 Task: Find connections with filter location Clichy with filter topic #aiwith filter profile language Potuguese with filter current company The Muthoot Group with filter school SKIT Jaipur with filter industry Leather Product Manufacturing with filter service category Home Networking with filter keywords title School Counselor
Action: Mouse moved to (661, 76)
Screenshot: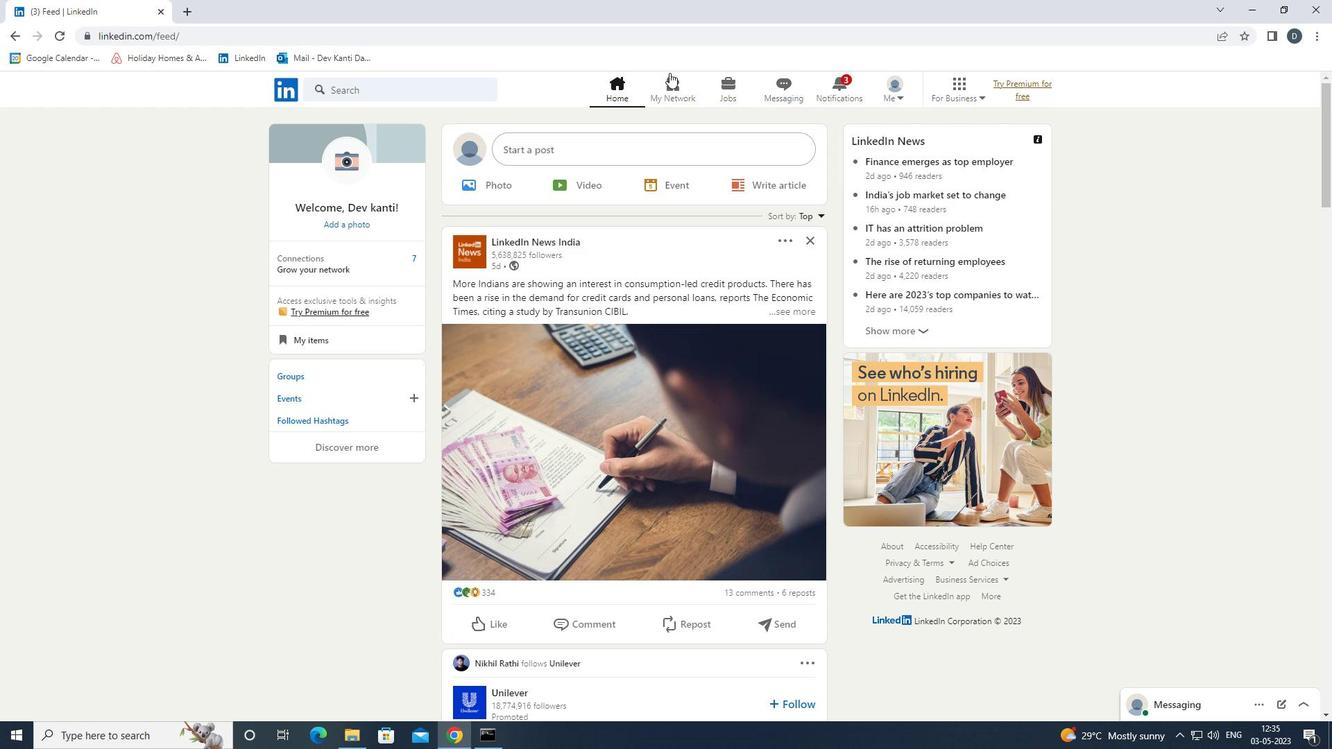 
Action: Mouse pressed left at (661, 76)
Screenshot: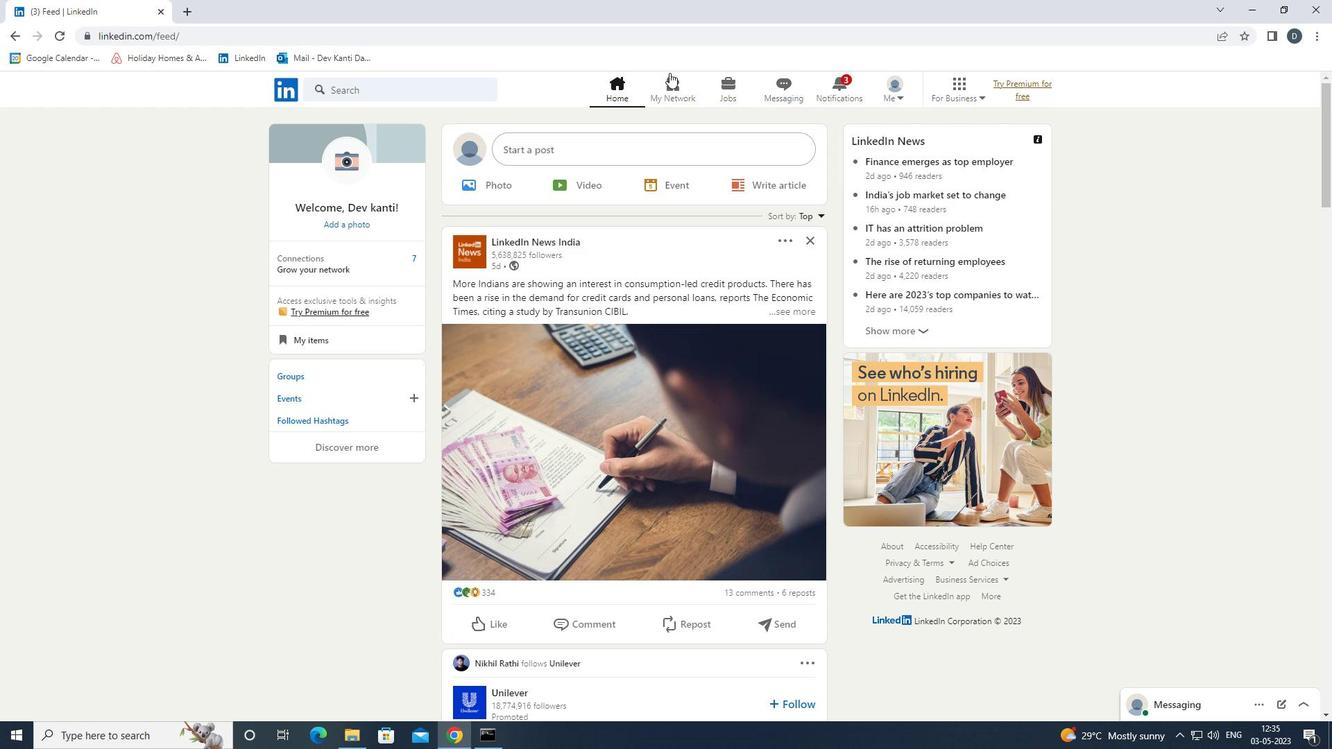 
Action: Mouse moved to (464, 163)
Screenshot: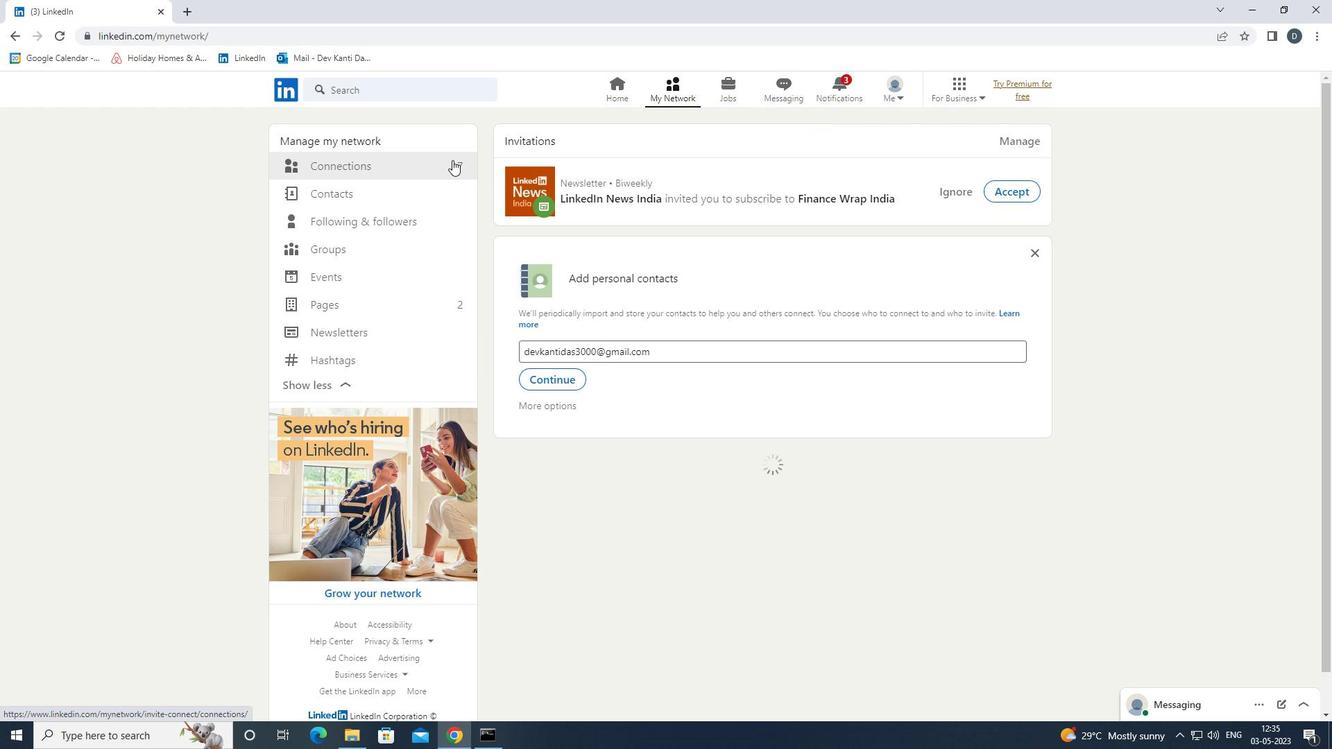 
Action: Mouse pressed left at (464, 163)
Screenshot: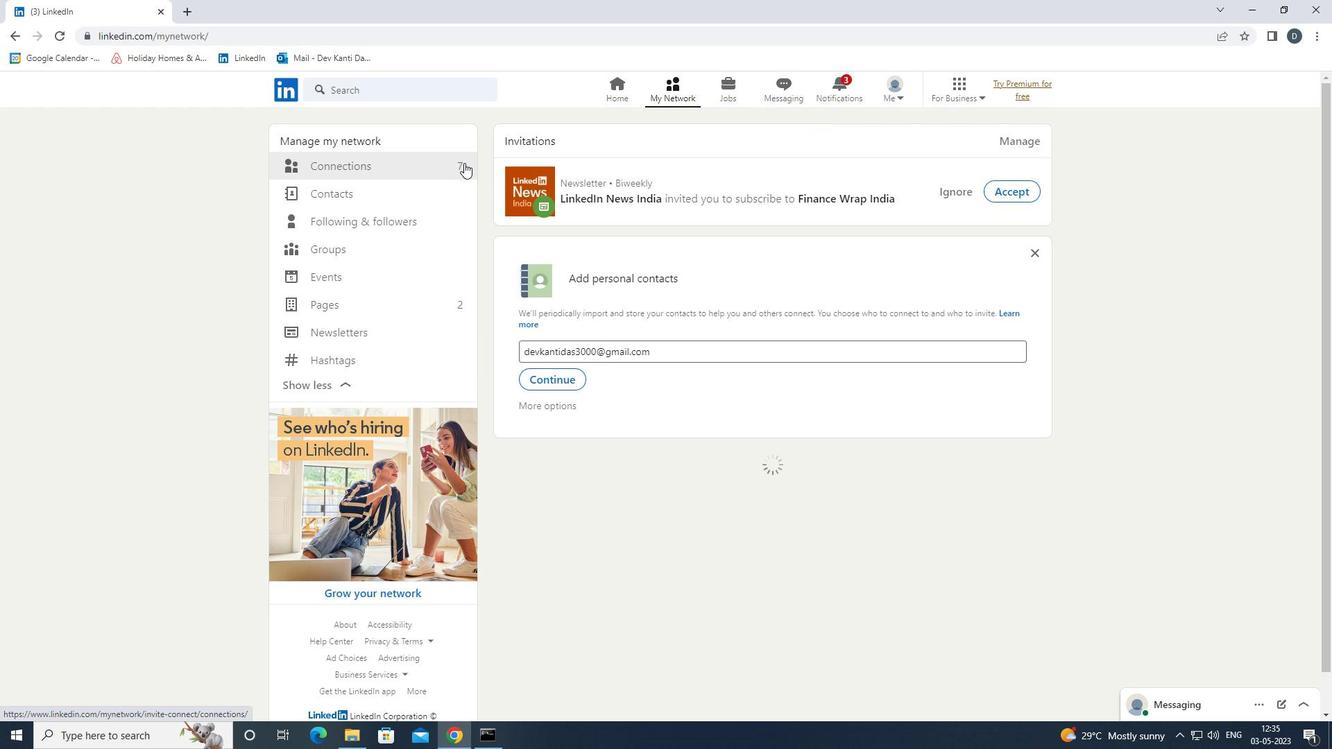 
Action: Mouse moved to (460, 165)
Screenshot: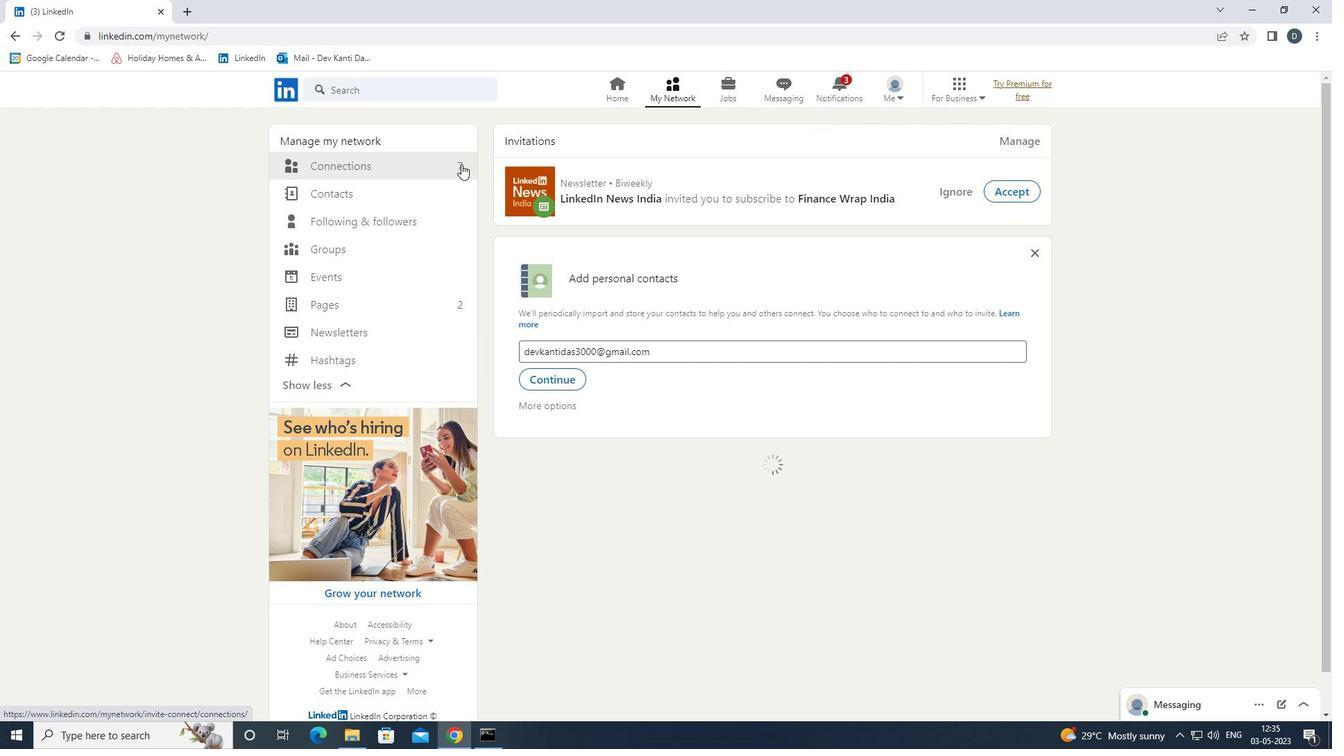 
Action: Mouse pressed left at (460, 165)
Screenshot: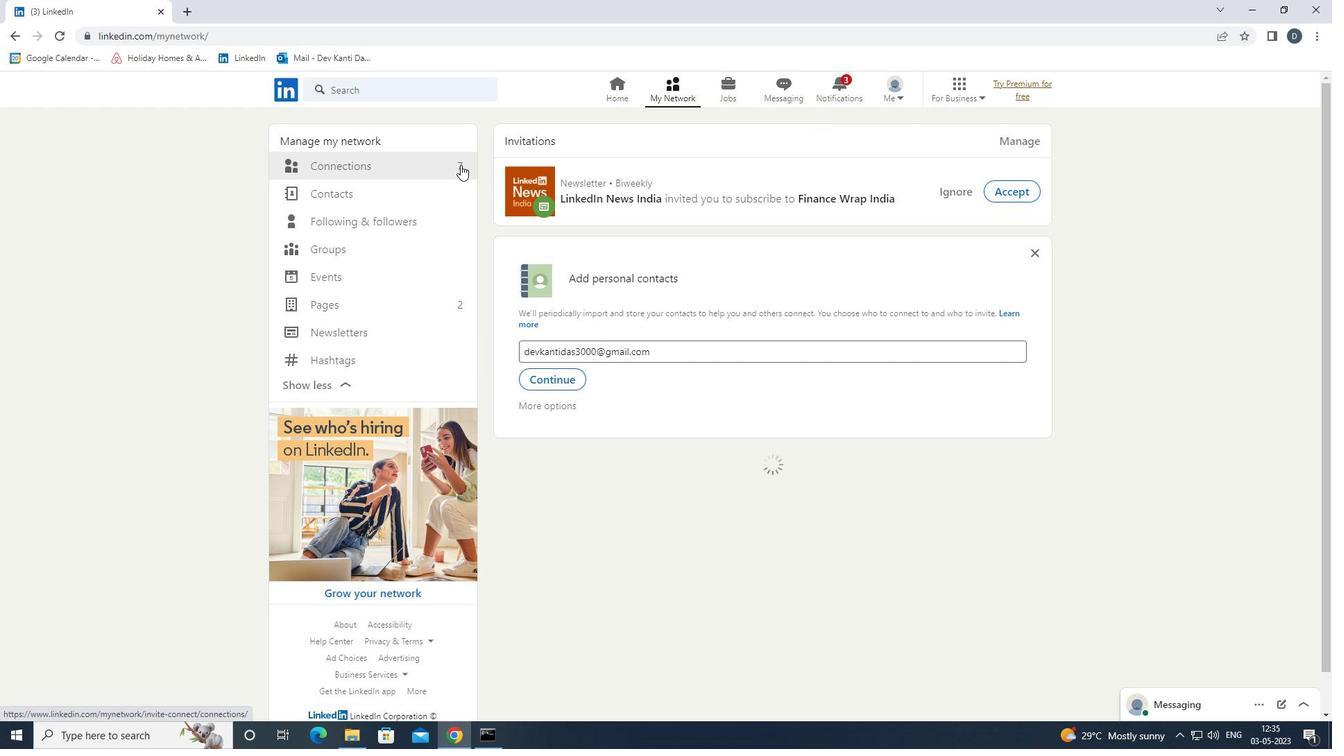 
Action: Mouse moved to (772, 165)
Screenshot: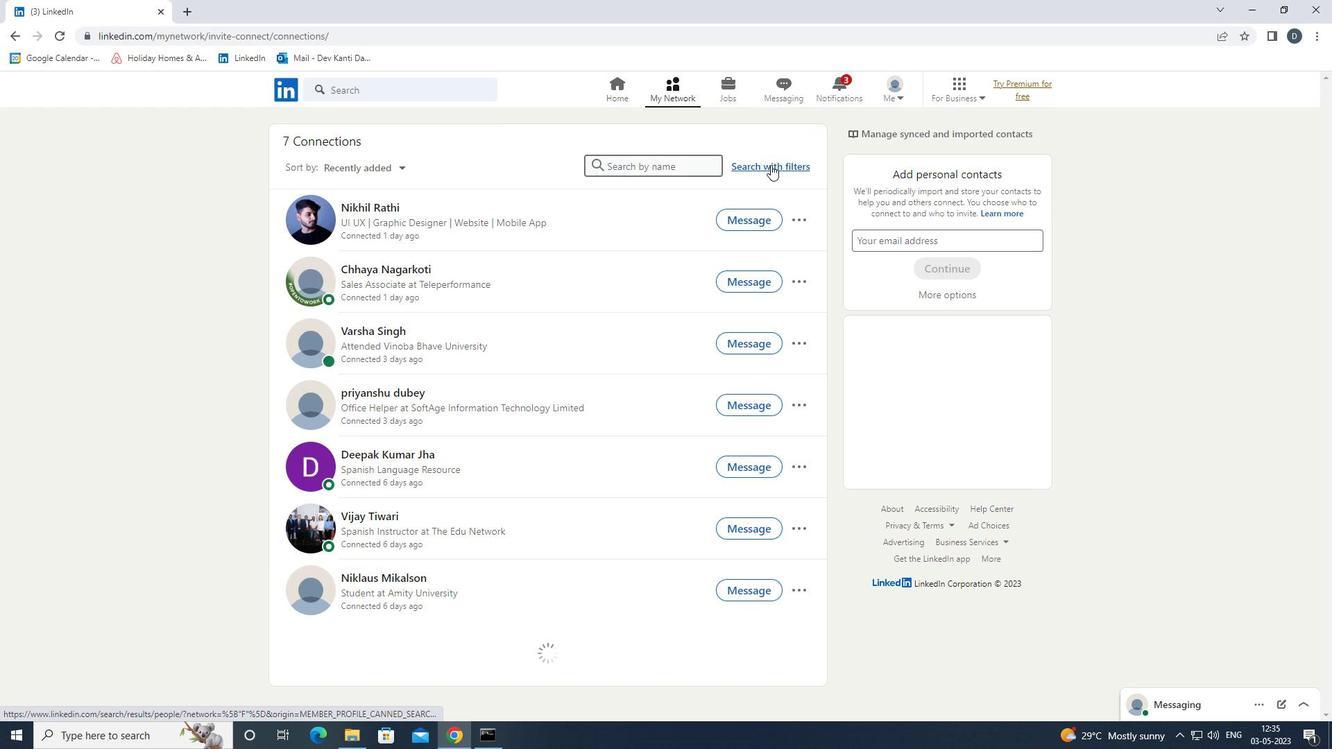 
Action: Mouse pressed left at (772, 165)
Screenshot: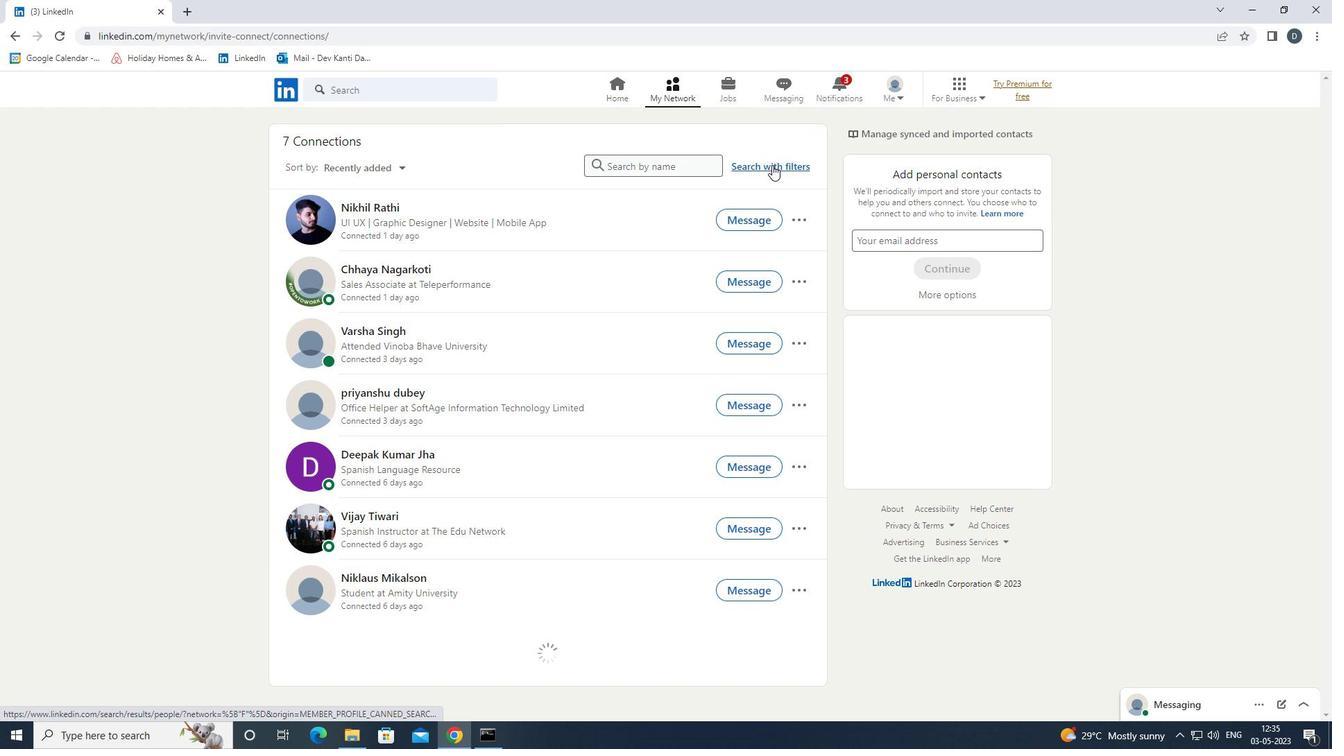 
Action: Mouse moved to (703, 135)
Screenshot: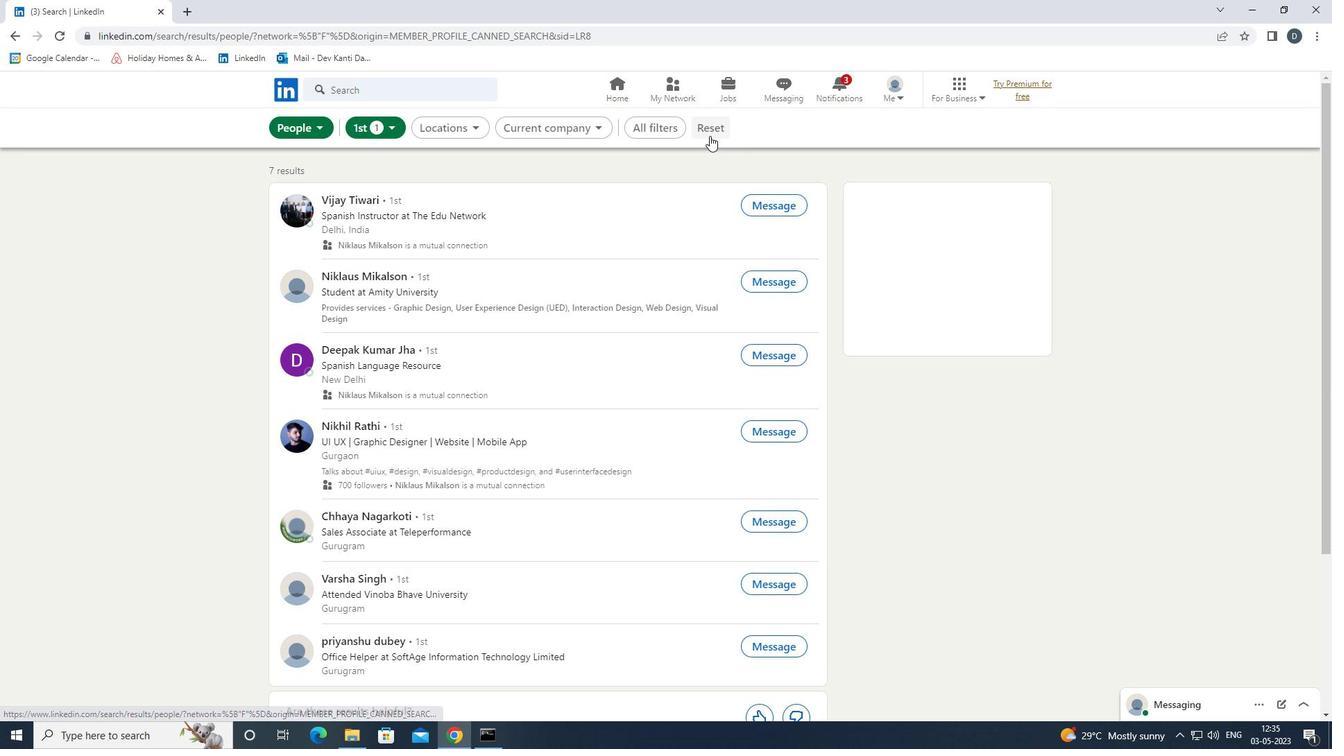
Action: Mouse pressed left at (703, 135)
Screenshot: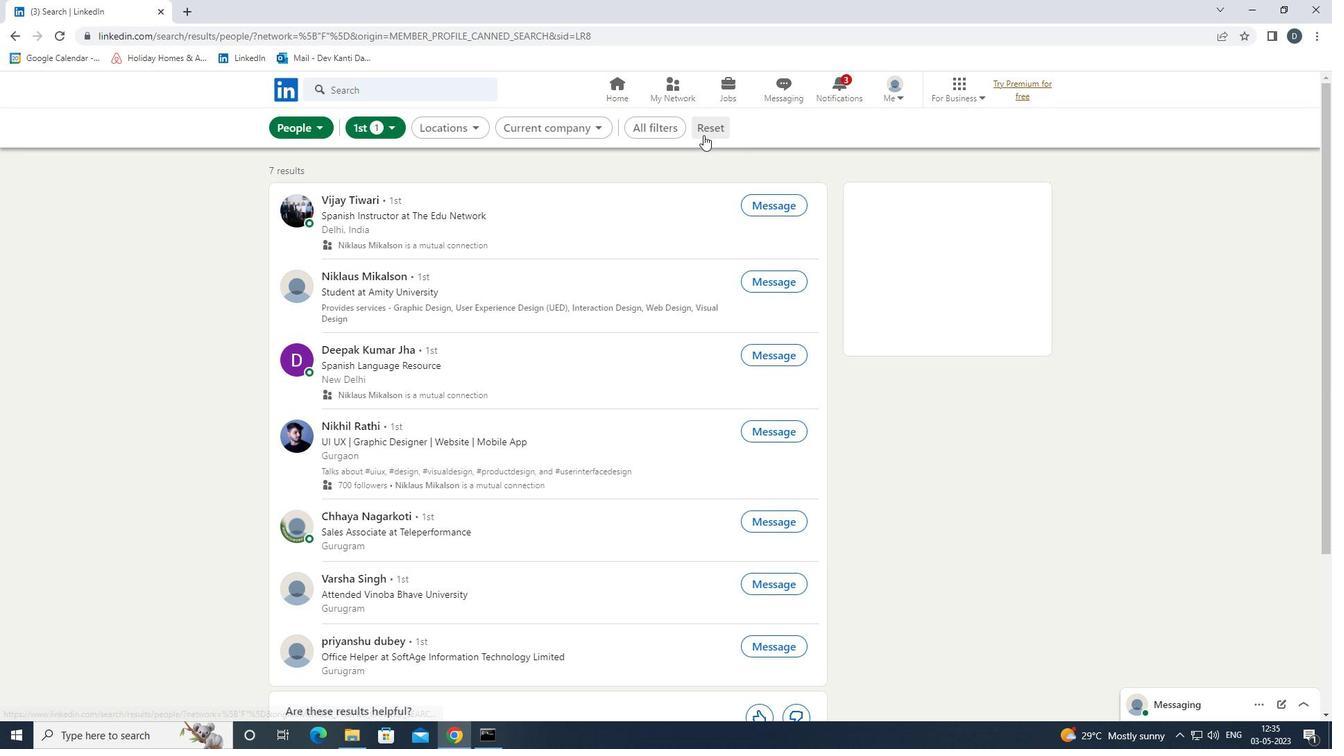 
Action: Mouse moved to (684, 131)
Screenshot: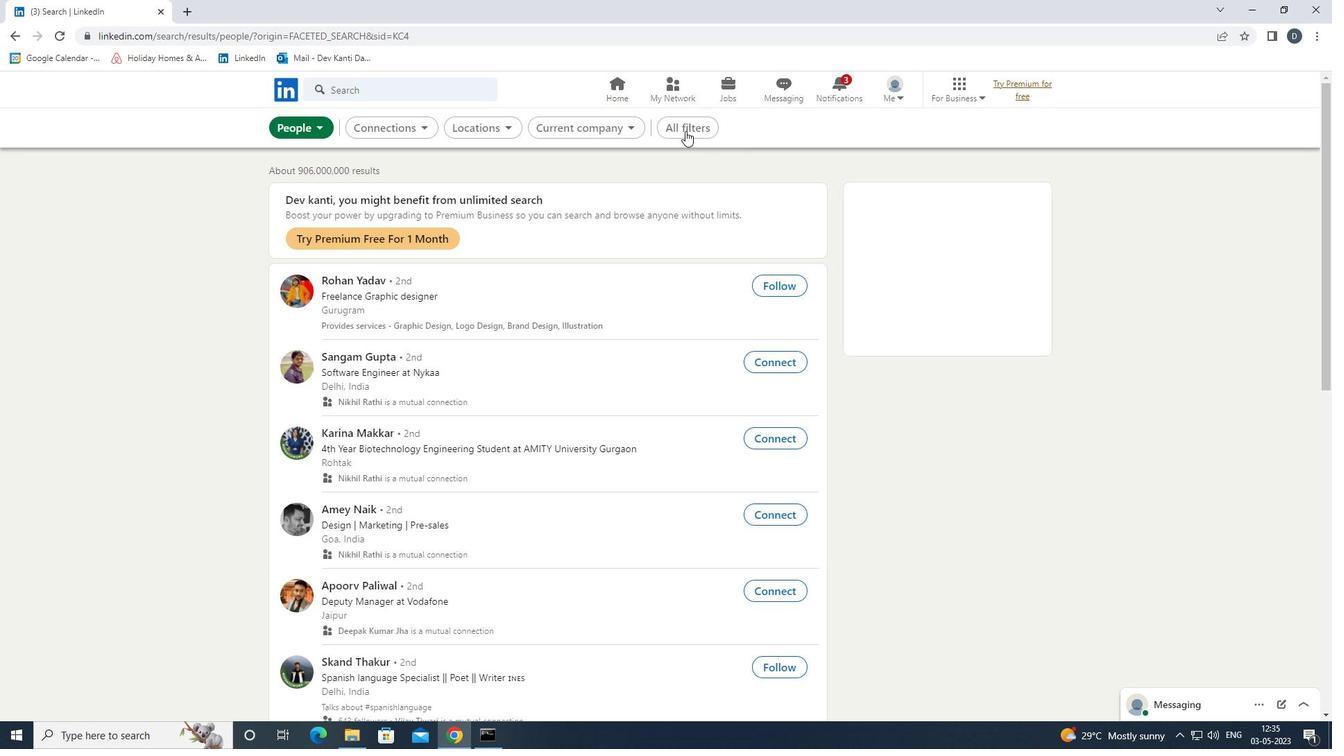 
Action: Mouse pressed left at (684, 131)
Screenshot: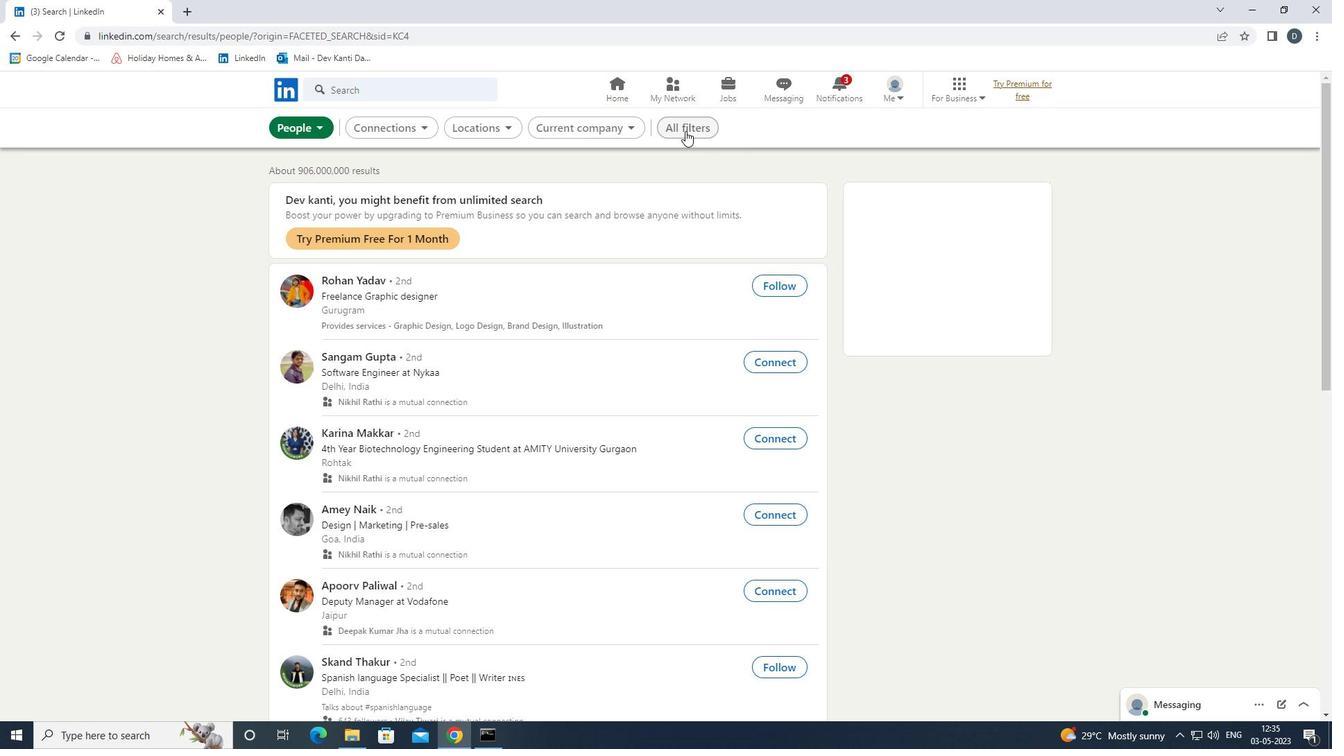 
Action: Mouse moved to (1005, 312)
Screenshot: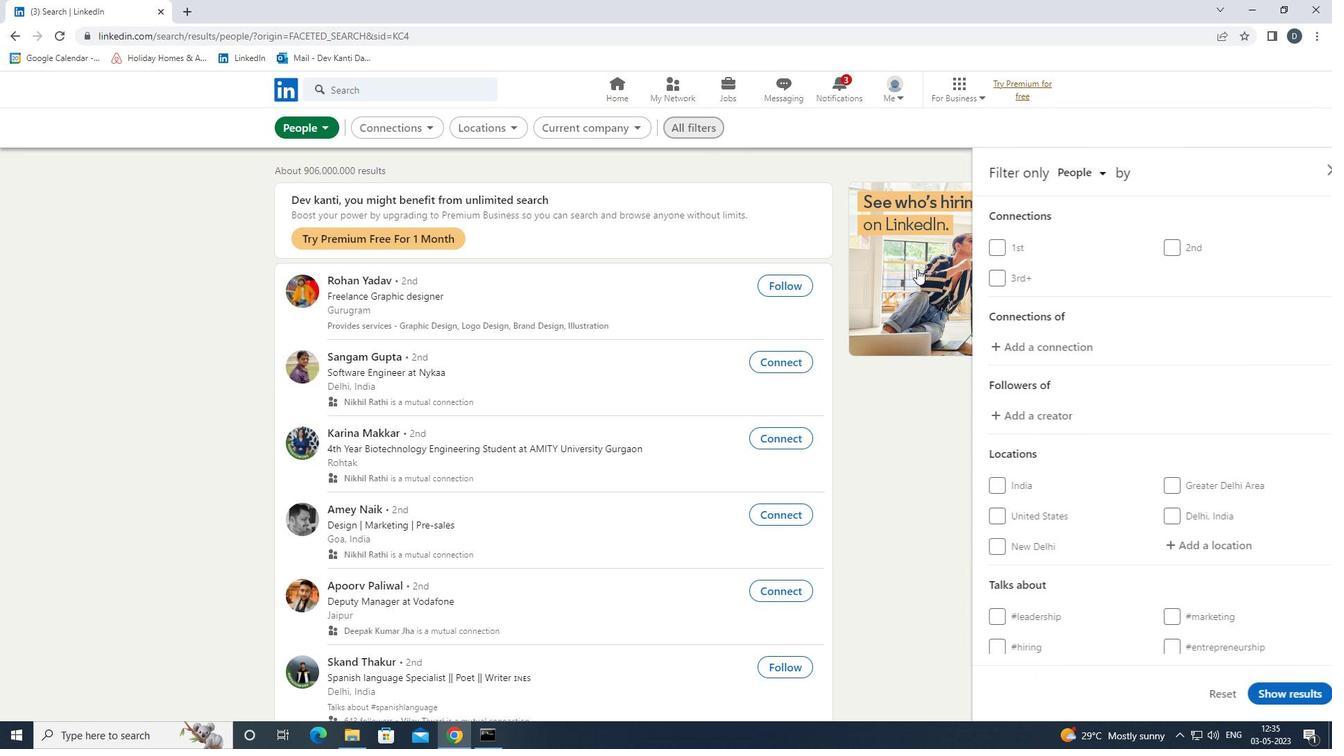 
Action: Mouse scrolled (1005, 311) with delta (0, 0)
Screenshot: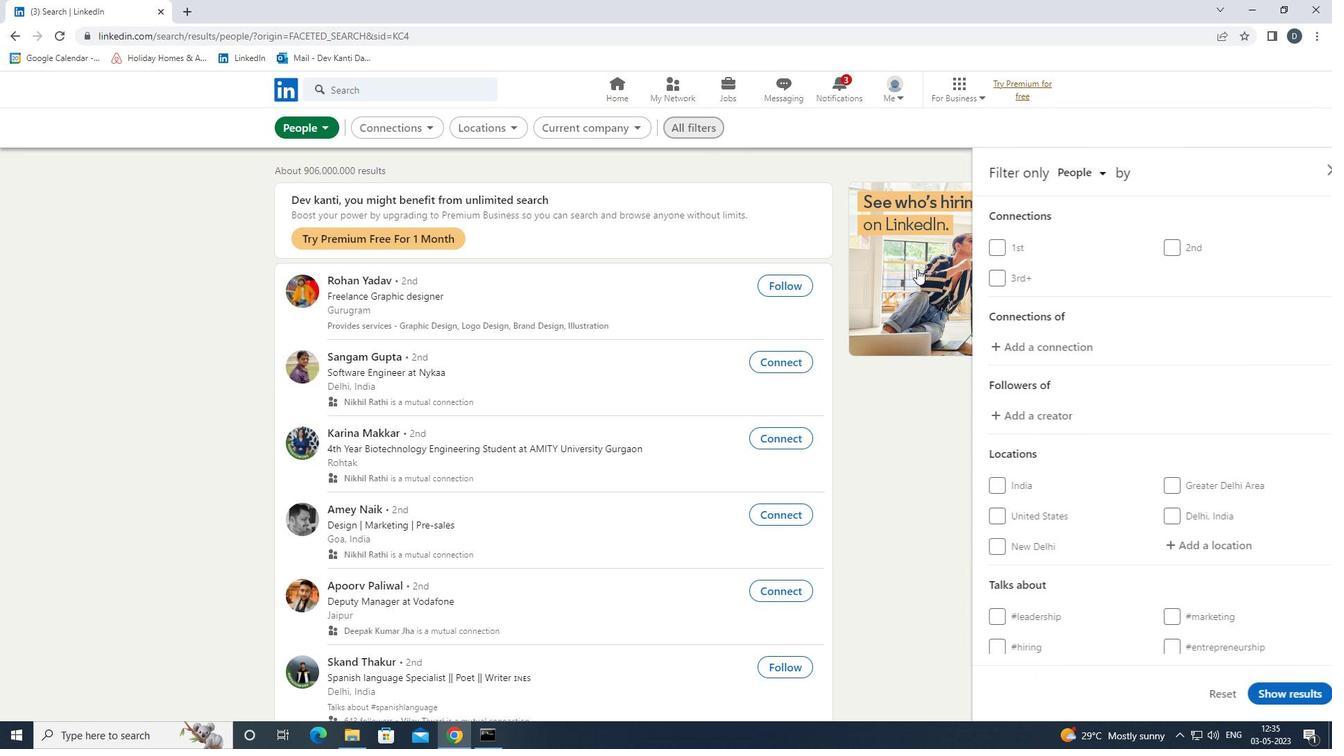 
Action: Mouse moved to (1006, 312)
Screenshot: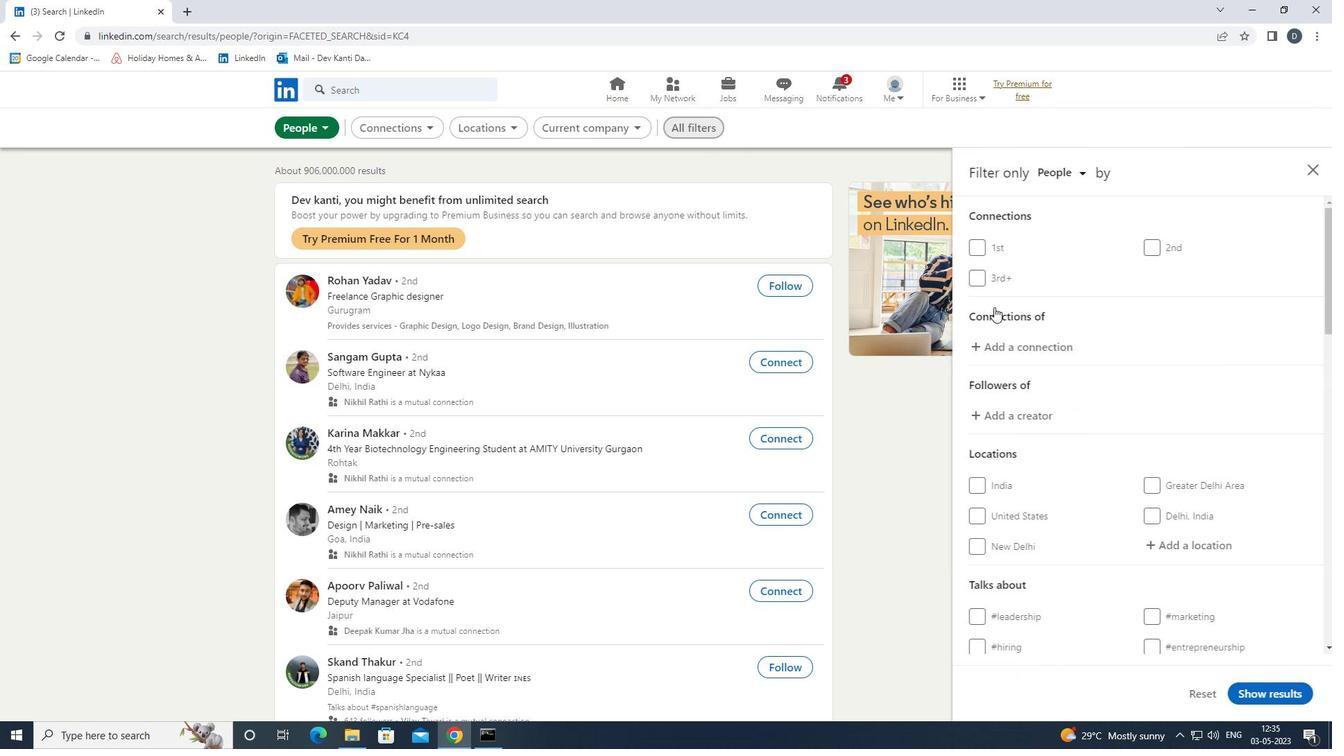 
Action: Mouse scrolled (1006, 311) with delta (0, 0)
Screenshot: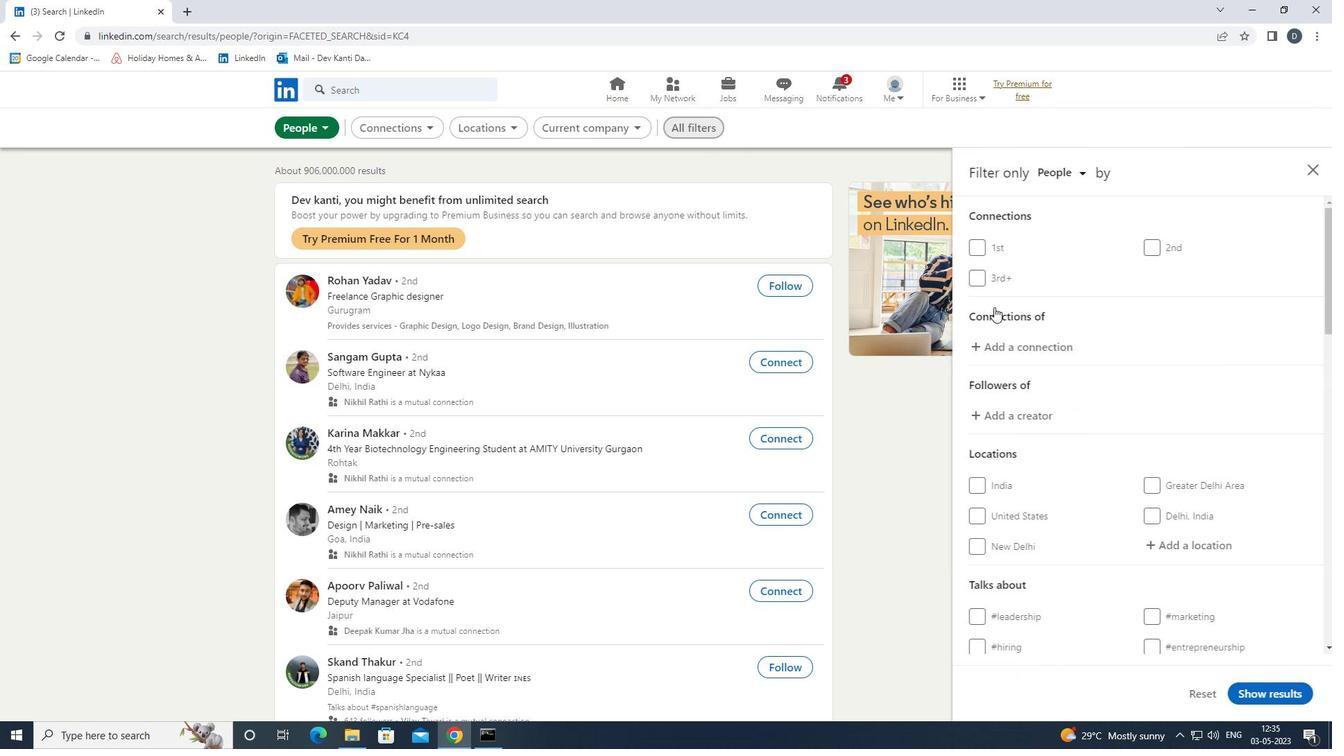 
Action: Mouse moved to (1169, 399)
Screenshot: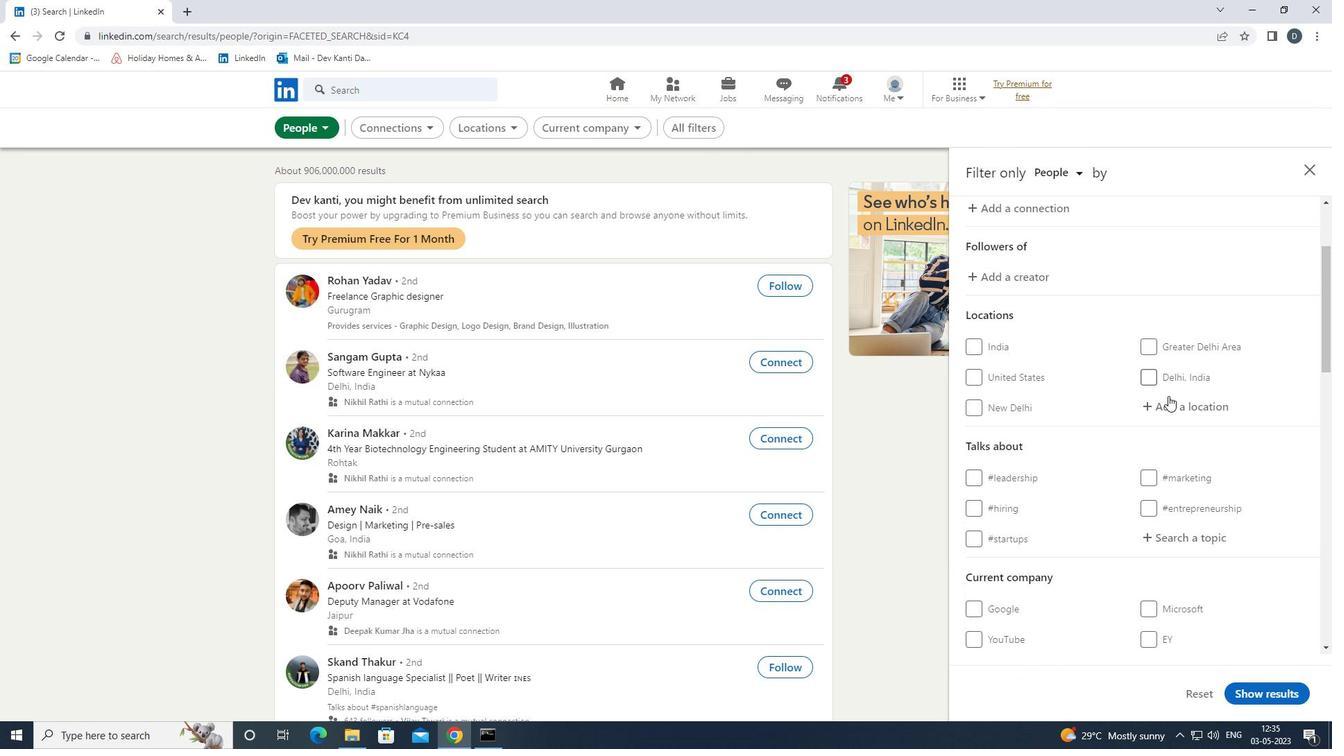 
Action: Mouse pressed left at (1169, 399)
Screenshot: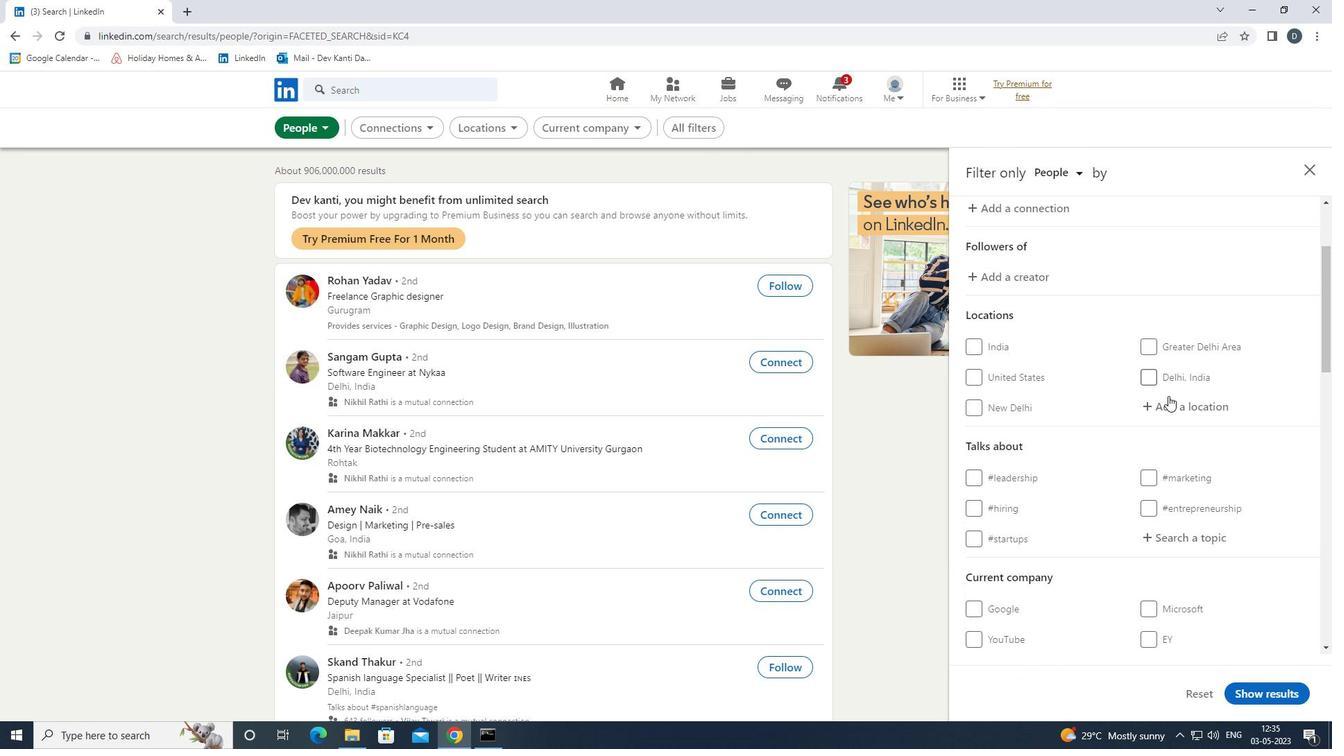 
Action: Mouse moved to (1168, 405)
Screenshot: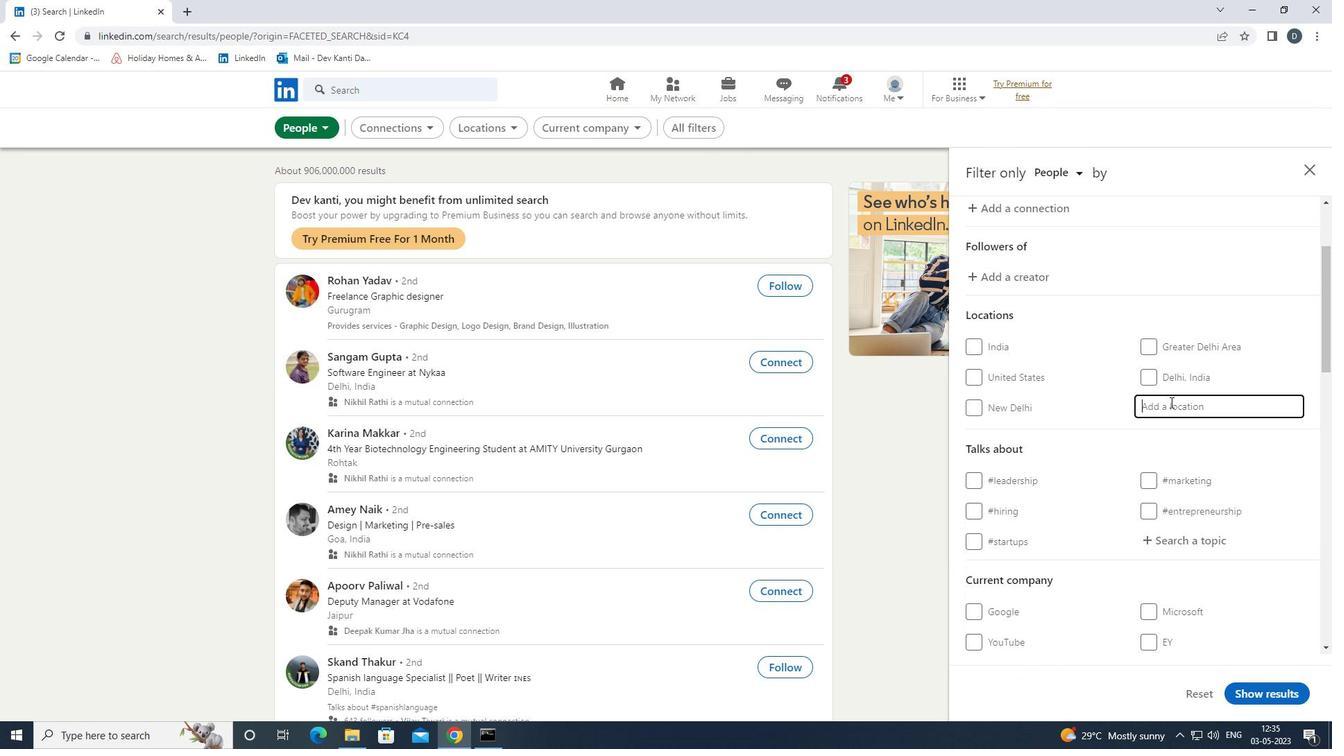 
Action: Key pressed <Key.shift>CLICHY<Key.down><Key.enter>
Screenshot: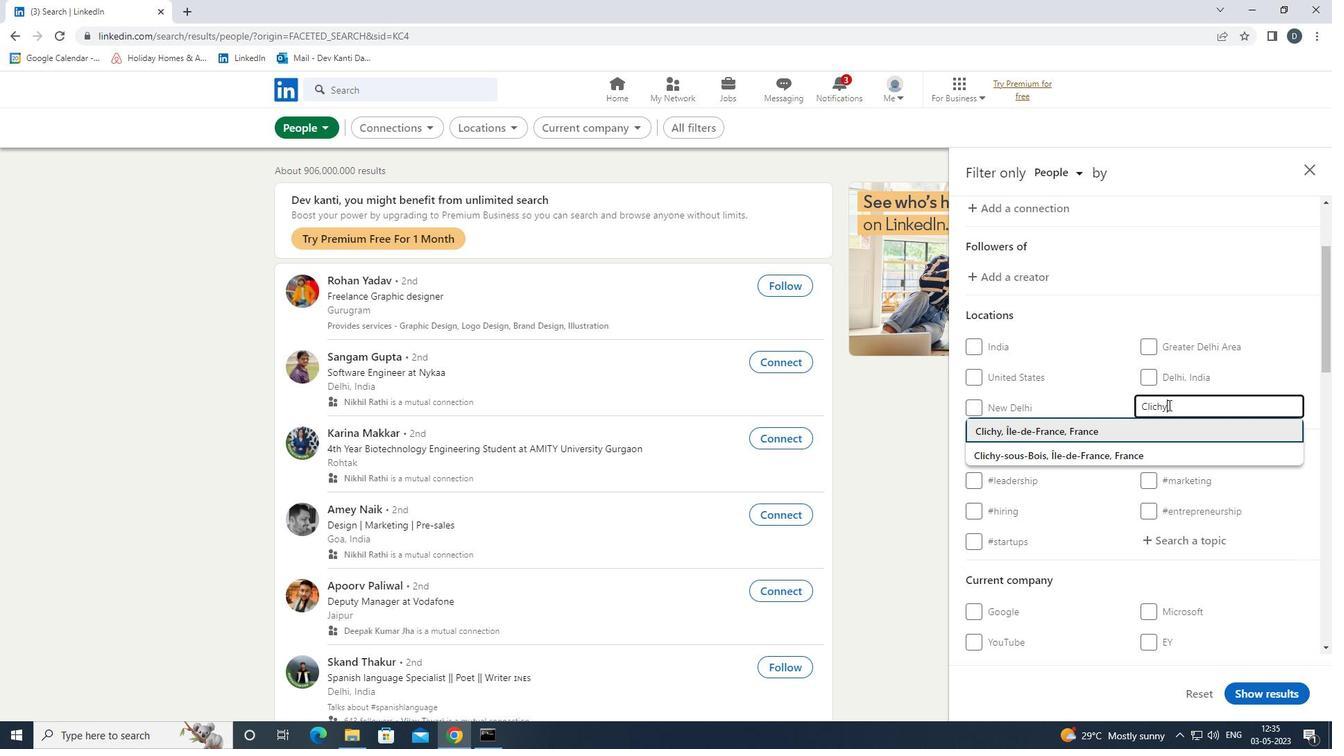 
Action: Mouse moved to (1119, 380)
Screenshot: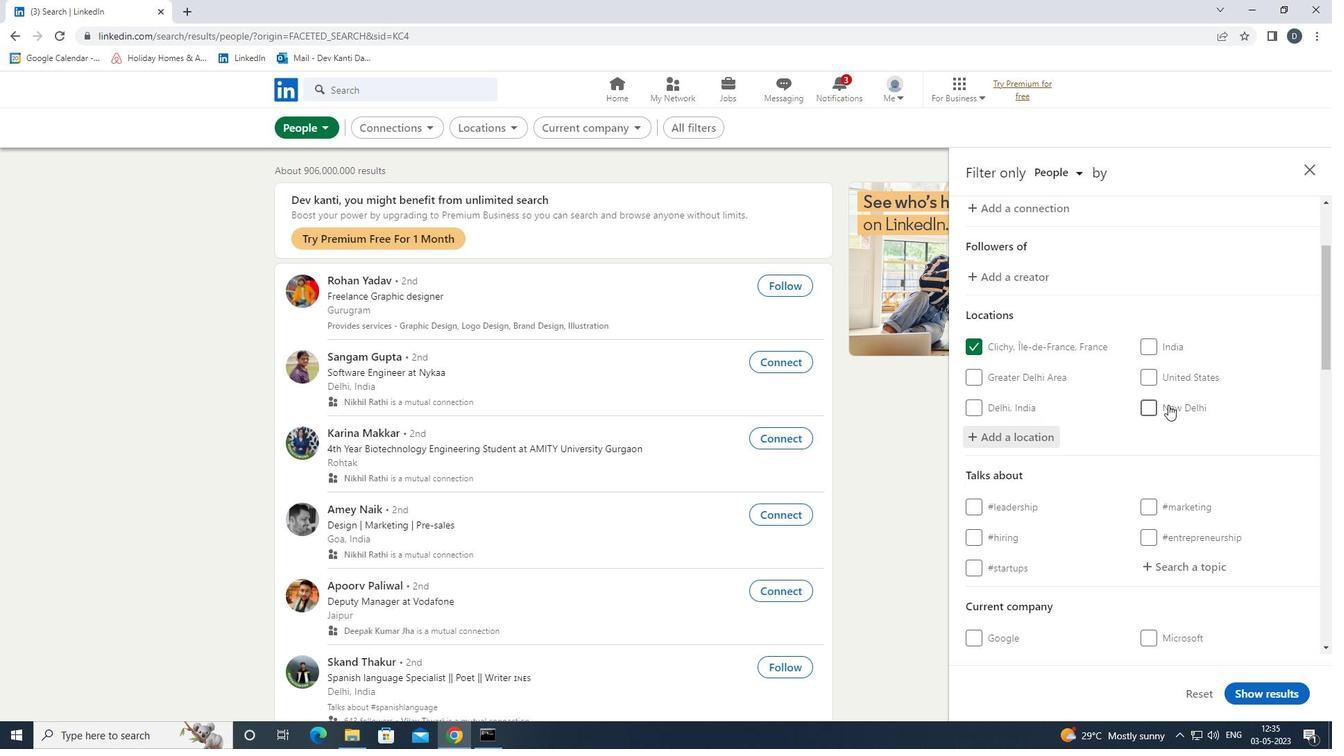 
Action: Mouse scrolled (1119, 380) with delta (0, 0)
Screenshot: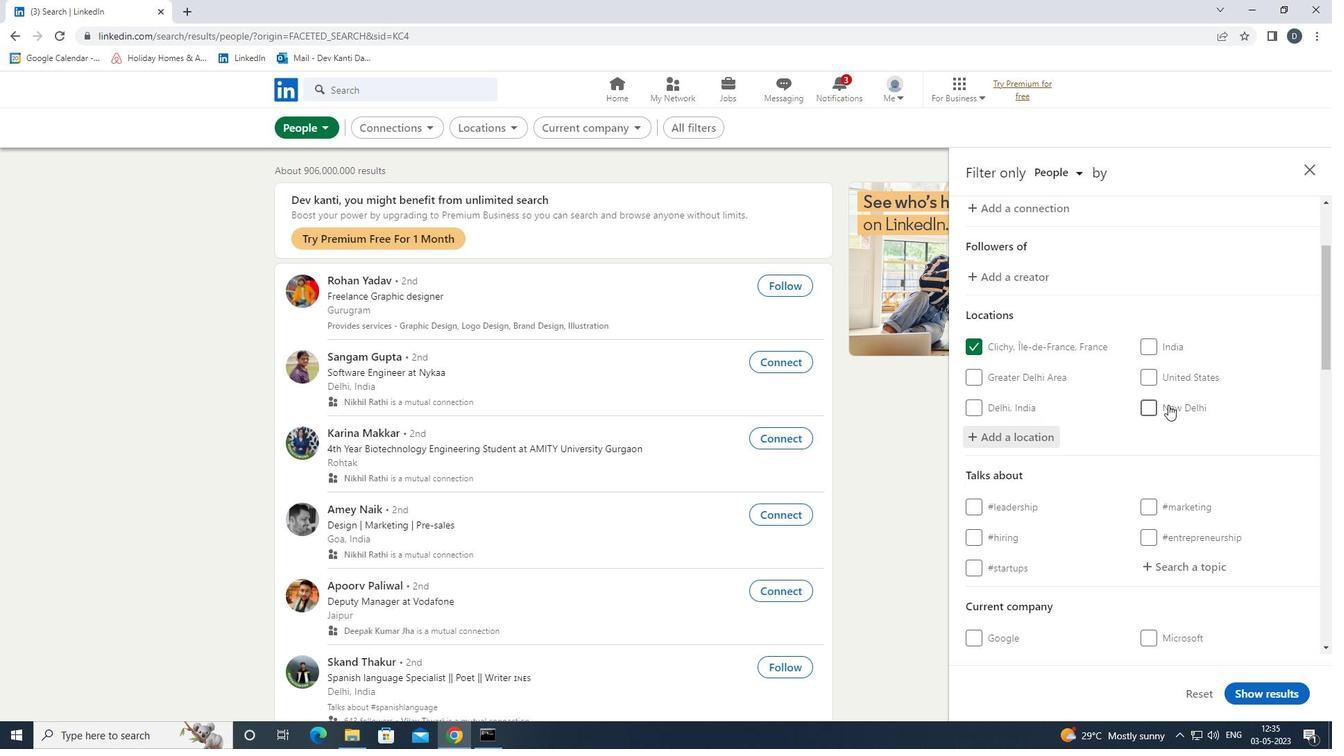 
Action: Mouse moved to (1121, 388)
Screenshot: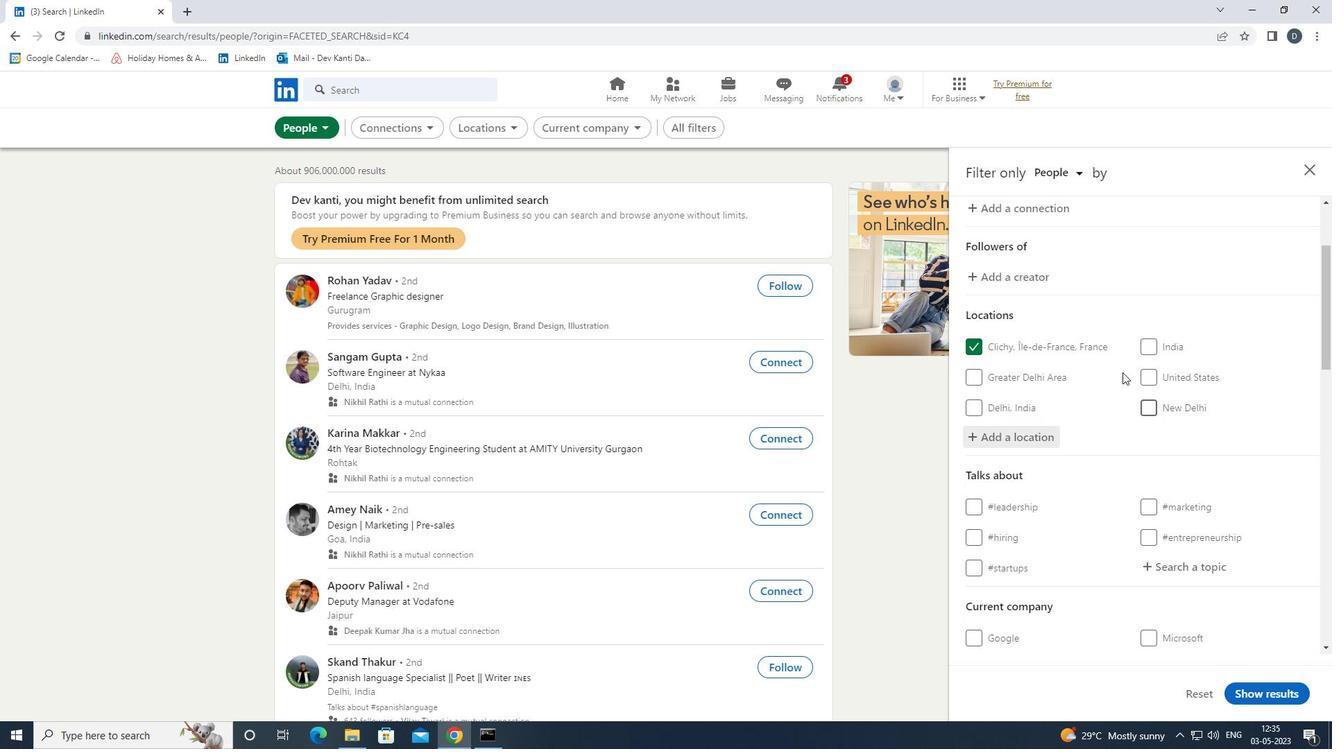 
Action: Mouse scrolled (1121, 387) with delta (0, 0)
Screenshot: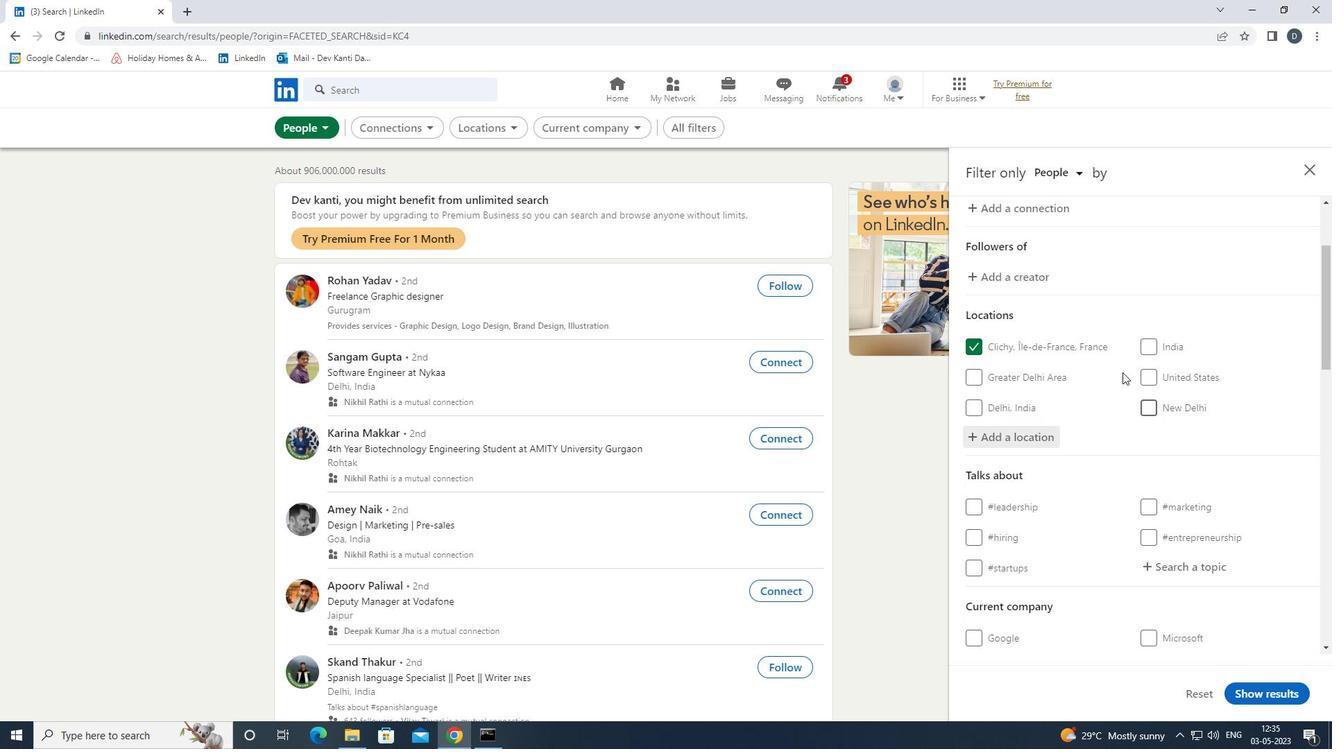 
Action: Mouse moved to (1188, 425)
Screenshot: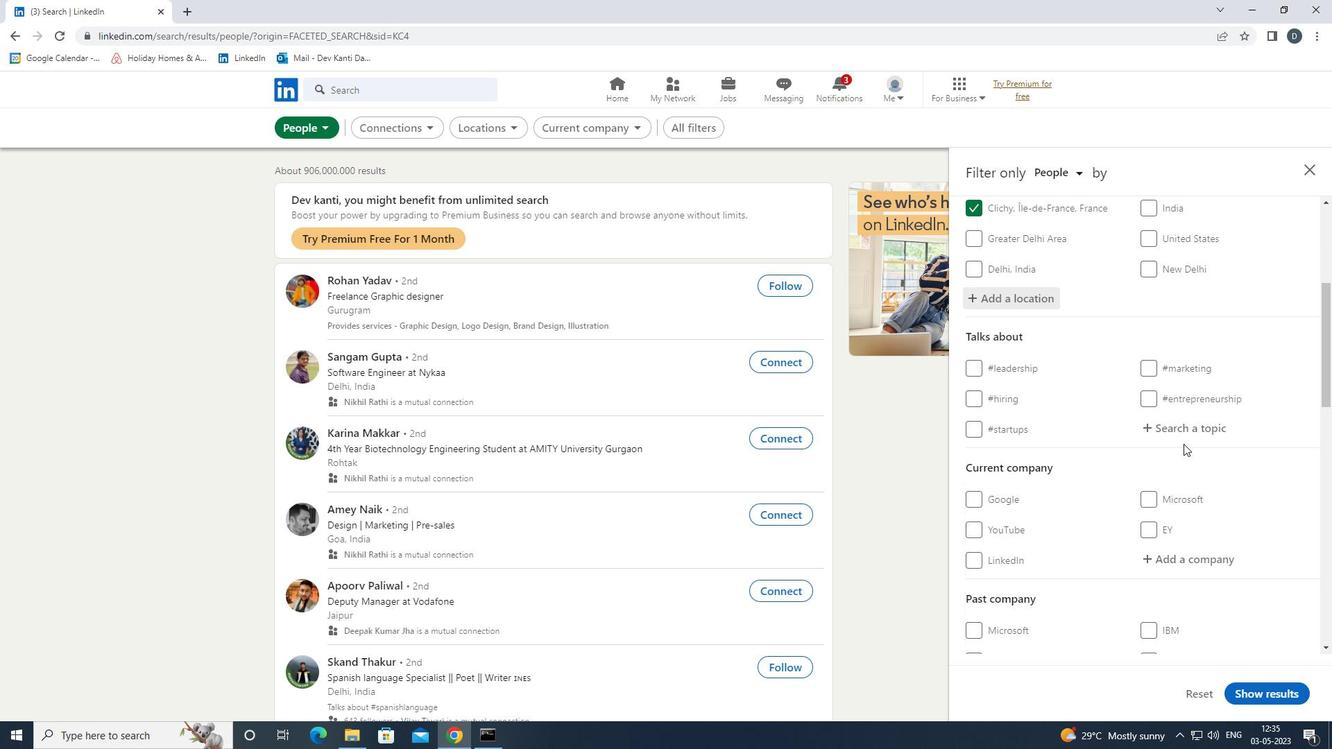 
Action: Mouse pressed left at (1188, 425)
Screenshot: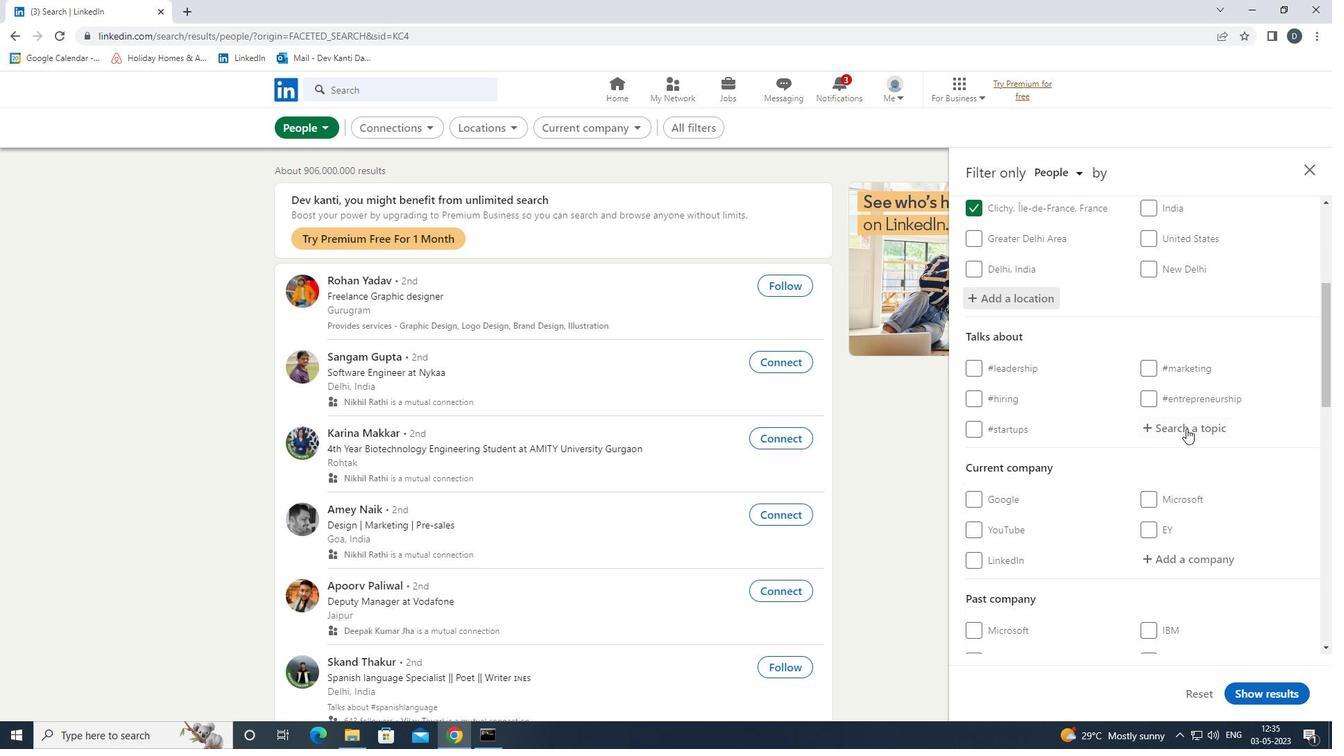
Action: Key pressed AI<Key.down><Key.enter>
Screenshot: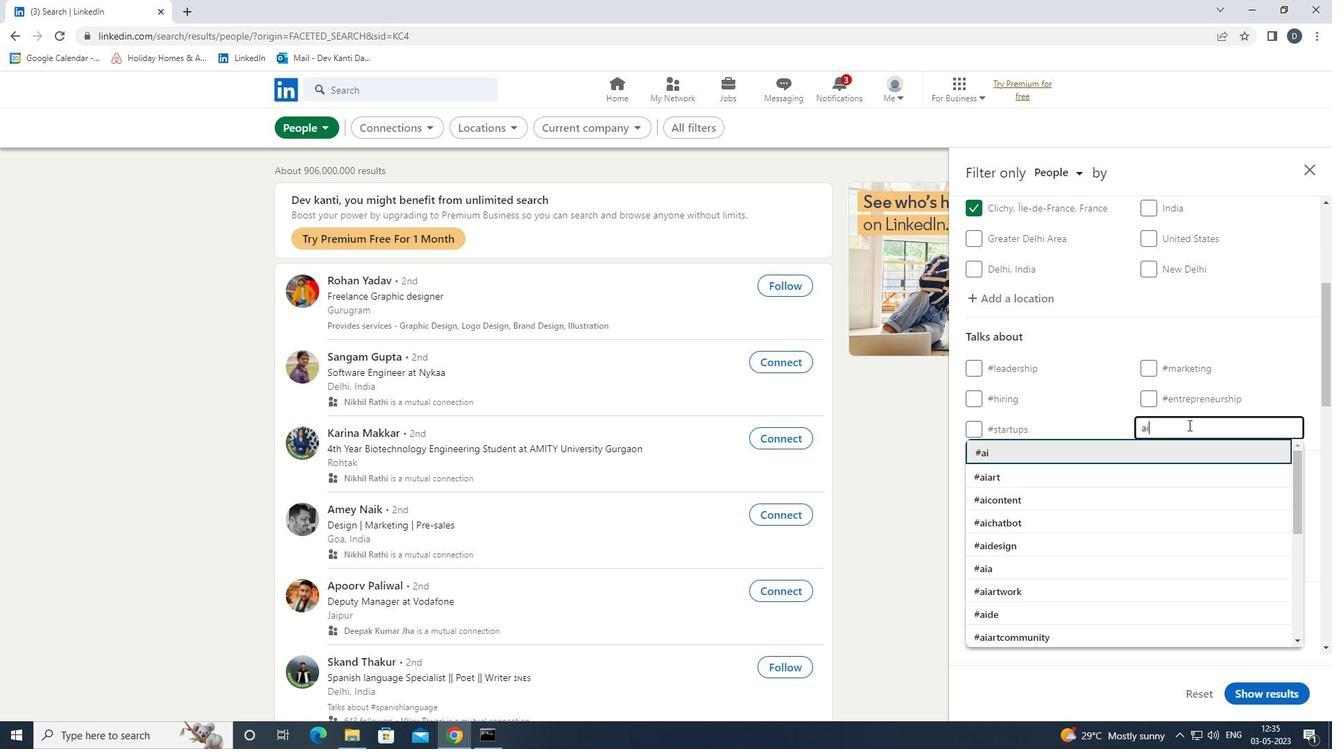 
Action: Mouse moved to (1188, 424)
Screenshot: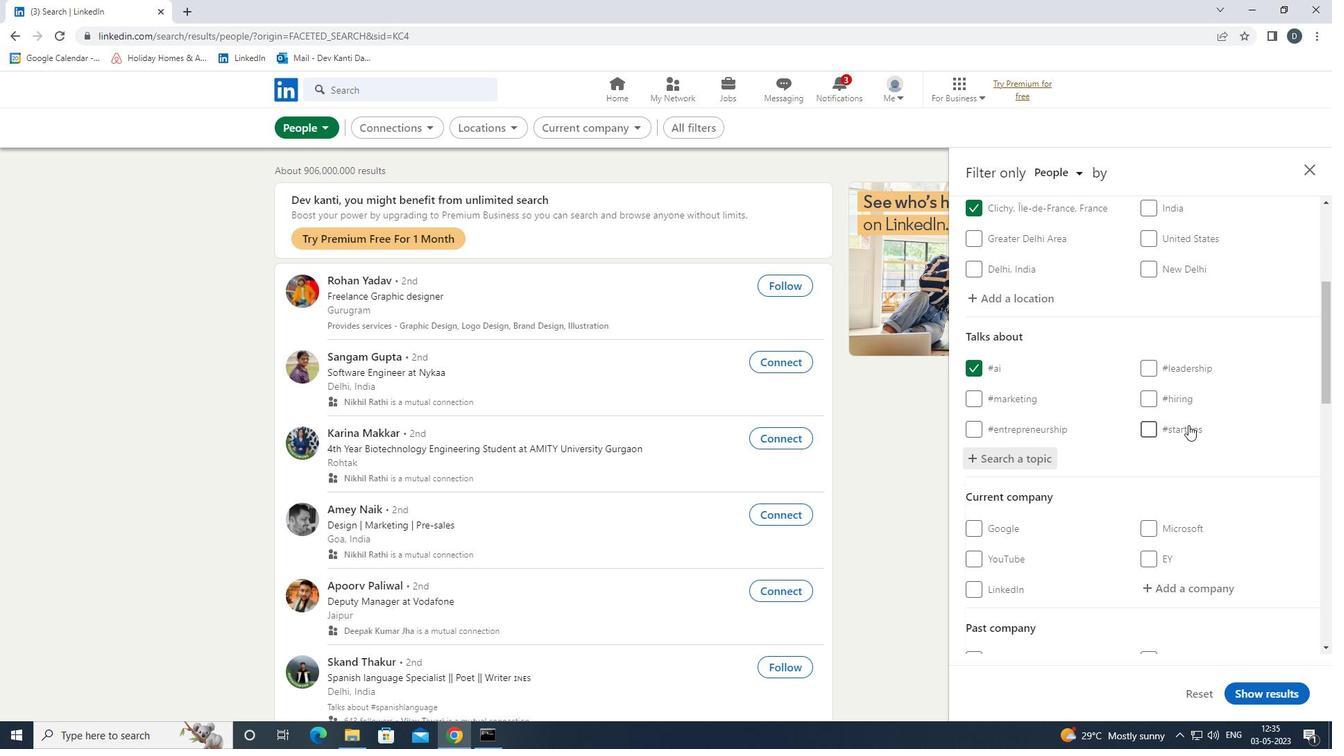 
Action: Mouse scrolled (1188, 423) with delta (0, 0)
Screenshot: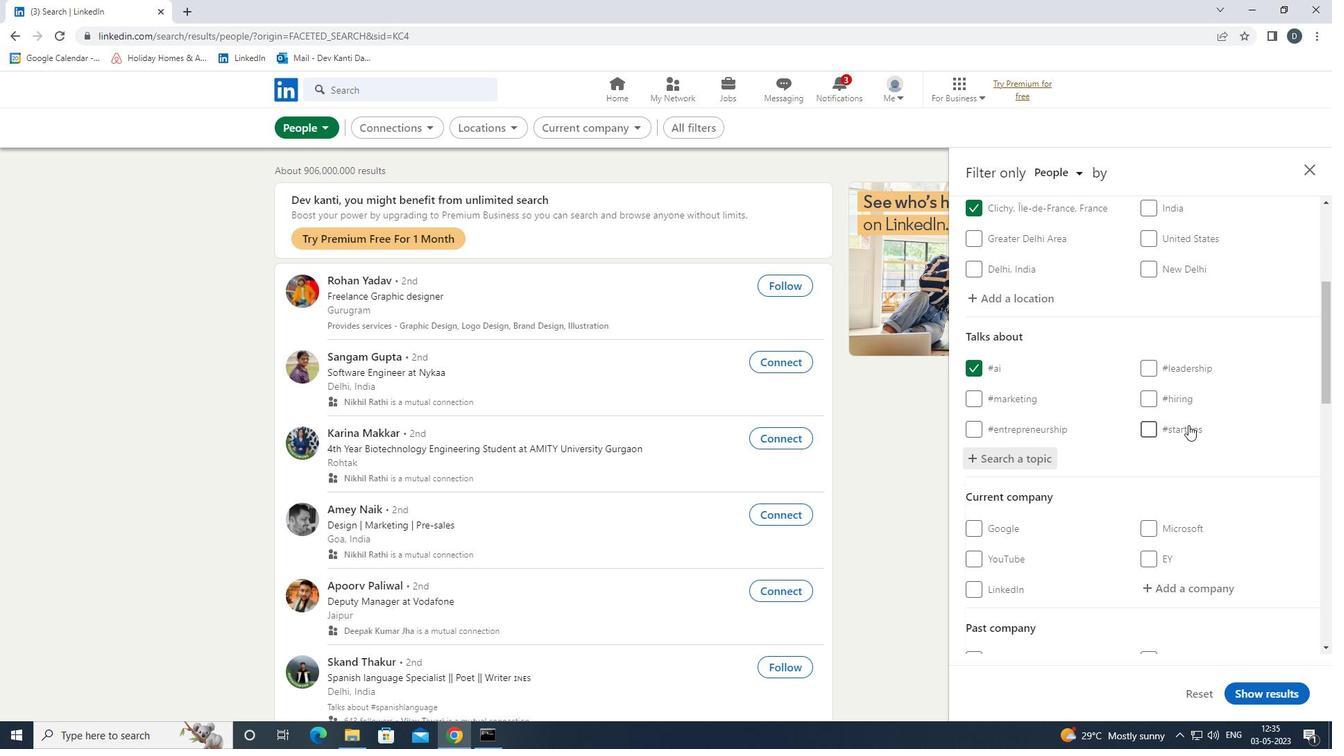 
Action: Mouse moved to (1188, 429)
Screenshot: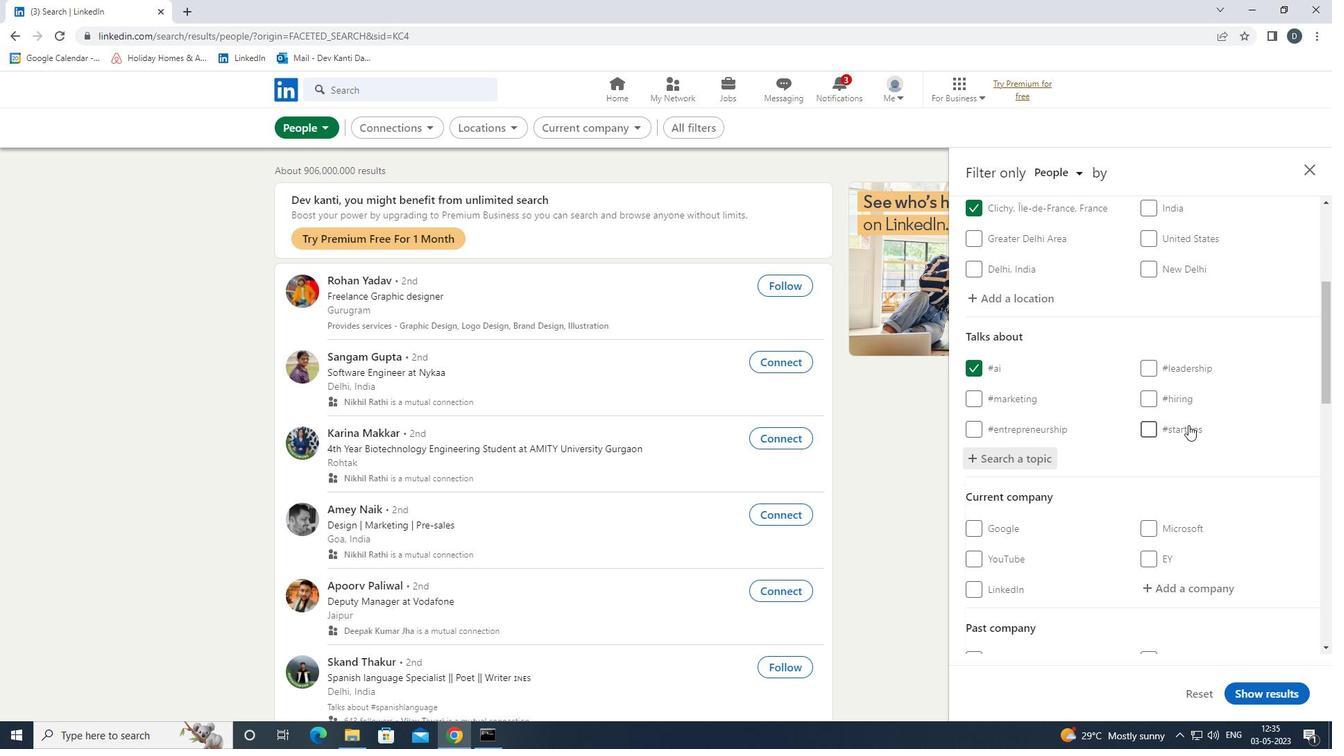 
Action: Mouse scrolled (1188, 428) with delta (0, 0)
Screenshot: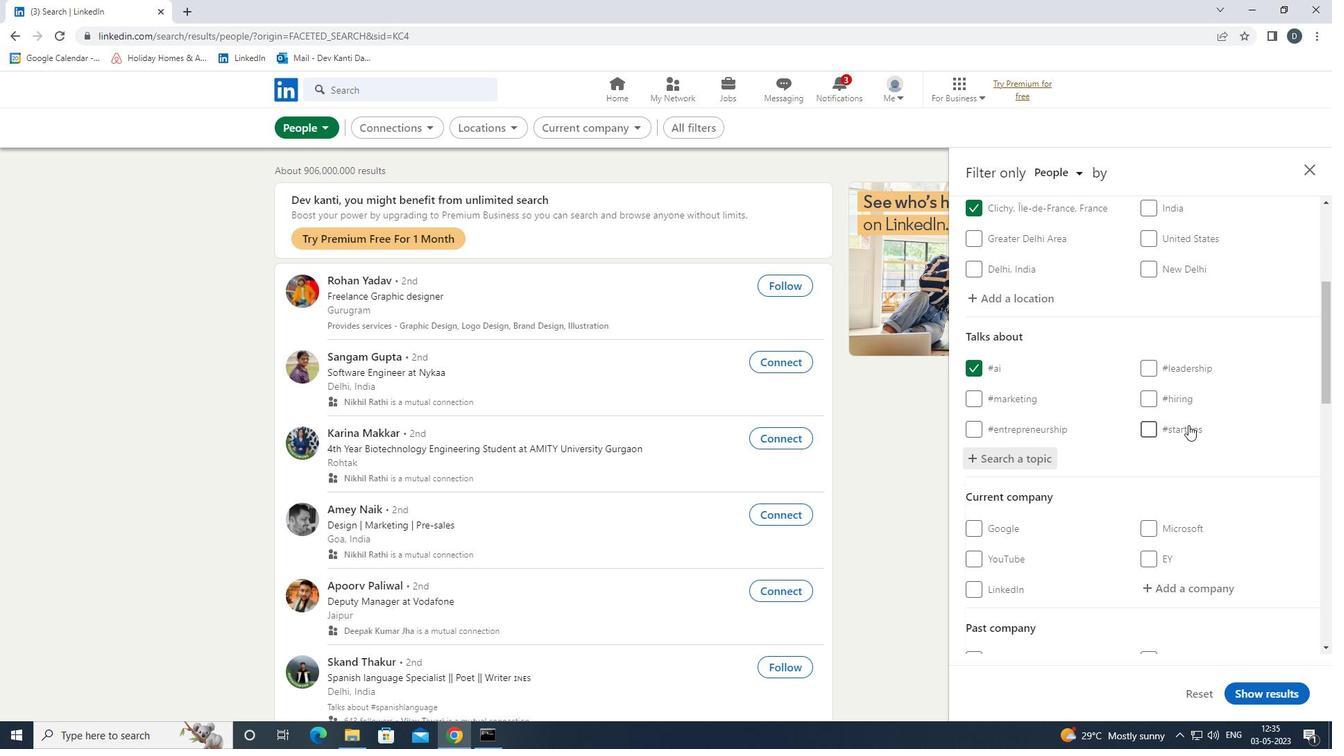 
Action: Mouse moved to (1188, 435)
Screenshot: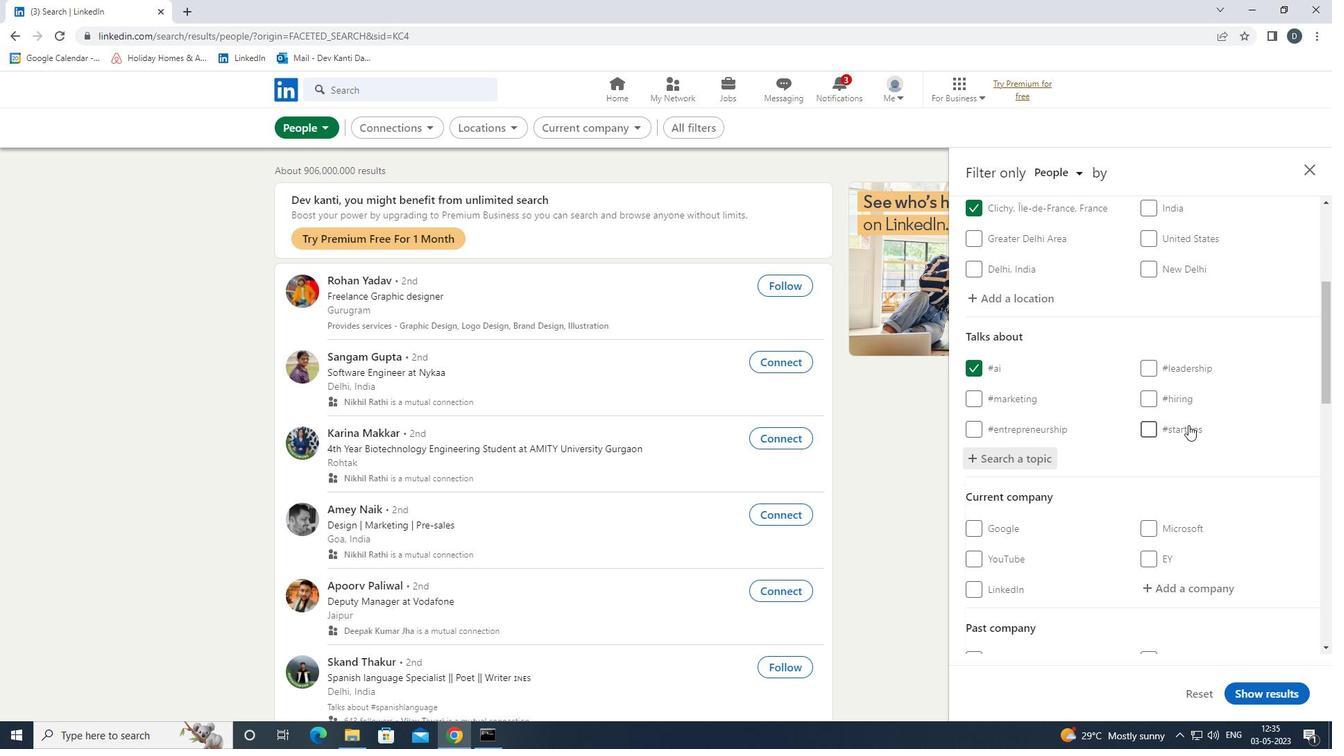 
Action: Mouse scrolled (1188, 434) with delta (0, 0)
Screenshot: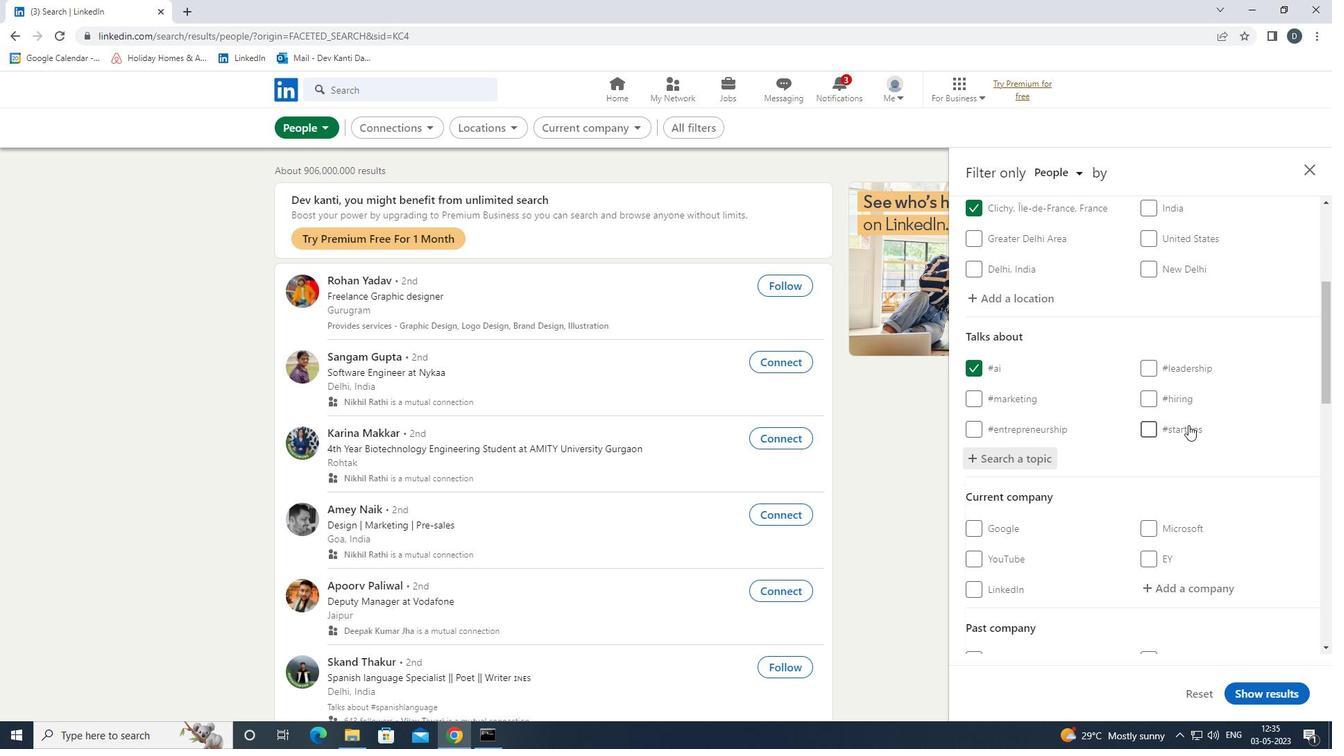 
Action: Mouse scrolled (1188, 434) with delta (0, 0)
Screenshot: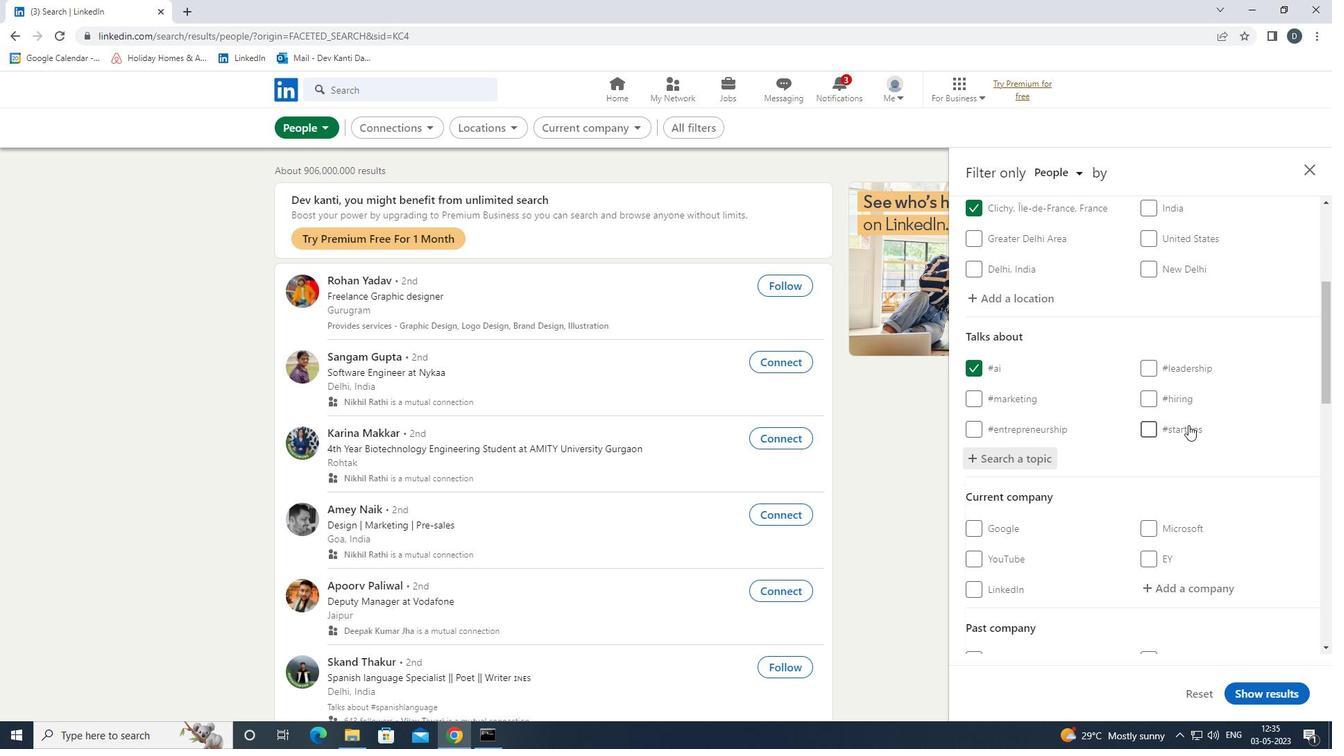 
Action: Mouse scrolled (1188, 434) with delta (0, 0)
Screenshot: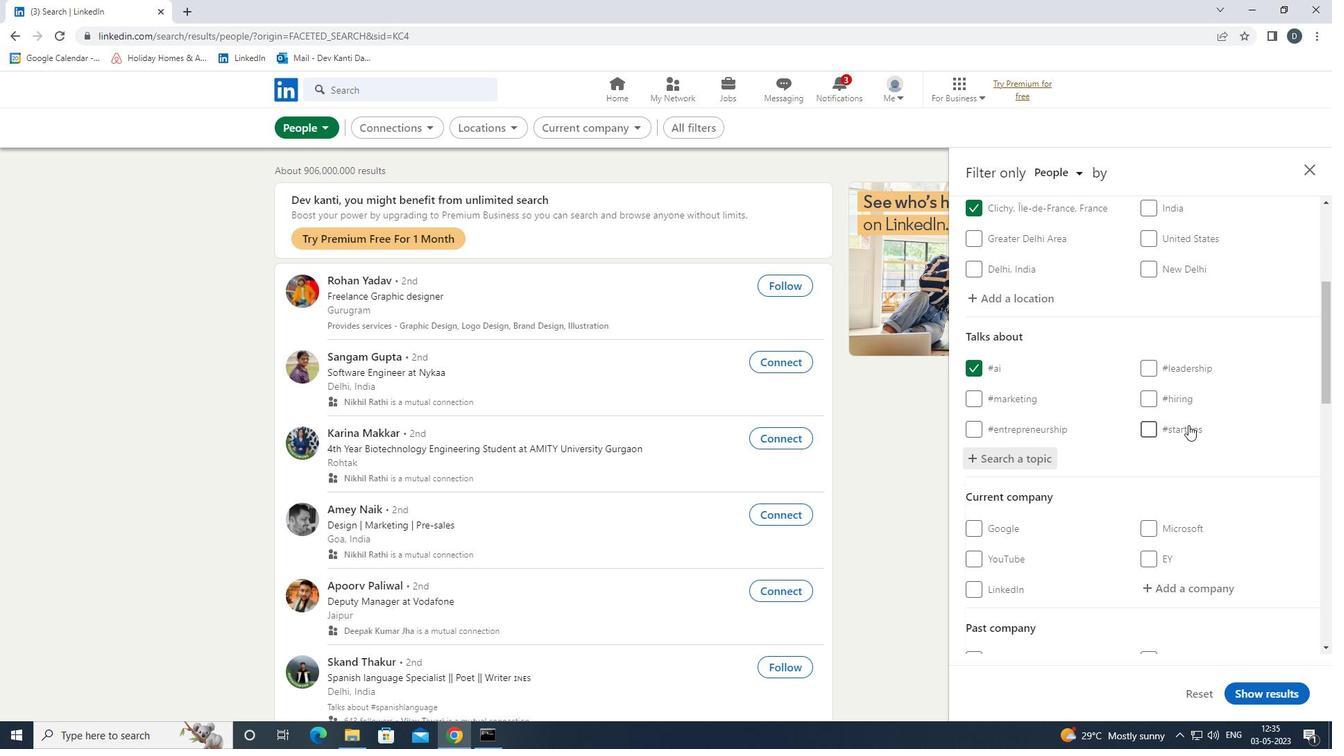
Action: Mouse scrolled (1188, 434) with delta (0, 0)
Screenshot: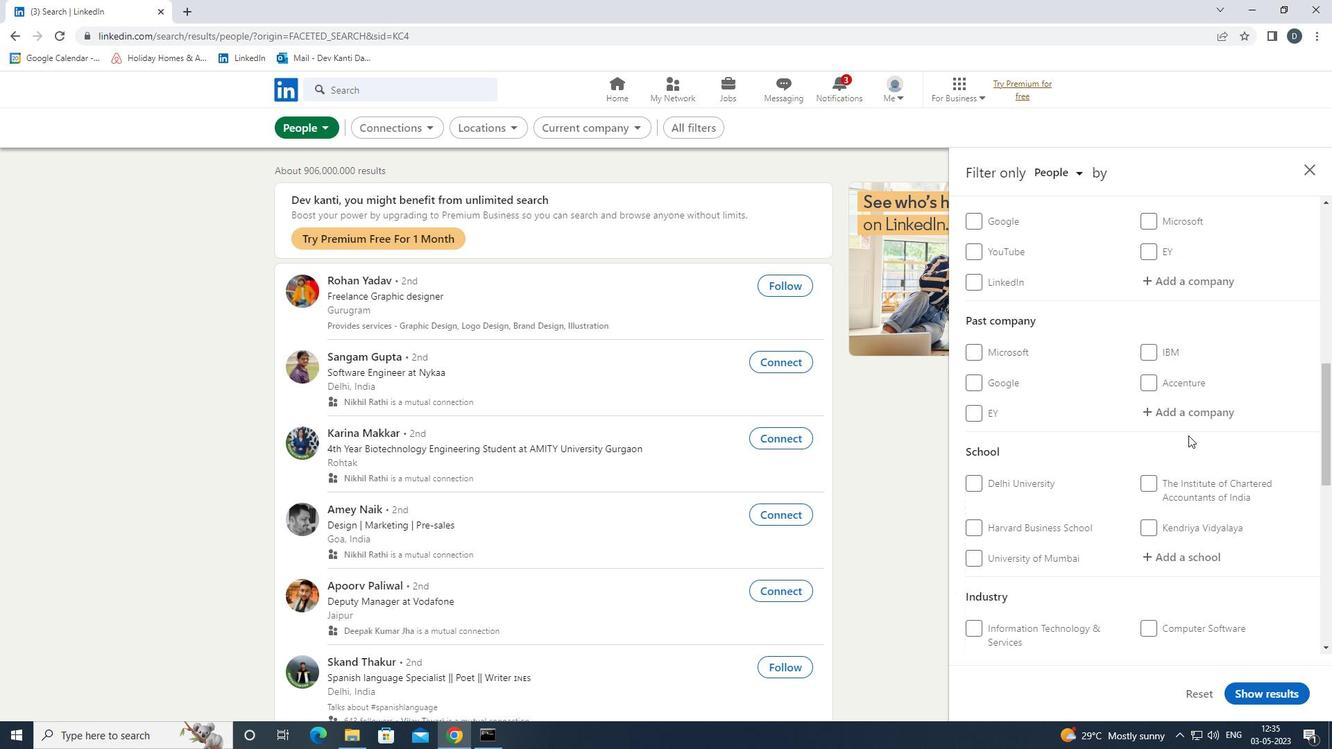 
Action: Mouse scrolled (1188, 434) with delta (0, 0)
Screenshot: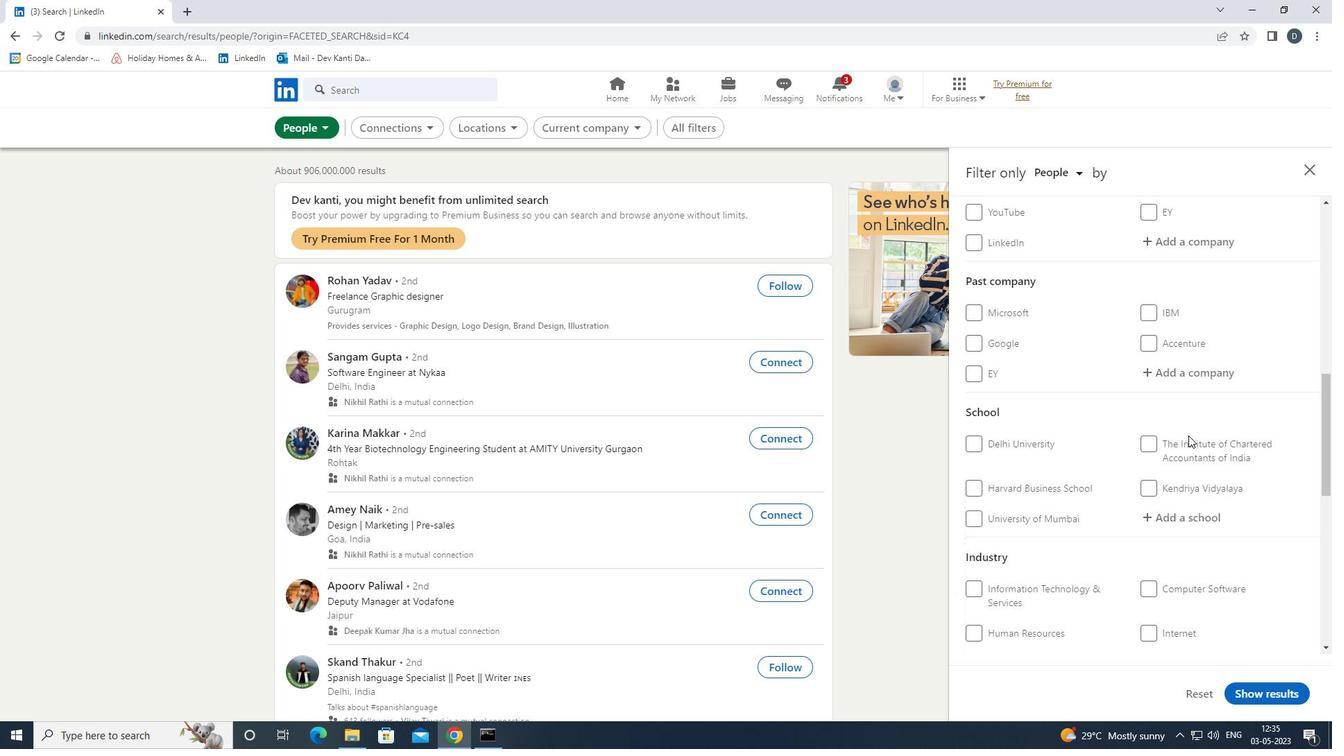 
Action: Mouse scrolled (1188, 434) with delta (0, 0)
Screenshot: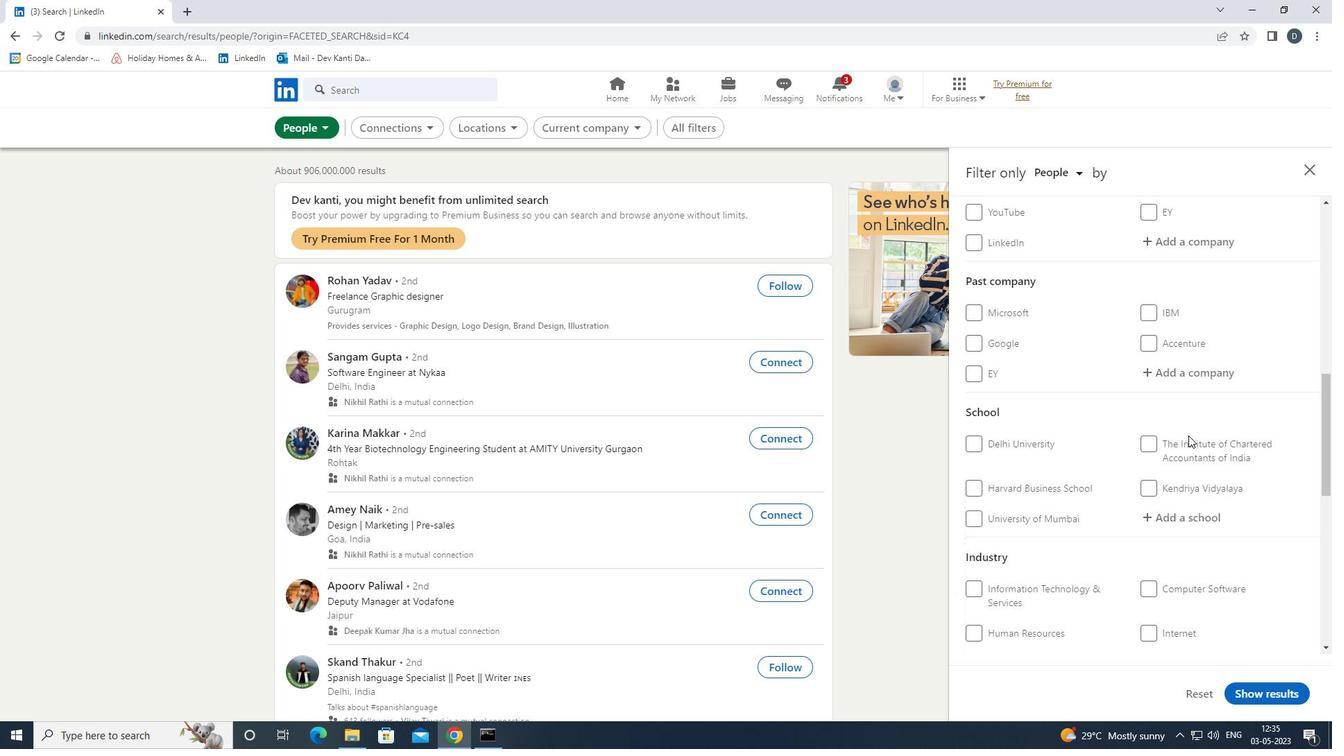 
Action: Mouse moved to (1170, 555)
Screenshot: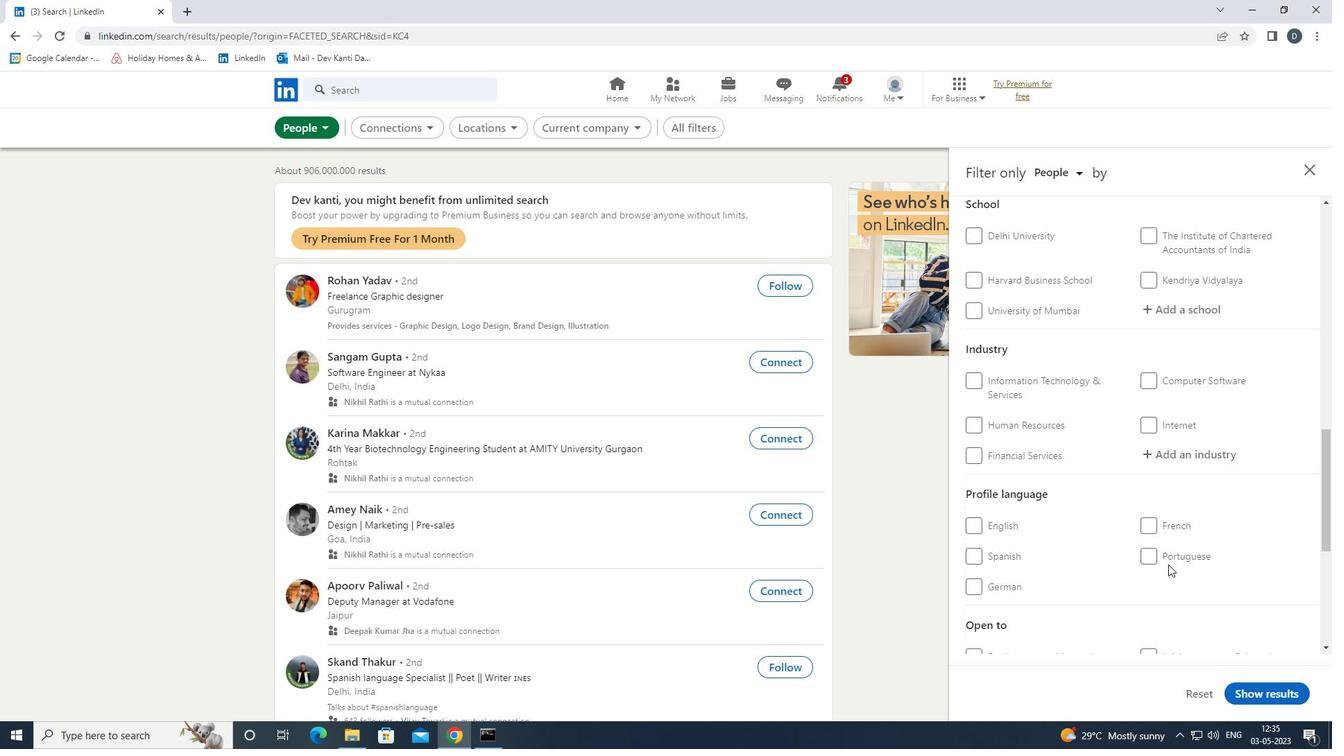 
Action: Mouse pressed left at (1170, 555)
Screenshot: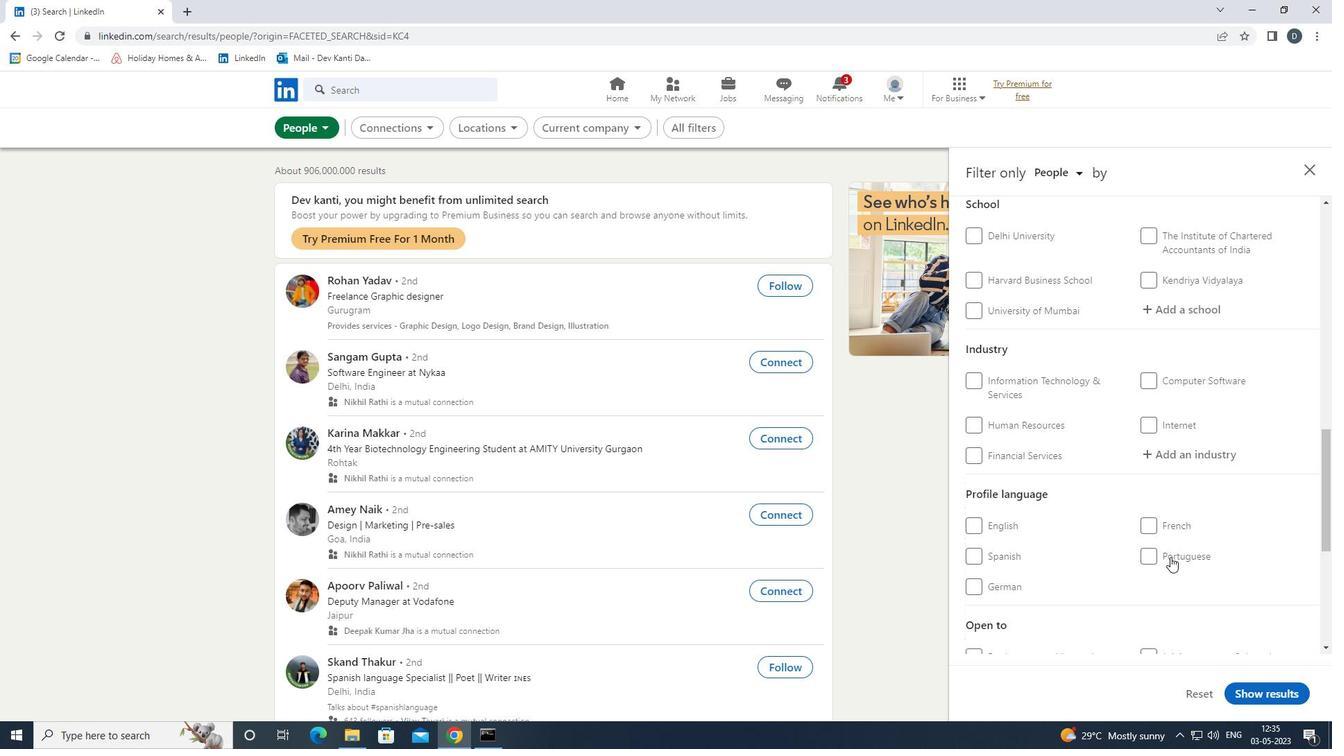 
Action: Mouse scrolled (1170, 555) with delta (0, 0)
Screenshot: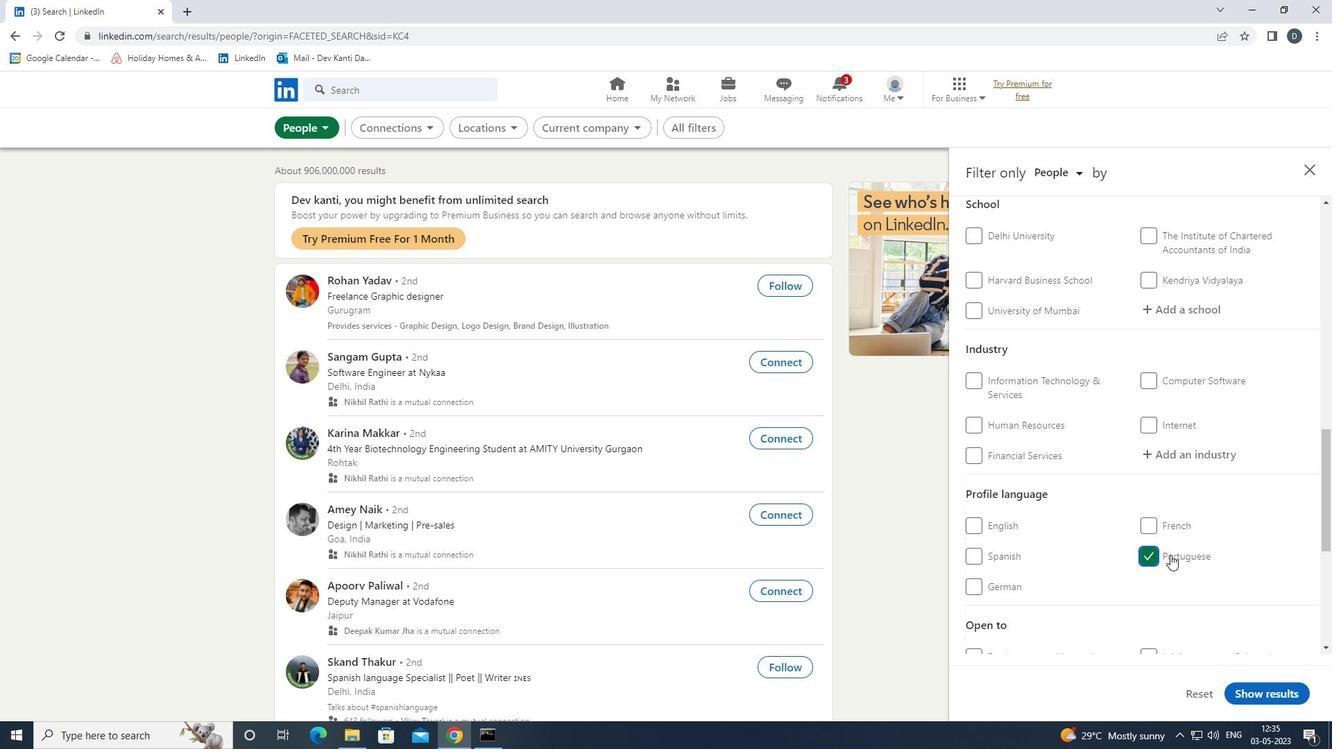 
Action: Mouse scrolled (1170, 555) with delta (0, 0)
Screenshot: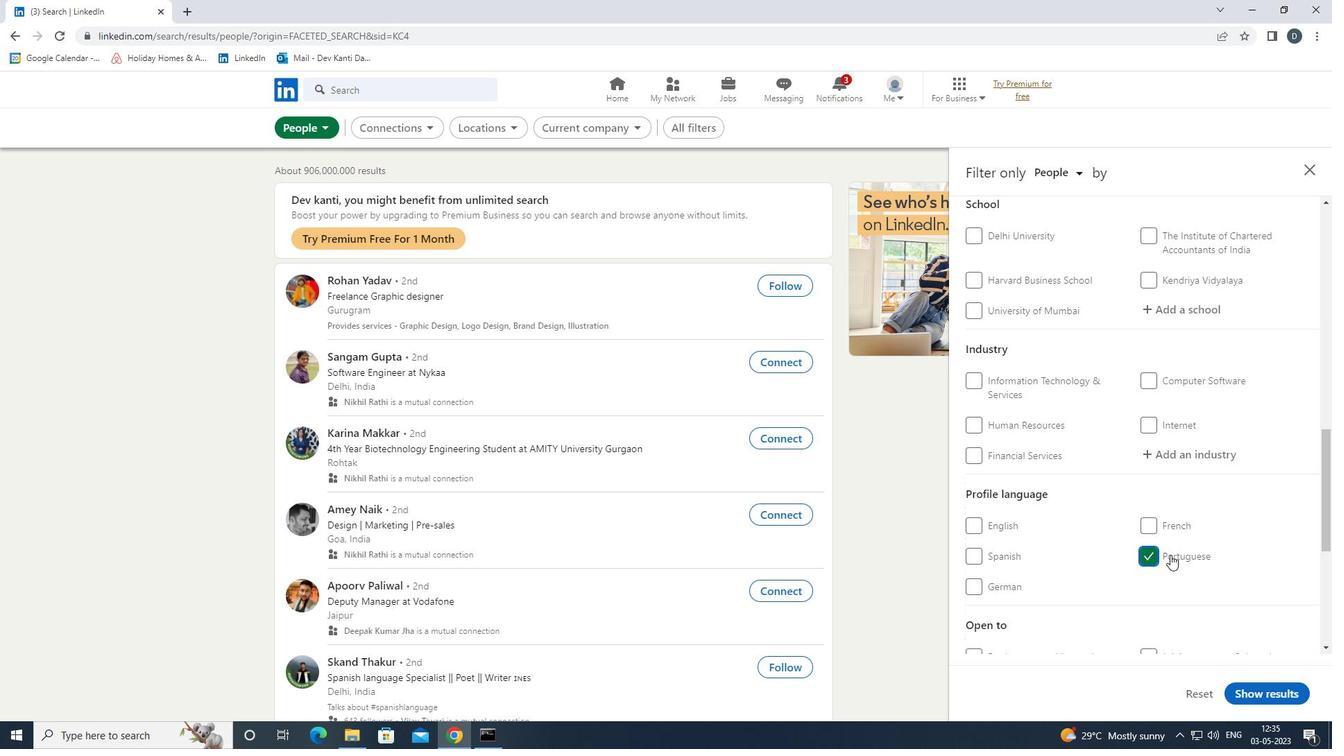 
Action: Mouse scrolled (1170, 555) with delta (0, 0)
Screenshot: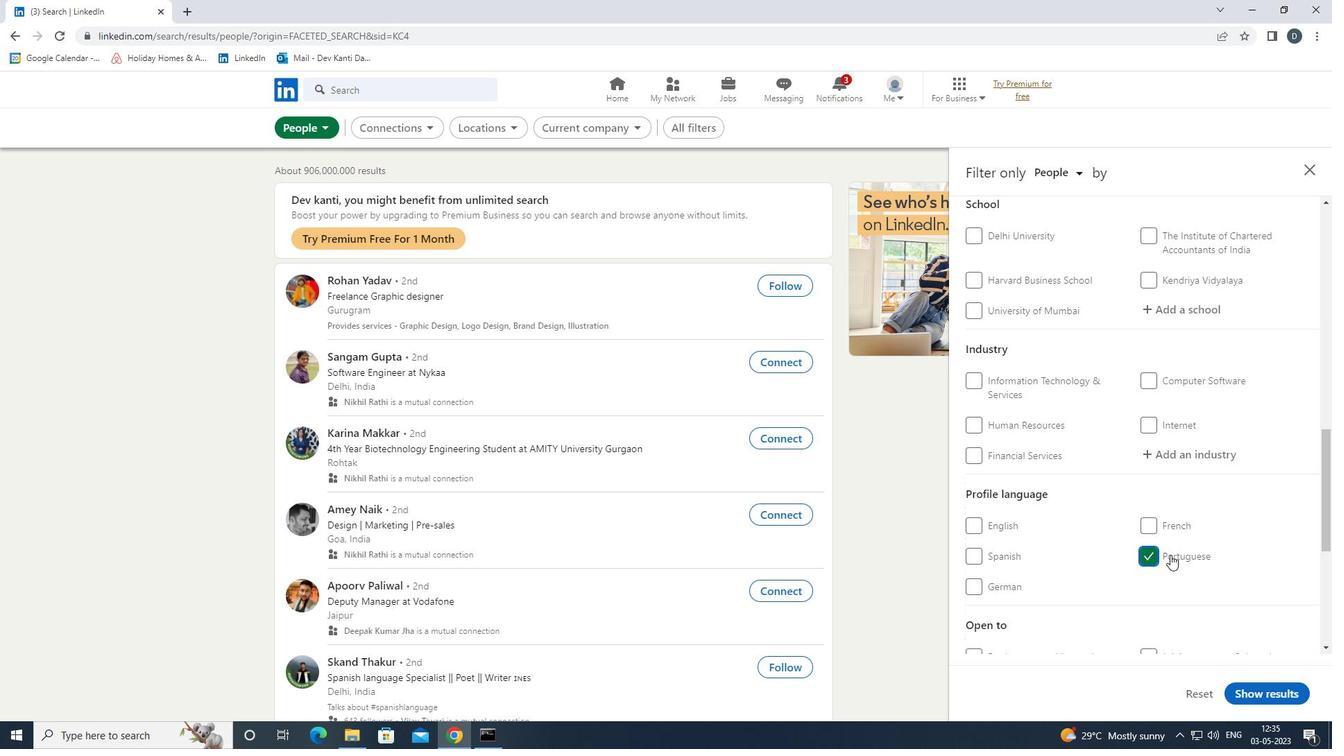 
Action: Mouse scrolled (1170, 555) with delta (0, 0)
Screenshot: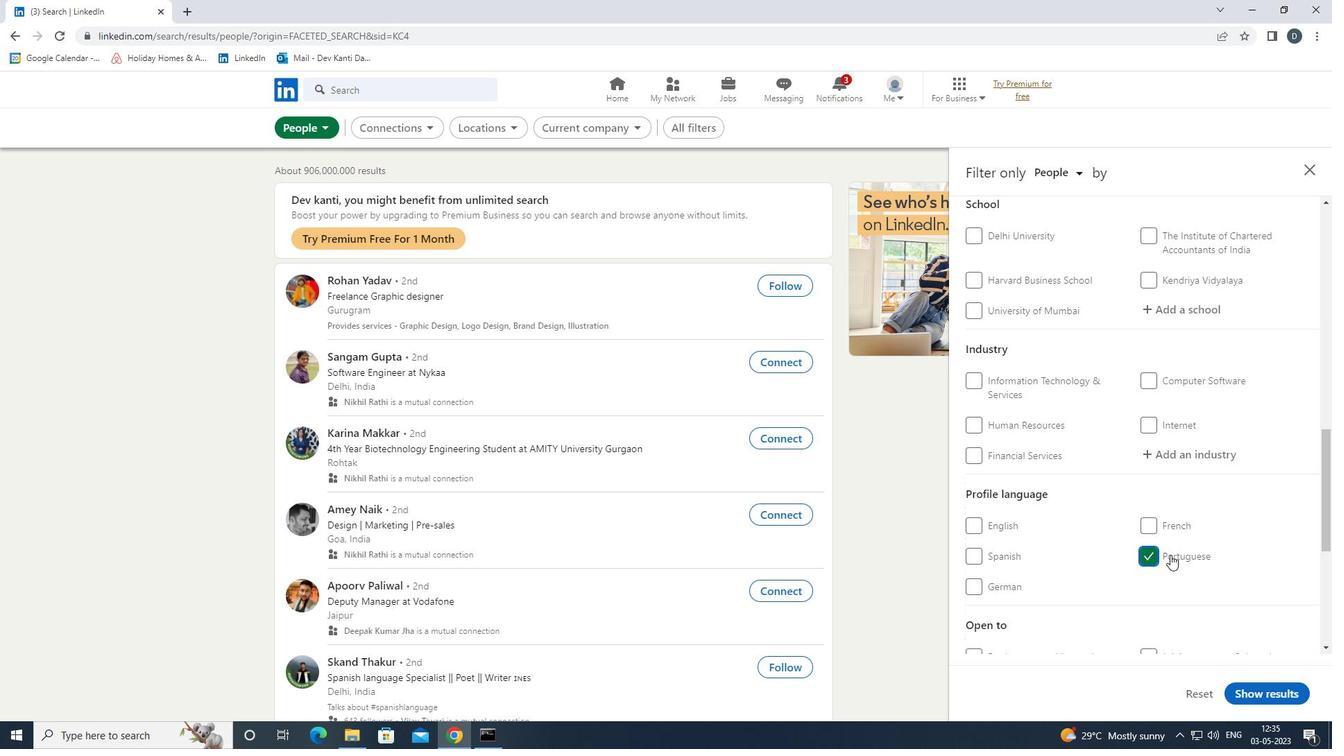 
Action: Mouse scrolled (1170, 555) with delta (0, 0)
Screenshot: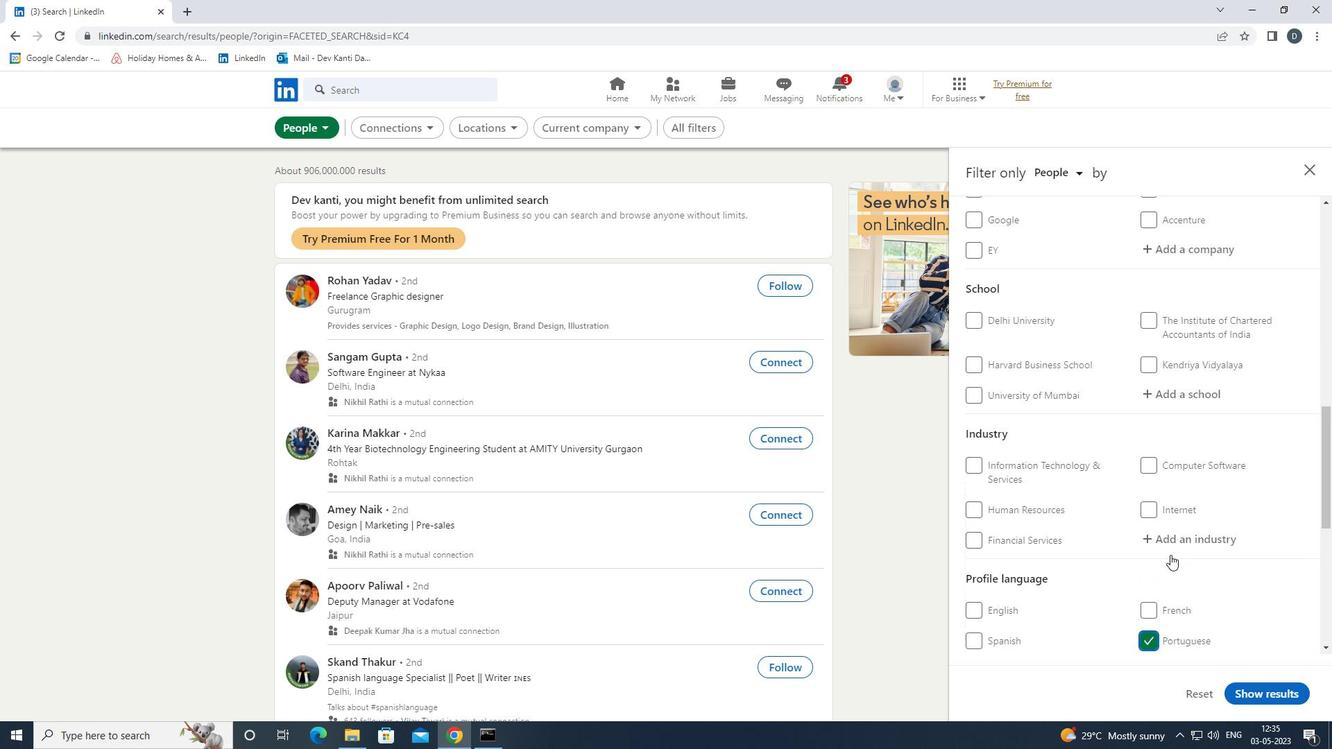 
Action: Mouse scrolled (1170, 555) with delta (0, 0)
Screenshot: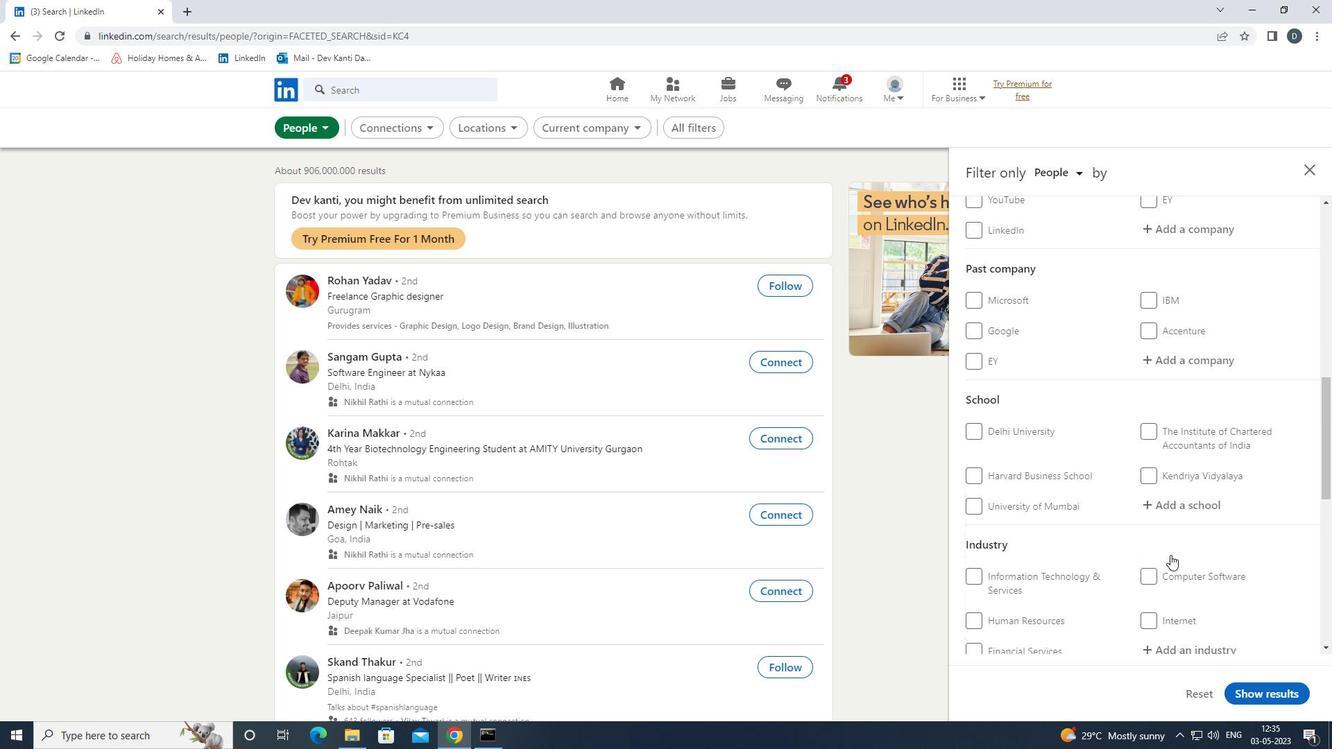 
Action: Mouse moved to (1185, 447)
Screenshot: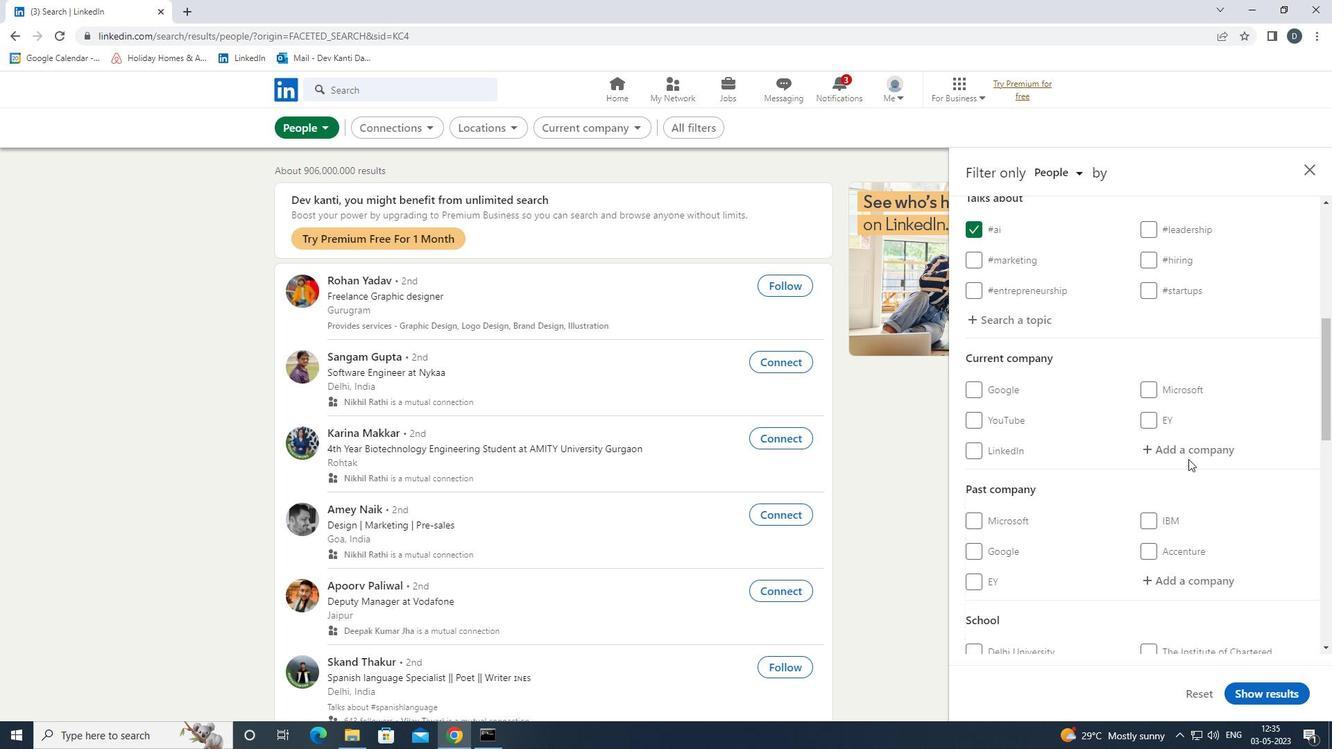 
Action: Mouse pressed left at (1185, 447)
Screenshot: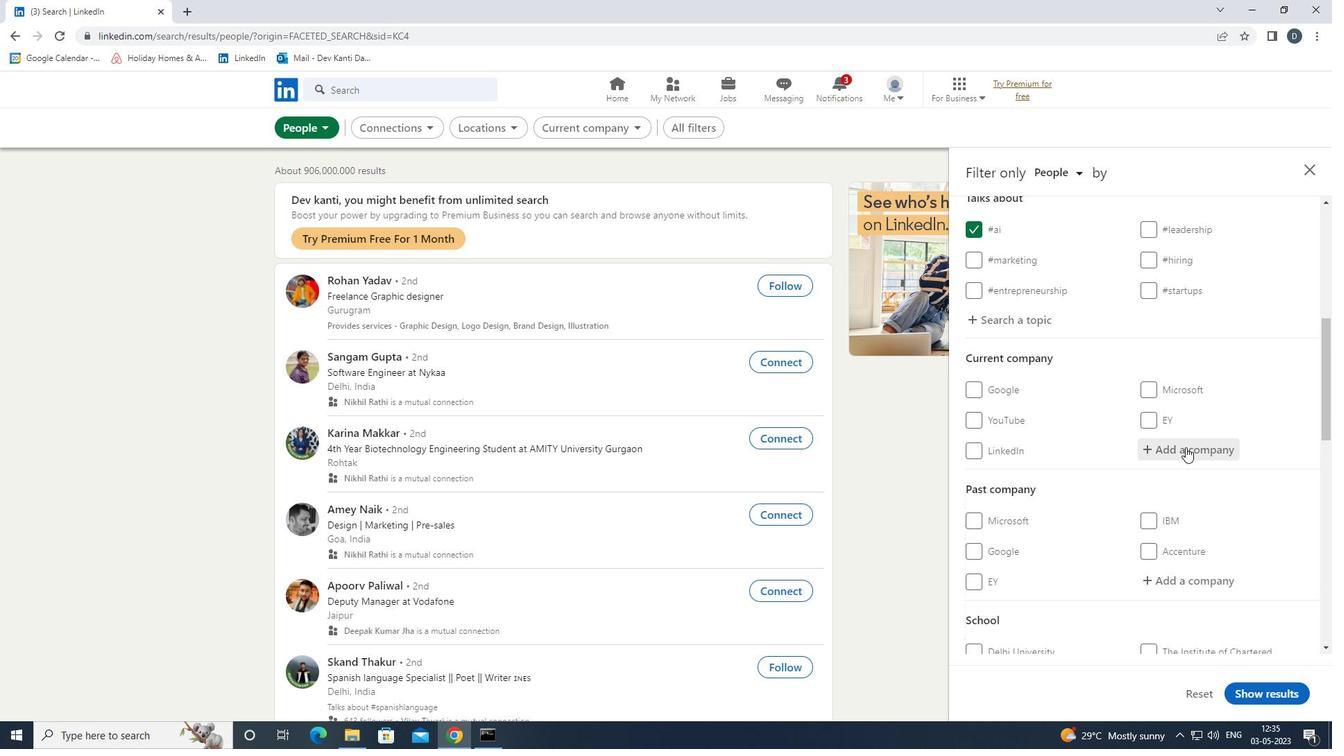 
Action: Key pressed <Key.shift>THE<Key.space><Key.shift>MUTHOOT<Key.down><Key.enter>
Screenshot: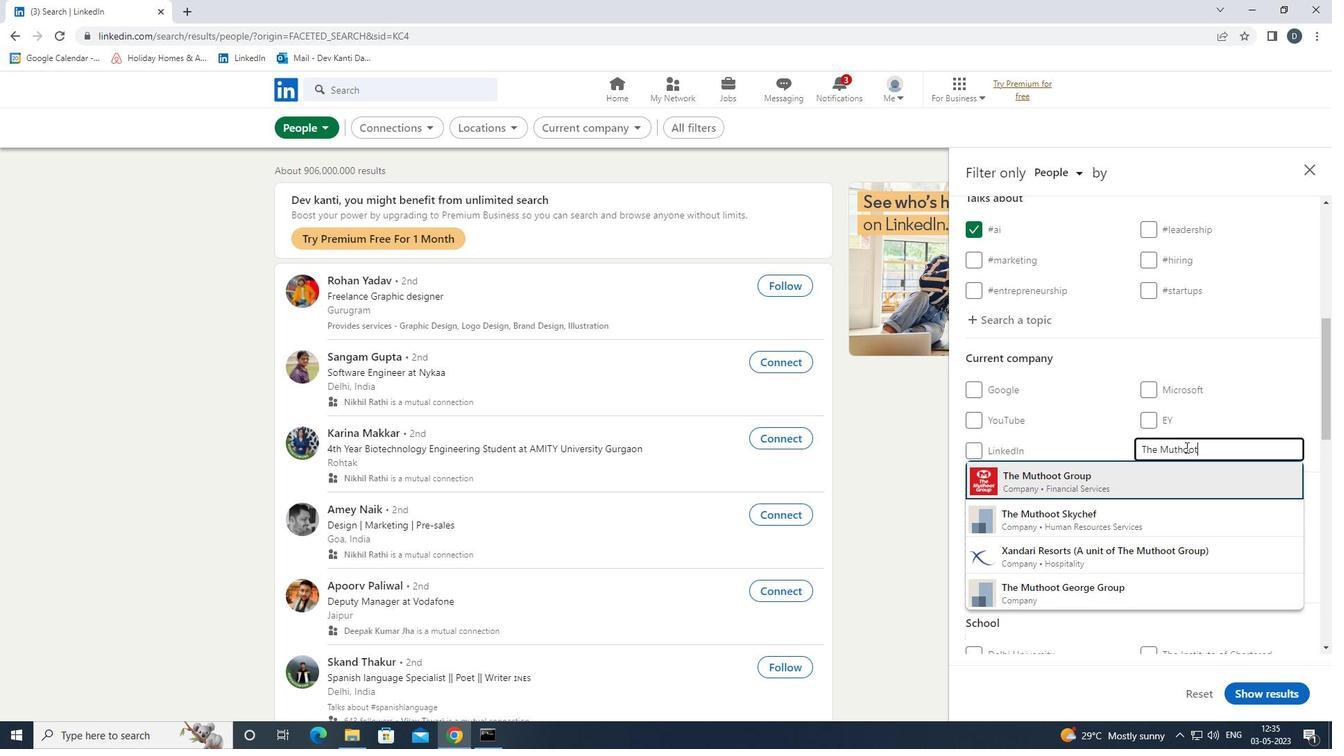 
Action: Mouse moved to (1190, 447)
Screenshot: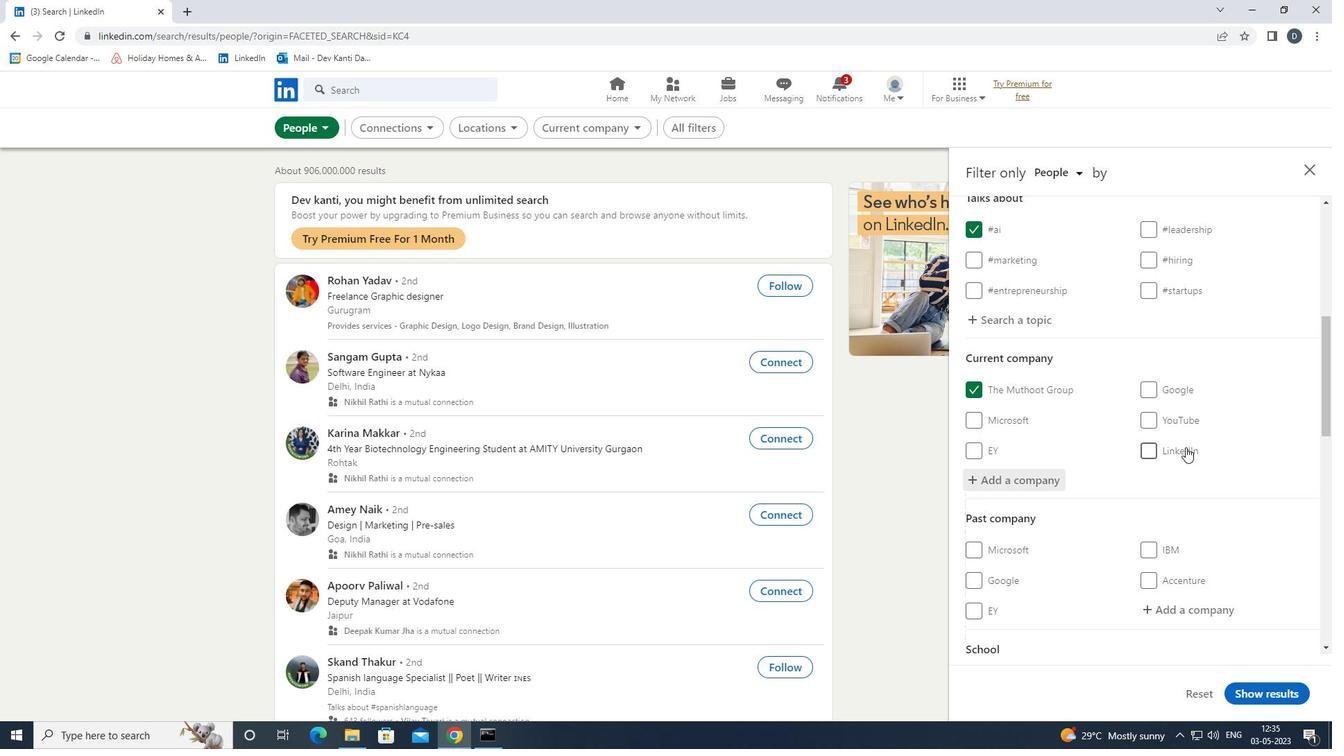 
Action: Mouse scrolled (1190, 446) with delta (0, 0)
Screenshot: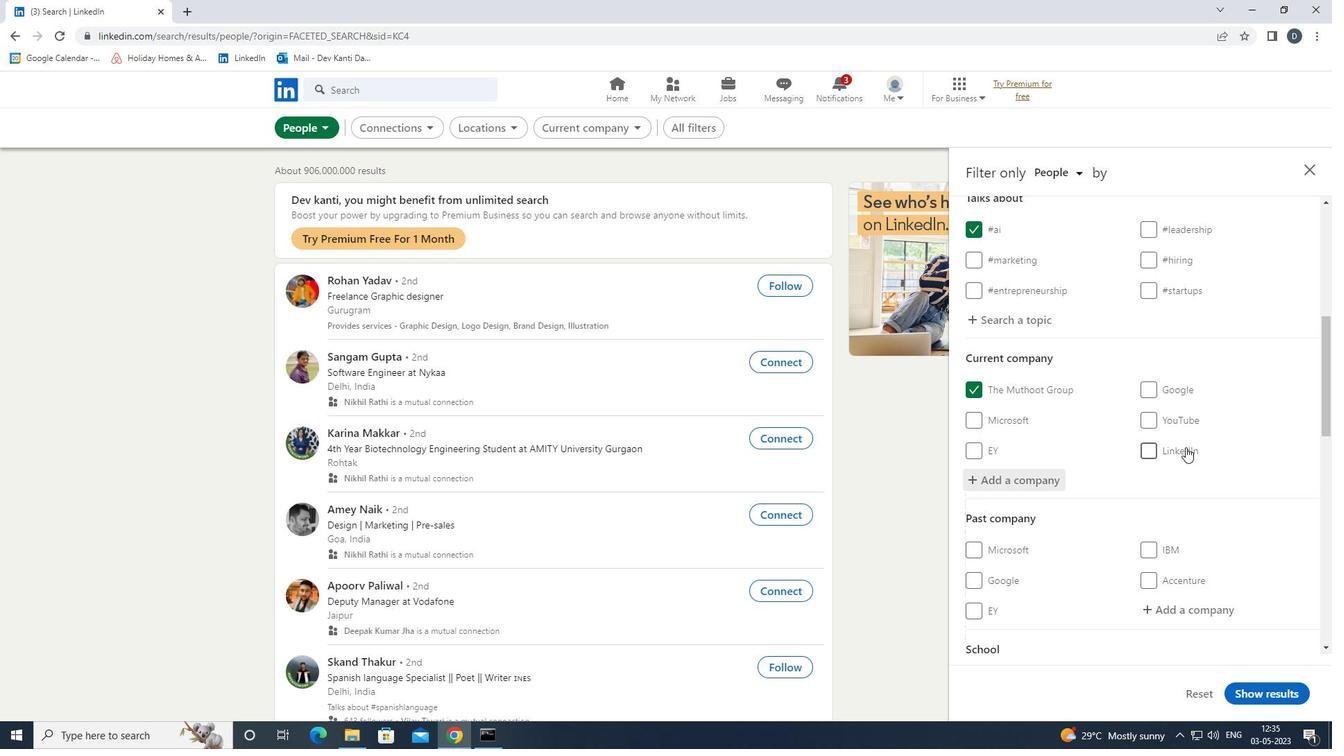 
Action: Mouse moved to (1190, 449)
Screenshot: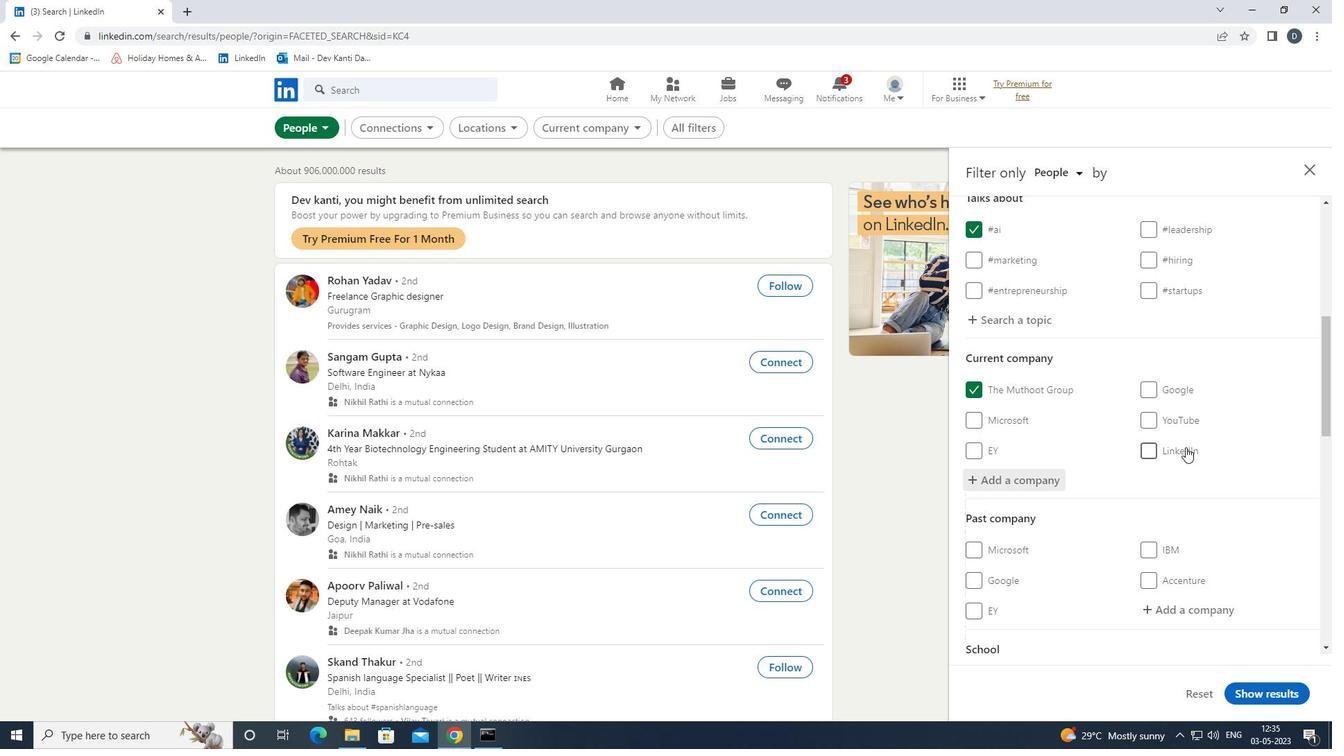 
Action: Mouse scrolled (1190, 448) with delta (0, 0)
Screenshot: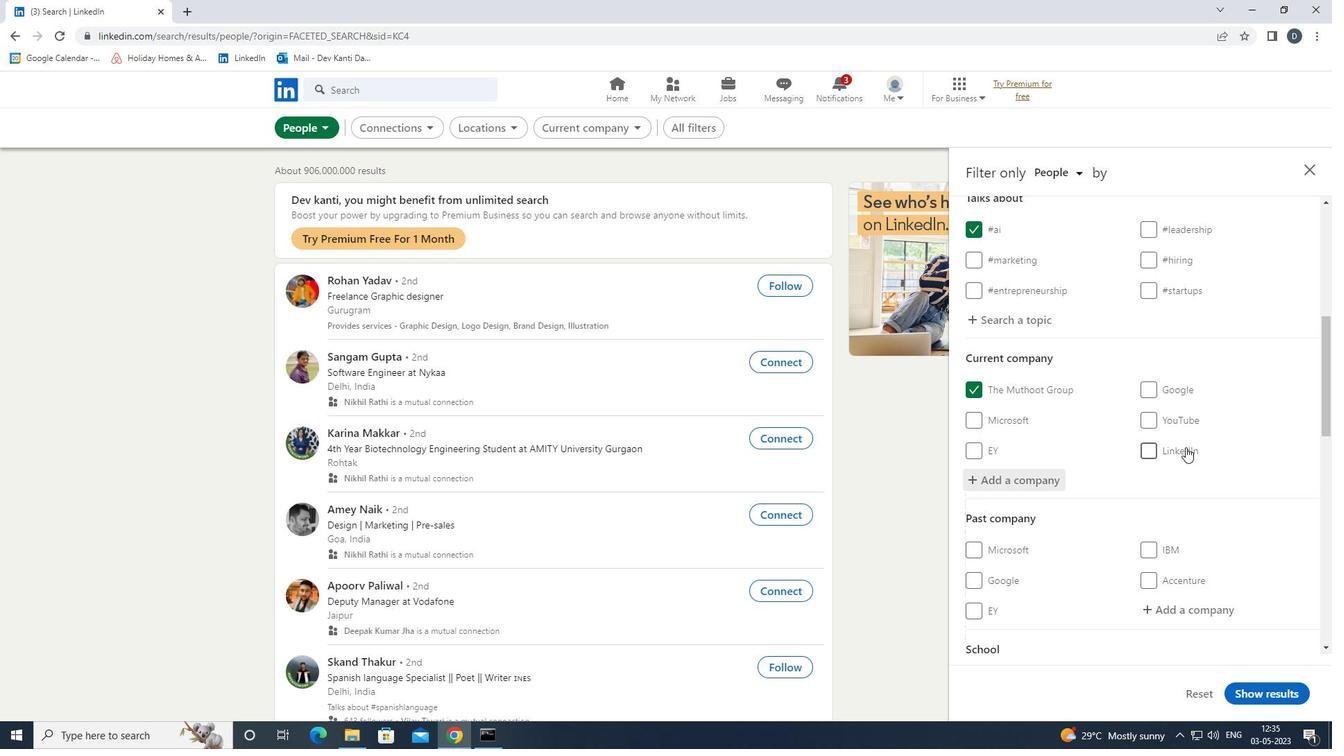 
Action: Mouse moved to (1191, 450)
Screenshot: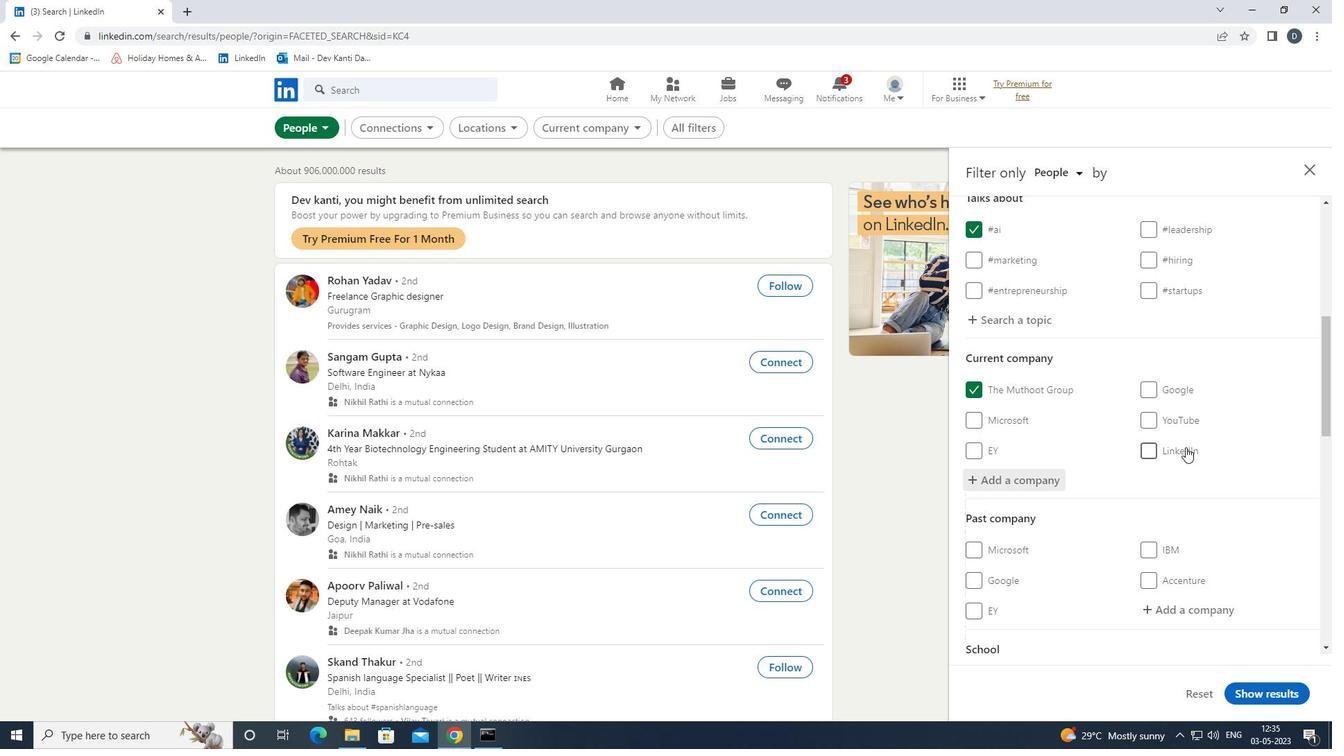 
Action: Mouse scrolled (1191, 450) with delta (0, 0)
Screenshot: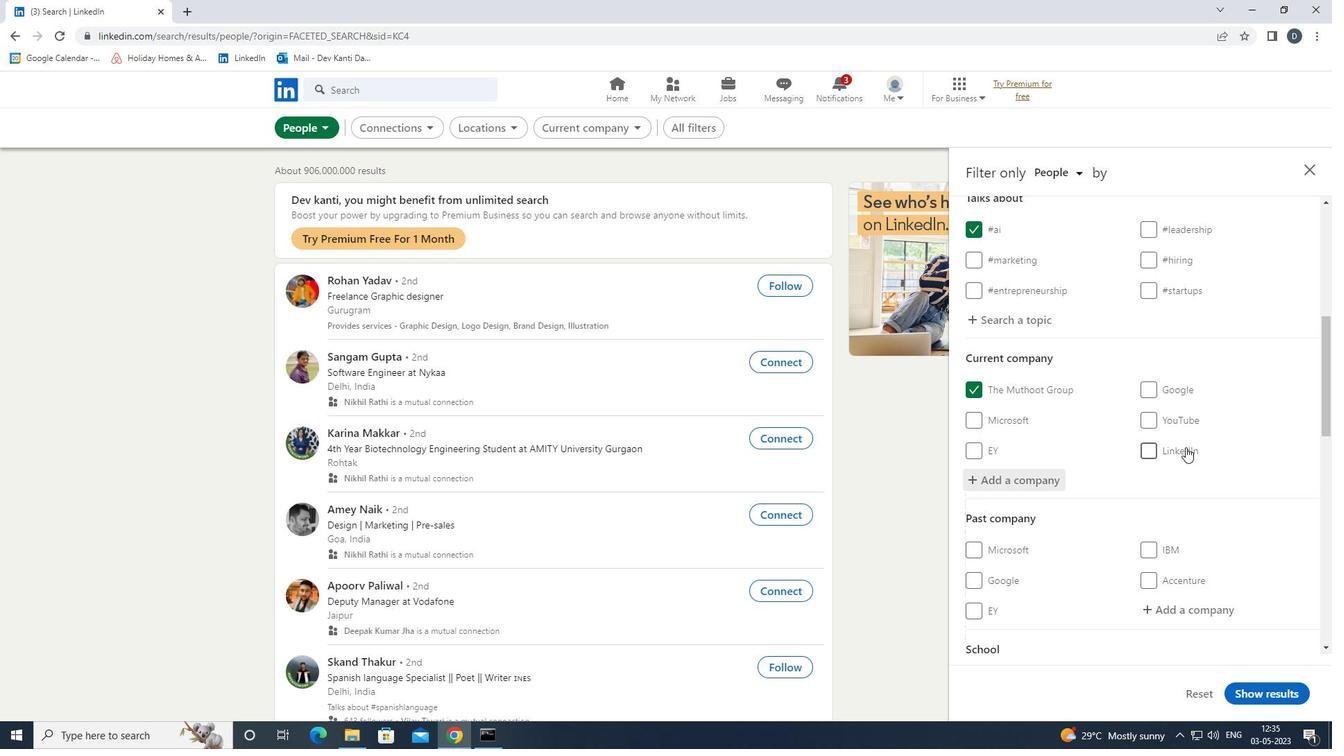 
Action: Mouse moved to (1191, 451)
Screenshot: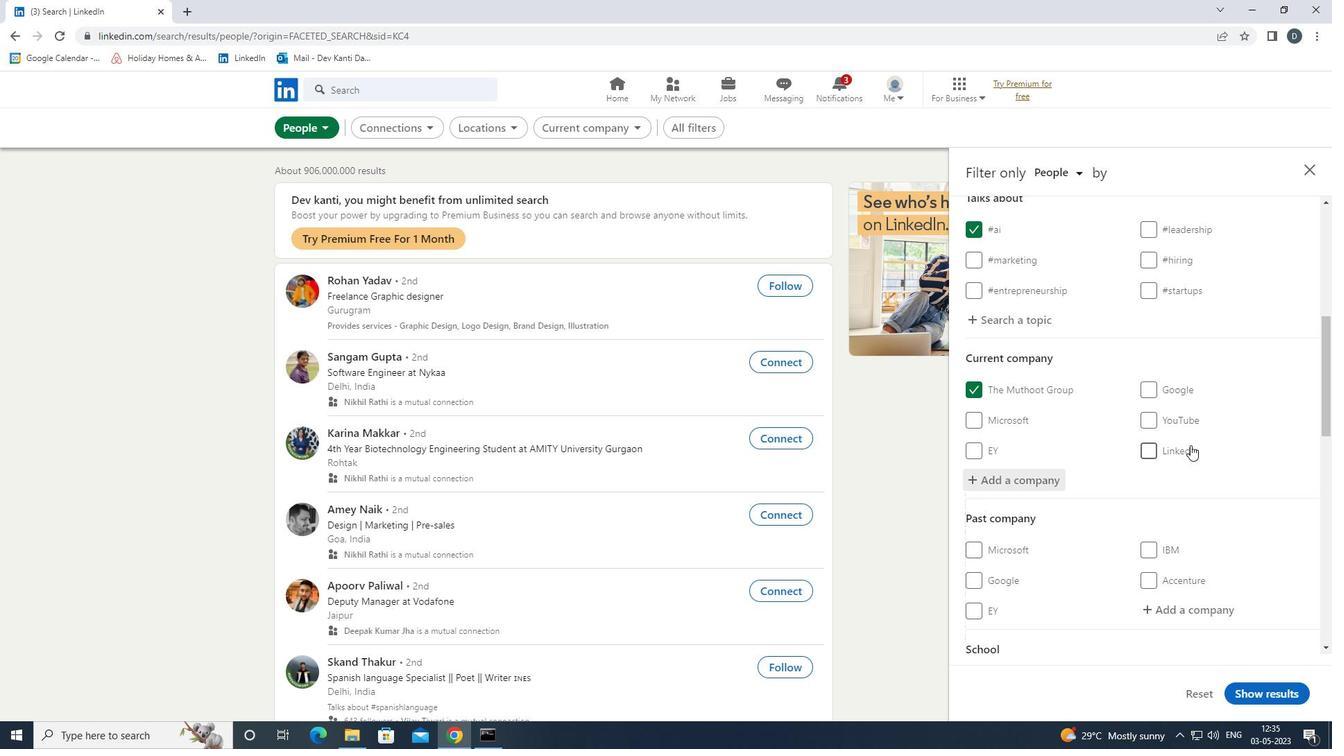 
Action: Mouse scrolled (1191, 450) with delta (0, 0)
Screenshot: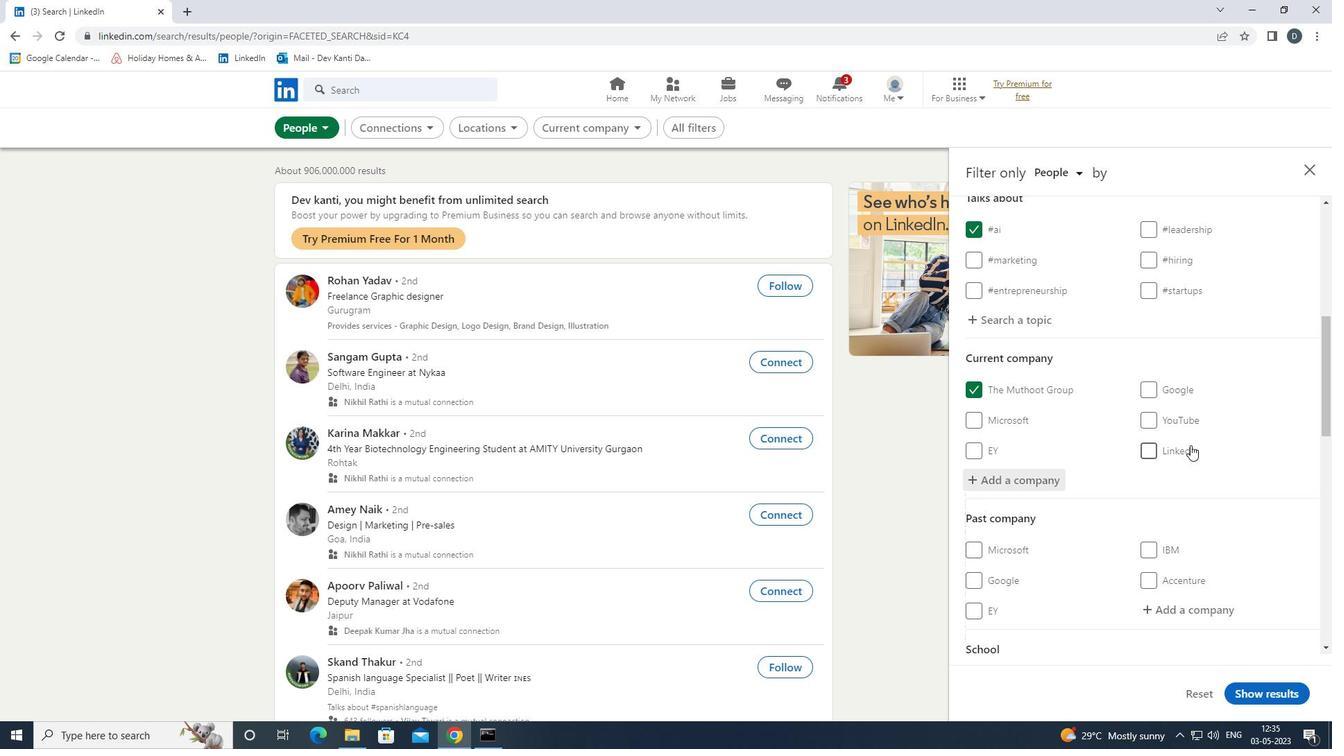 
Action: Mouse moved to (1179, 465)
Screenshot: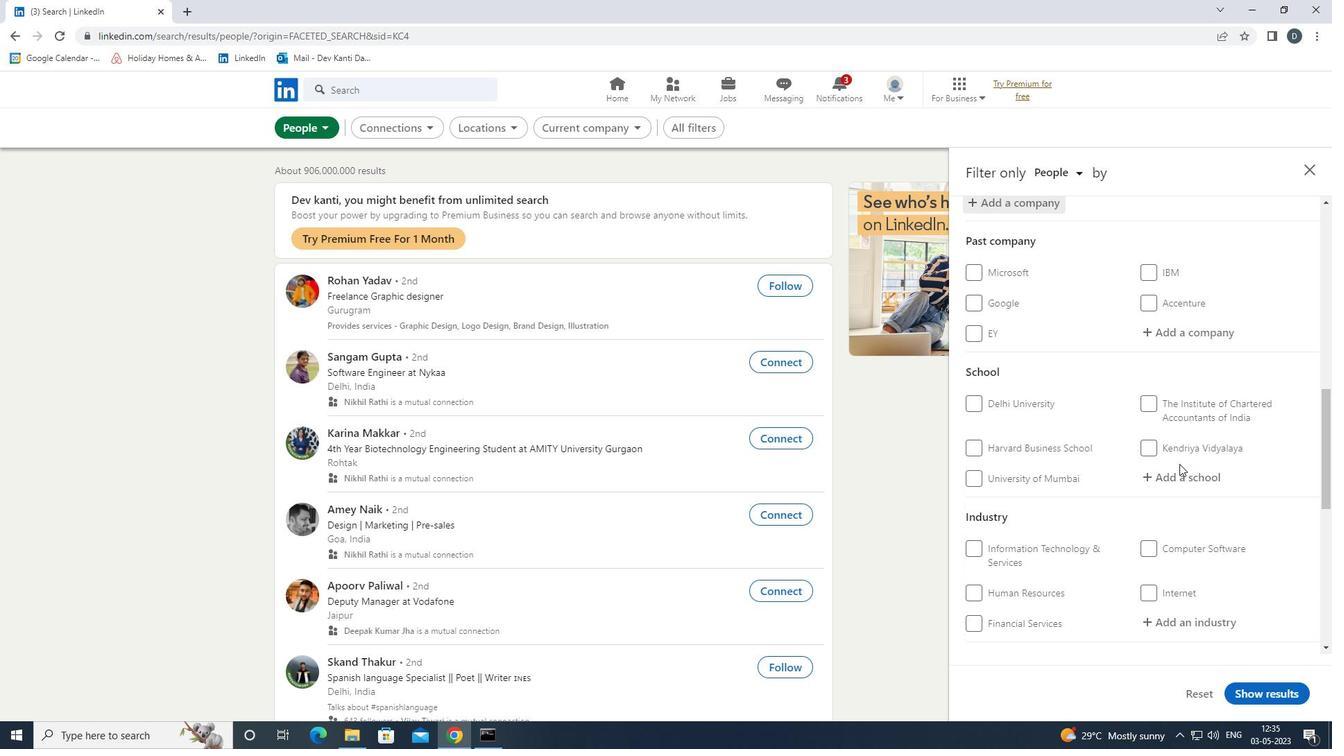 
Action: Mouse pressed left at (1179, 465)
Screenshot: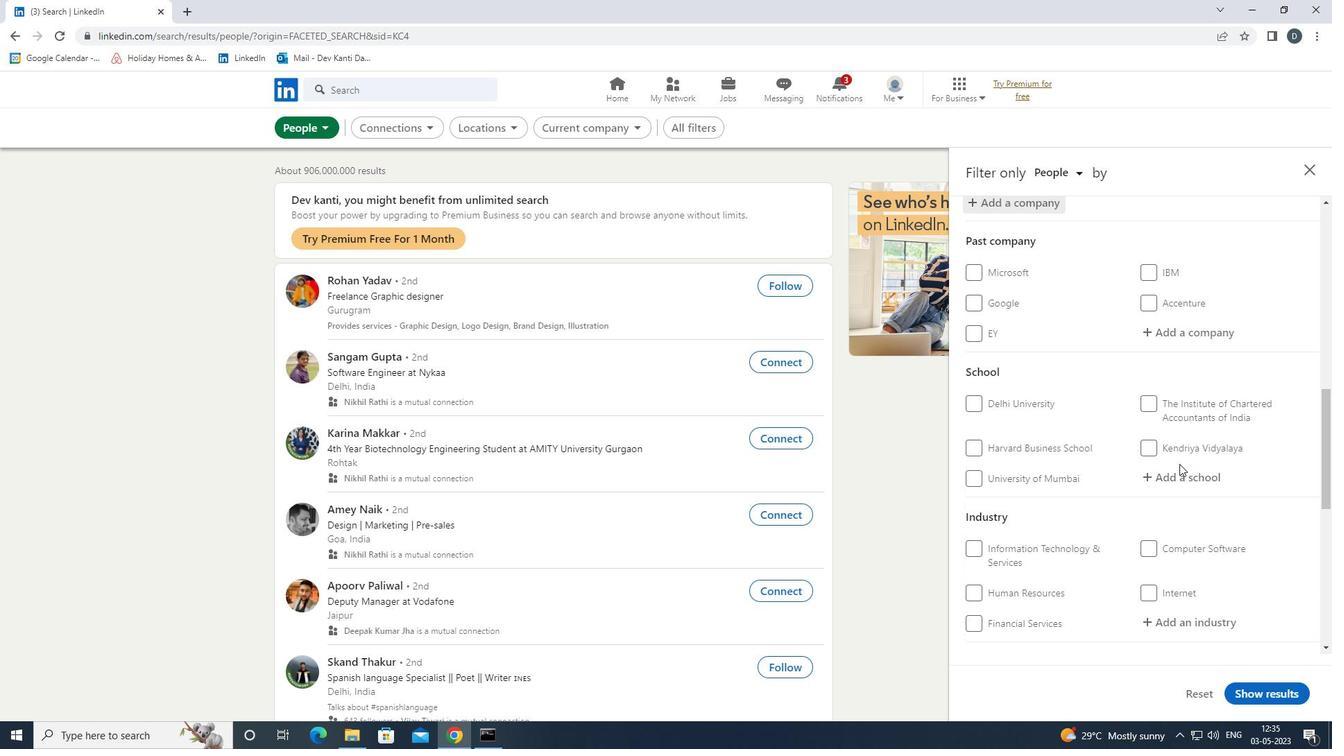 
Action: Mouse moved to (1178, 475)
Screenshot: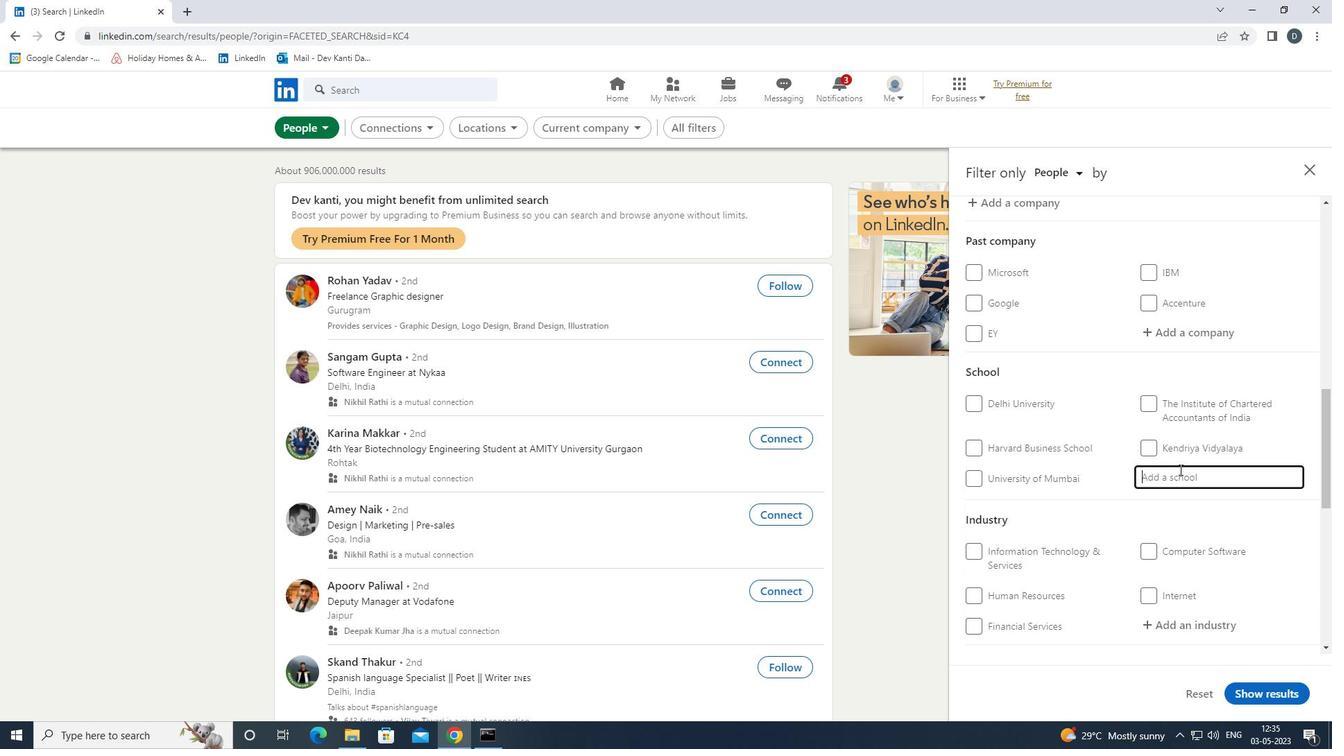 
Action: Key pressed <Key.shift><Key.shift><Key.shift><Key.shift><Key.shift><Key.shift><Key.shift>SKIT<Key.space><Key.shift>JAI<Key.backspace><Key.backspace><Key.down><Key.enter>
Screenshot: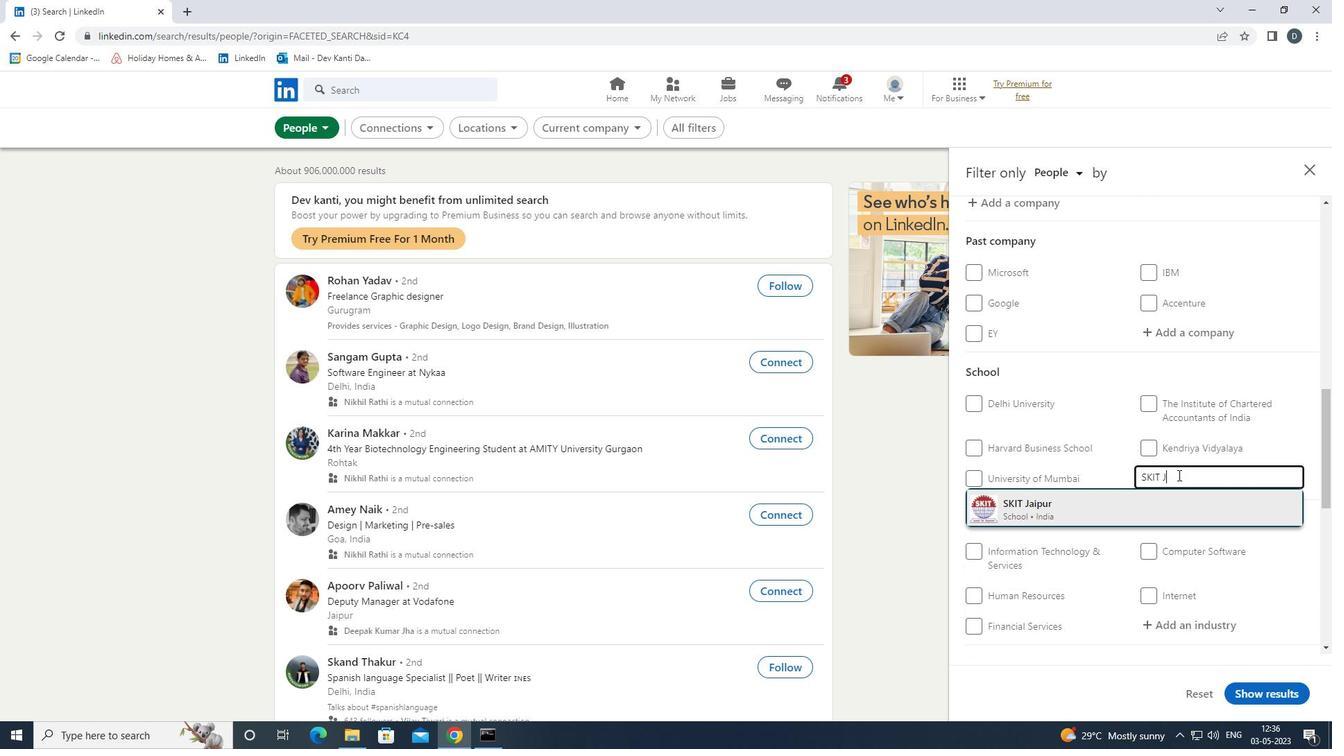 
Action: Mouse moved to (1175, 462)
Screenshot: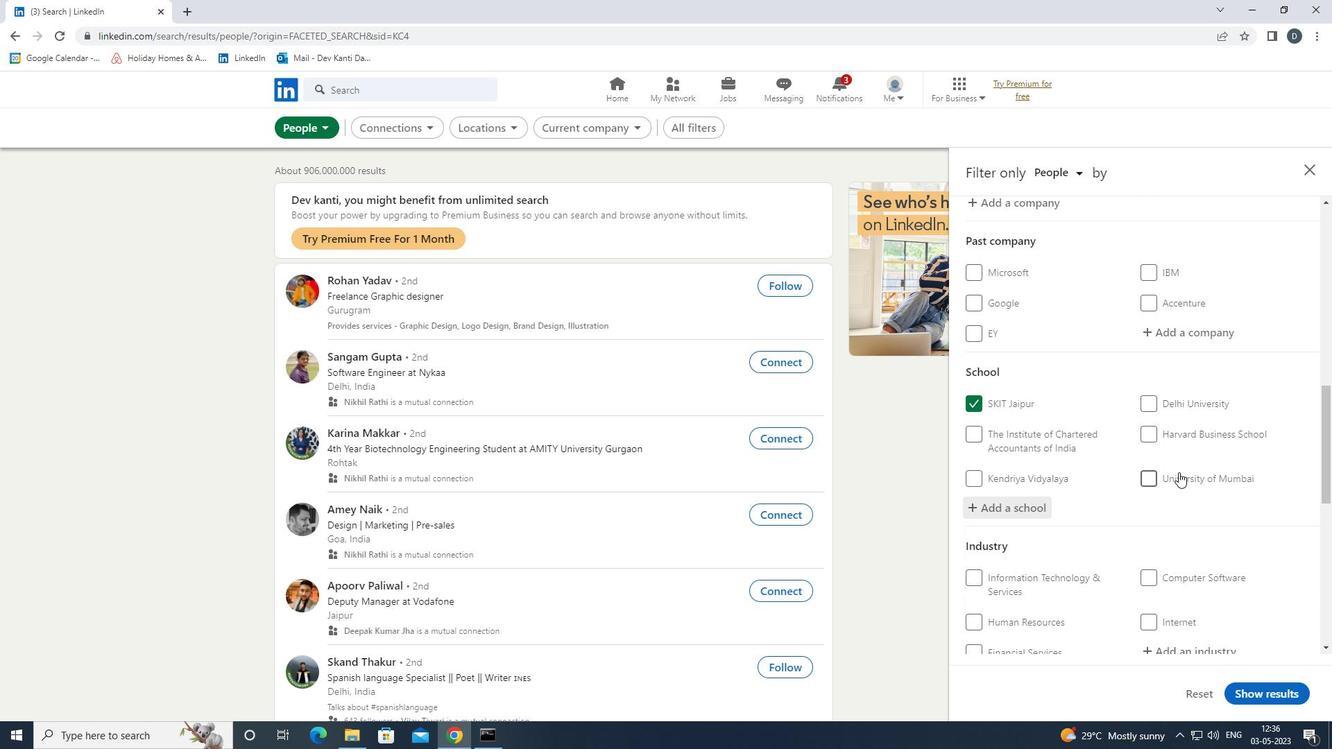 
Action: Mouse scrolled (1175, 461) with delta (0, 0)
Screenshot: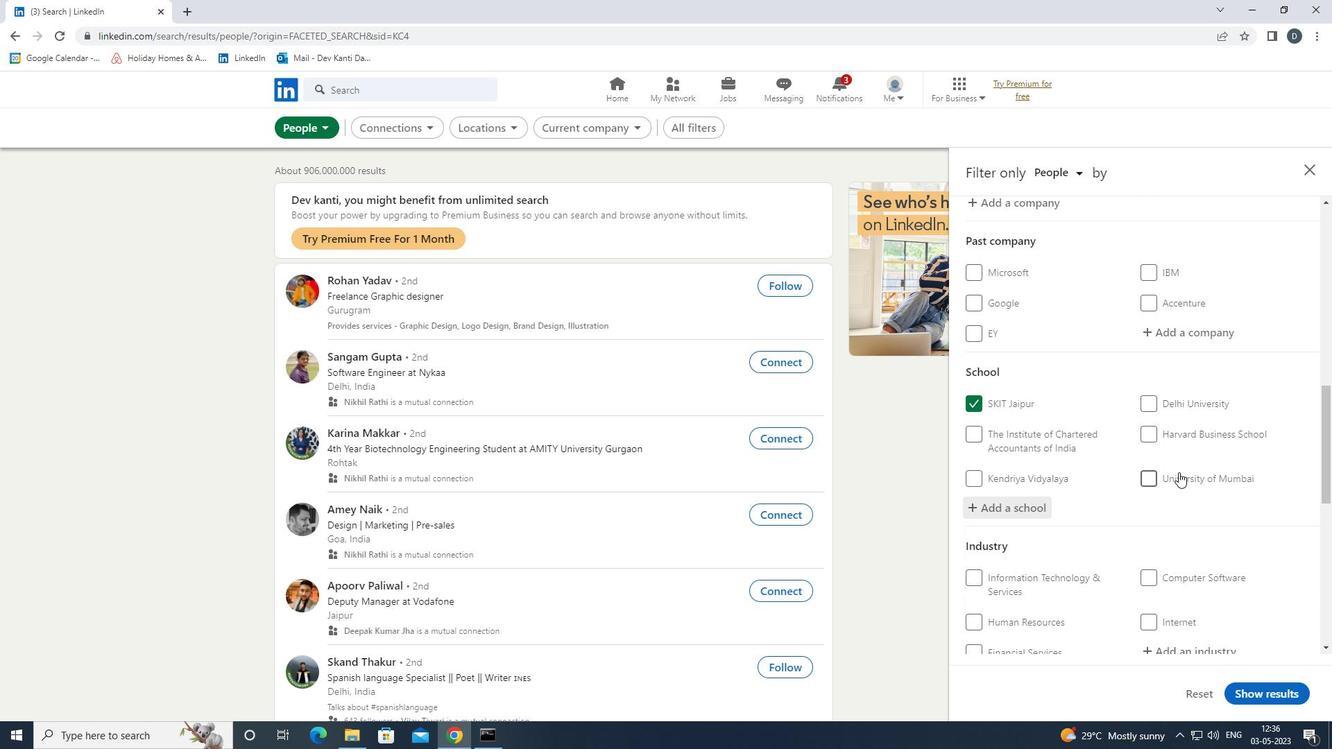 
Action: Mouse moved to (1171, 462)
Screenshot: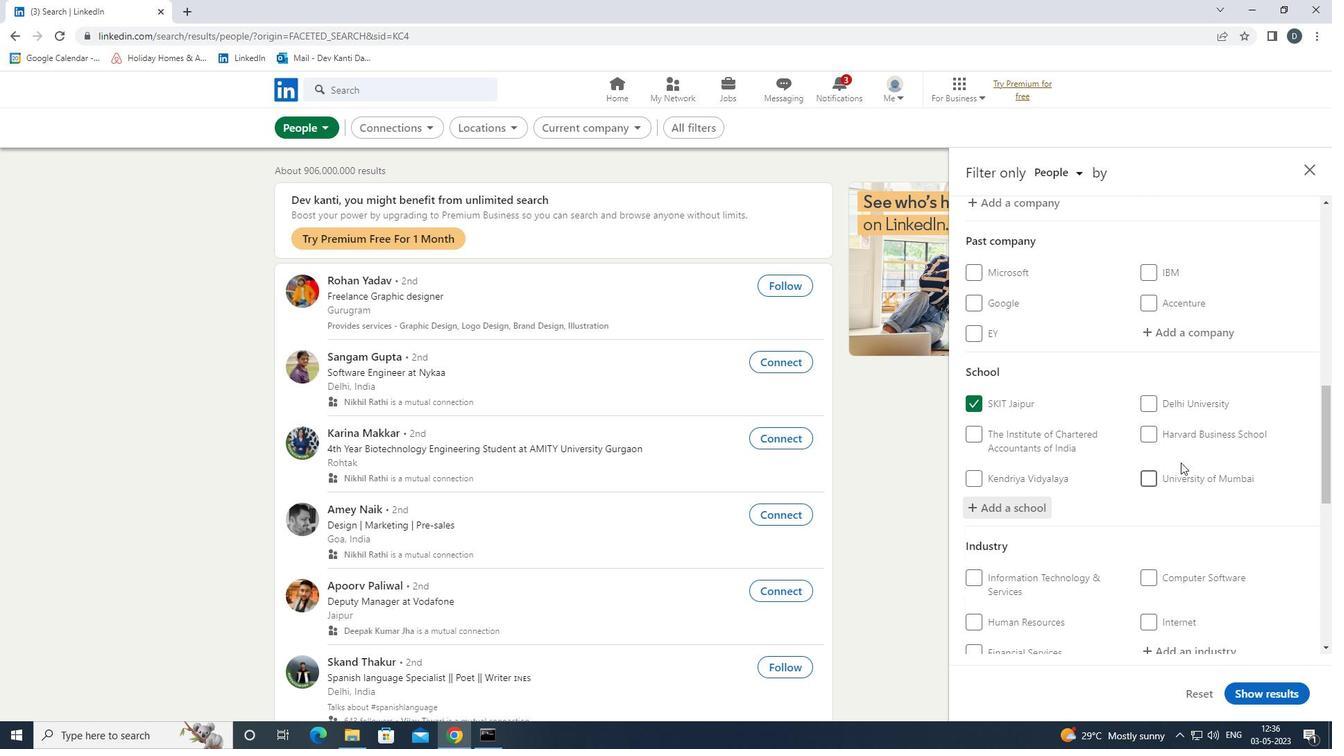 
Action: Mouse scrolled (1171, 461) with delta (0, 0)
Screenshot: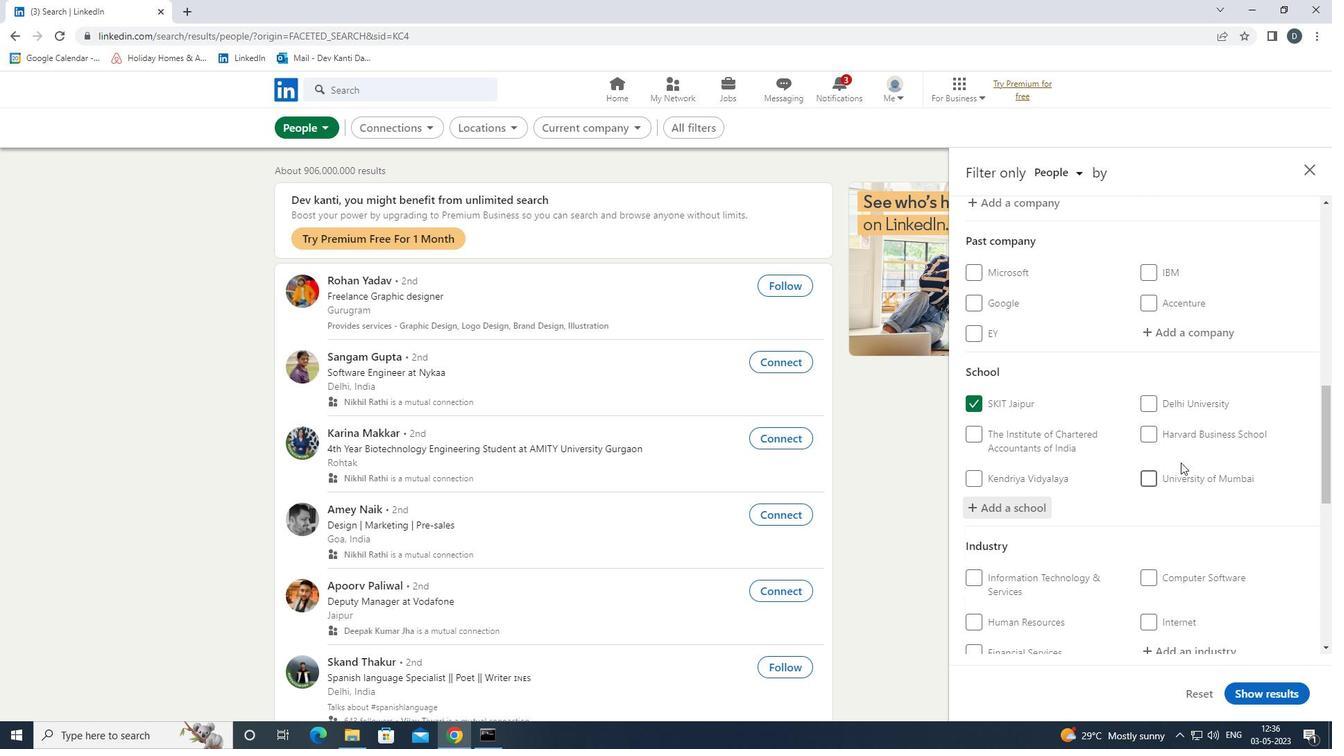 
Action: Mouse moved to (1171, 462)
Screenshot: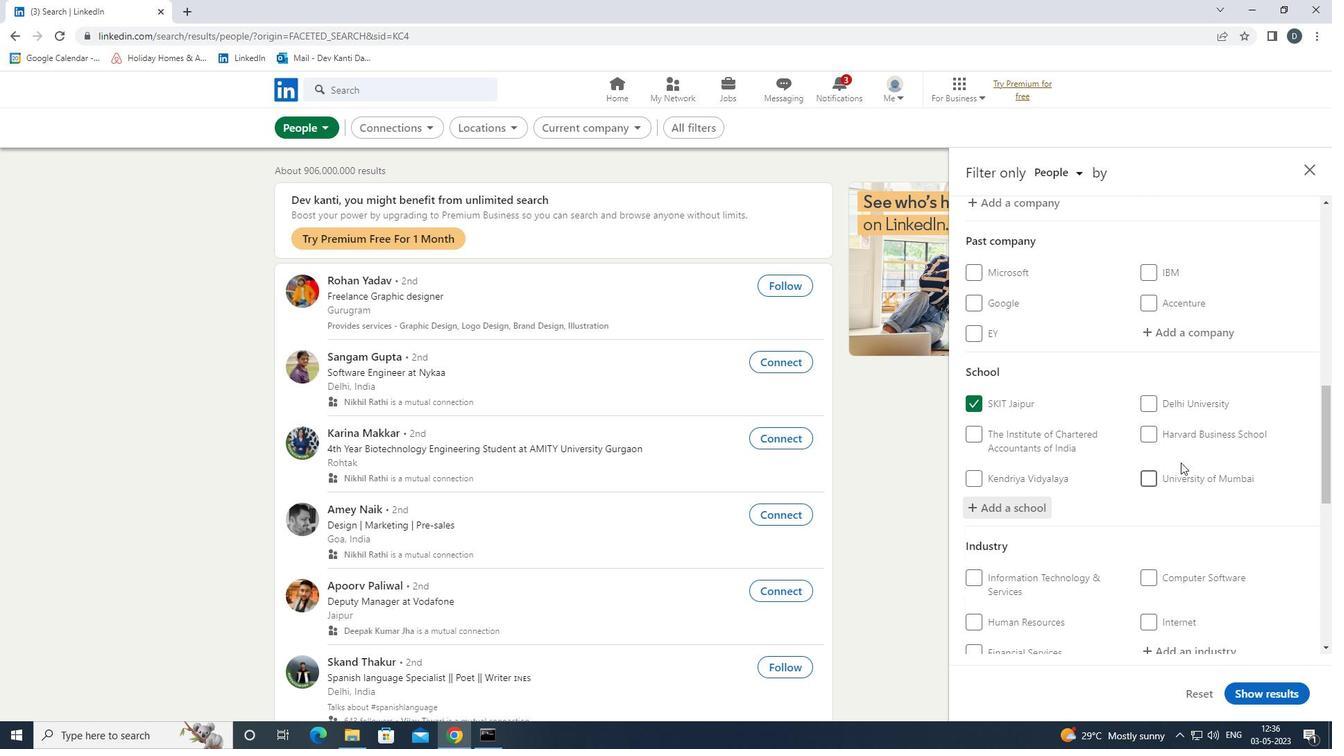
Action: Mouse scrolled (1171, 461) with delta (0, 0)
Screenshot: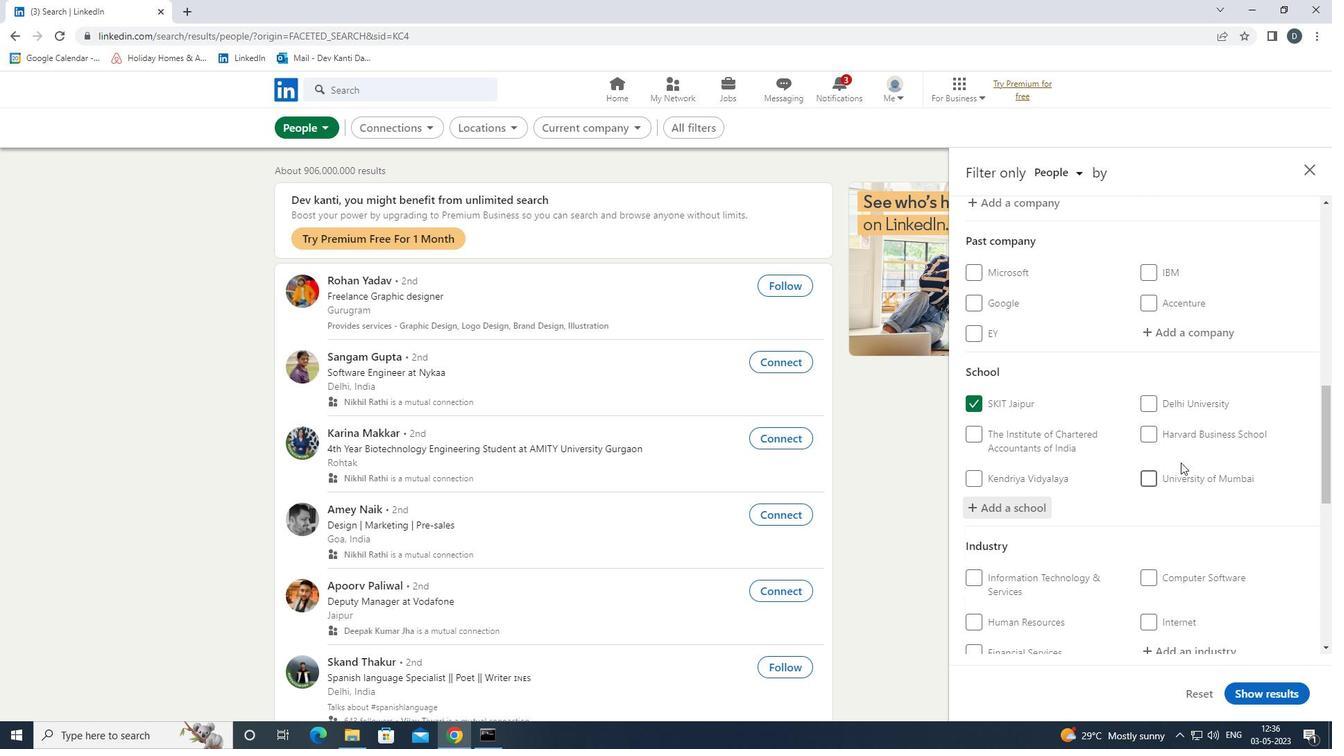 
Action: Mouse scrolled (1171, 461) with delta (0, 0)
Screenshot: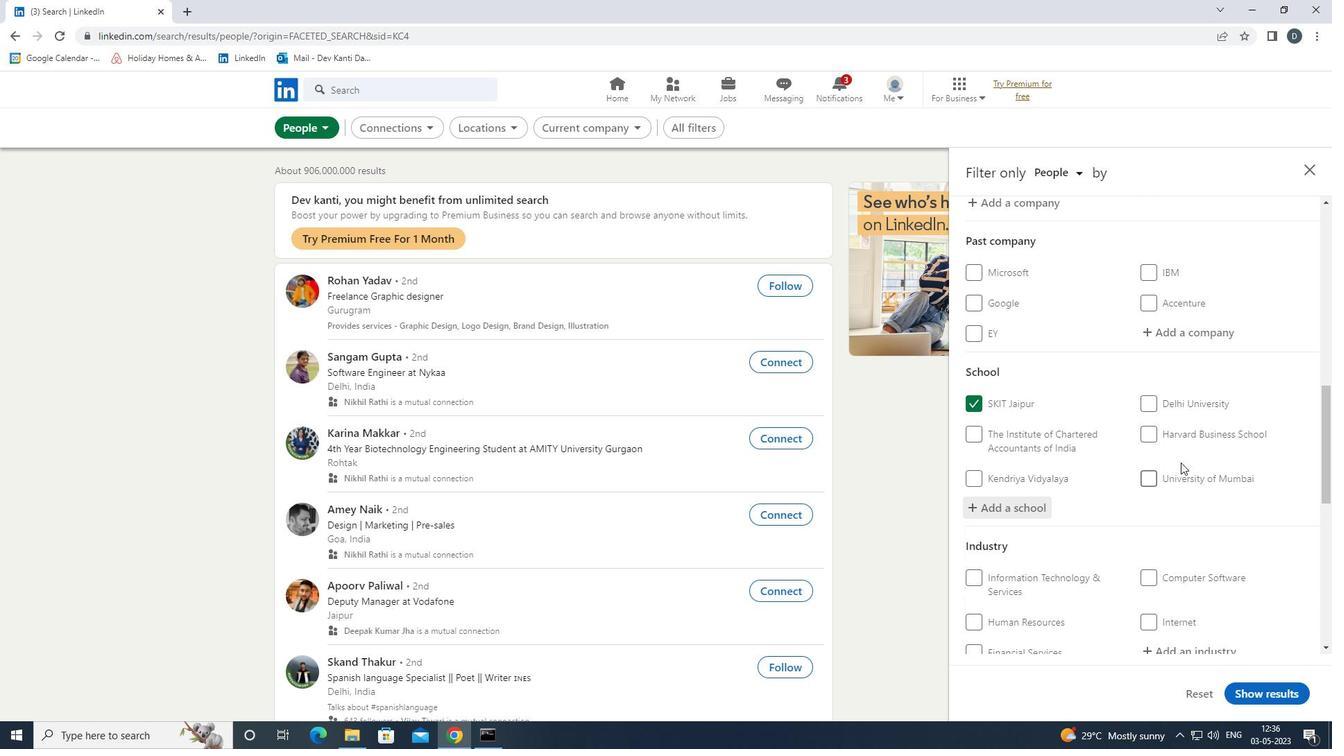 
Action: Mouse moved to (1196, 369)
Screenshot: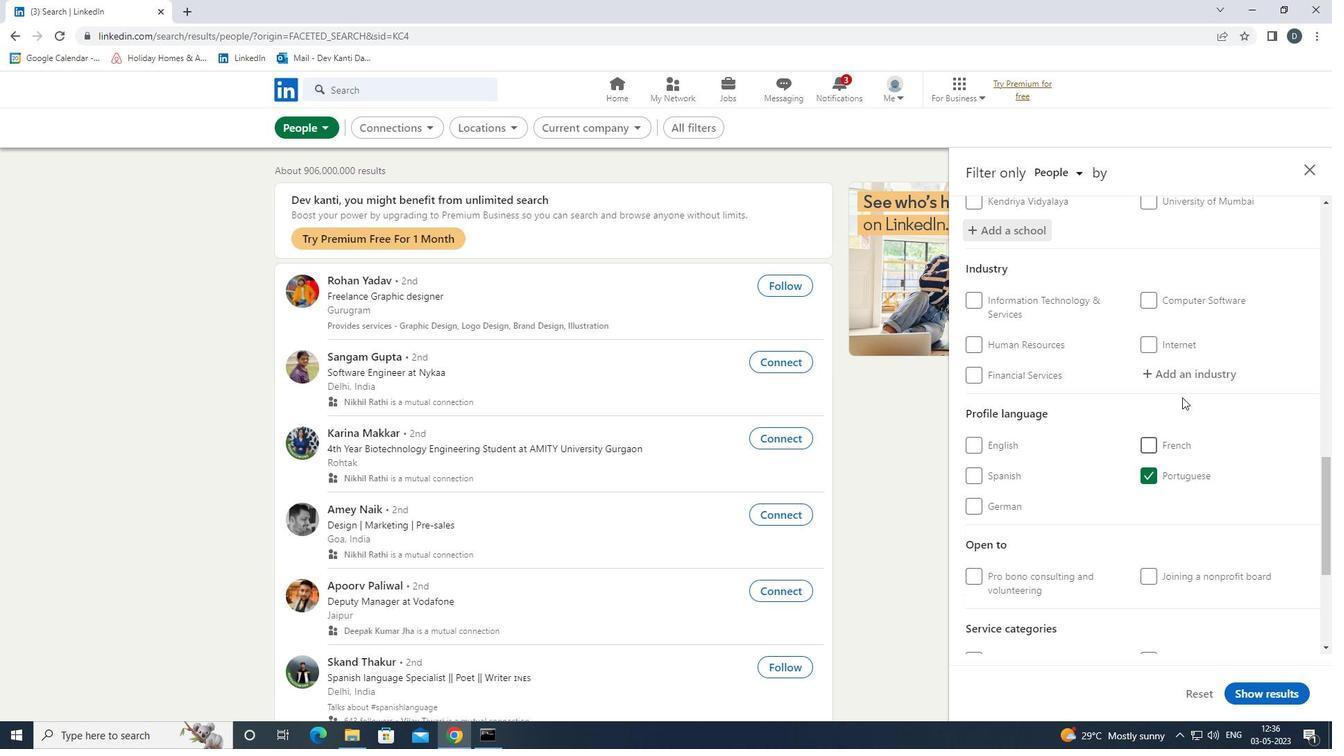 
Action: Mouse pressed left at (1196, 369)
Screenshot: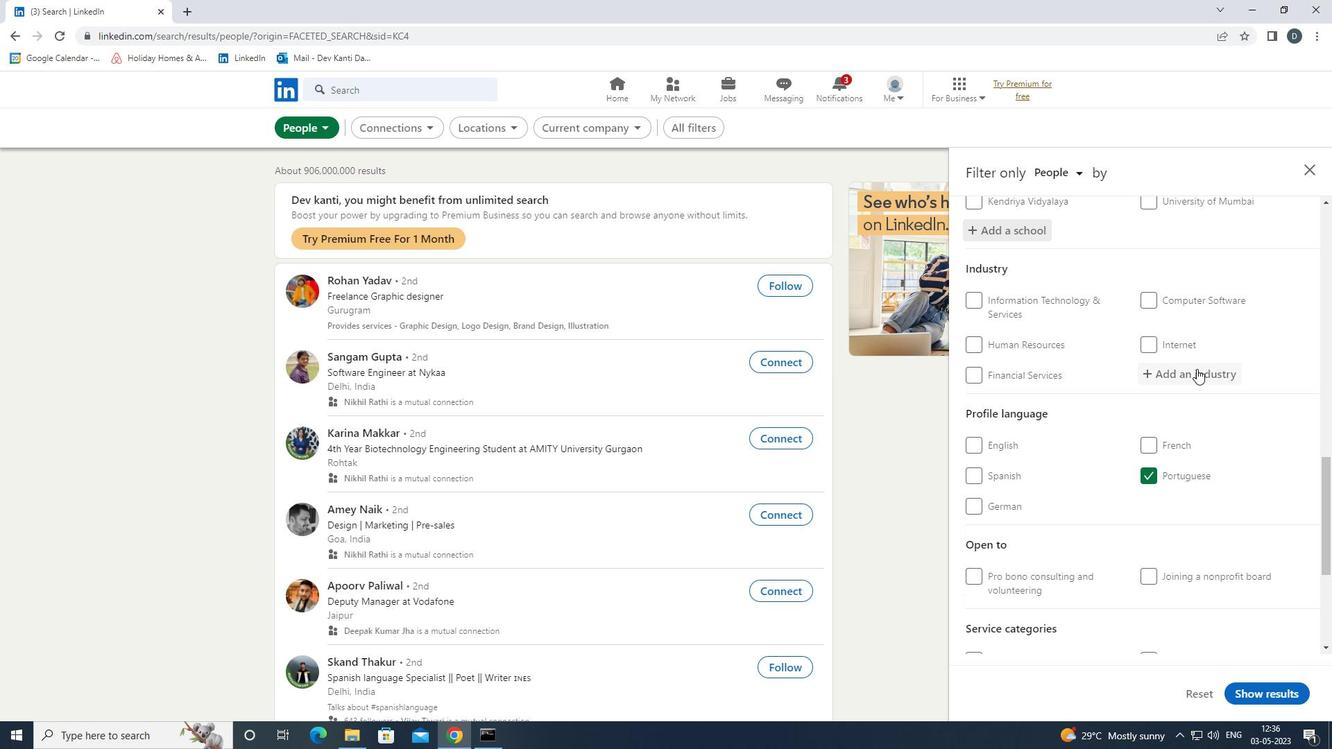 
Action: Mouse moved to (1196, 369)
Screenshot: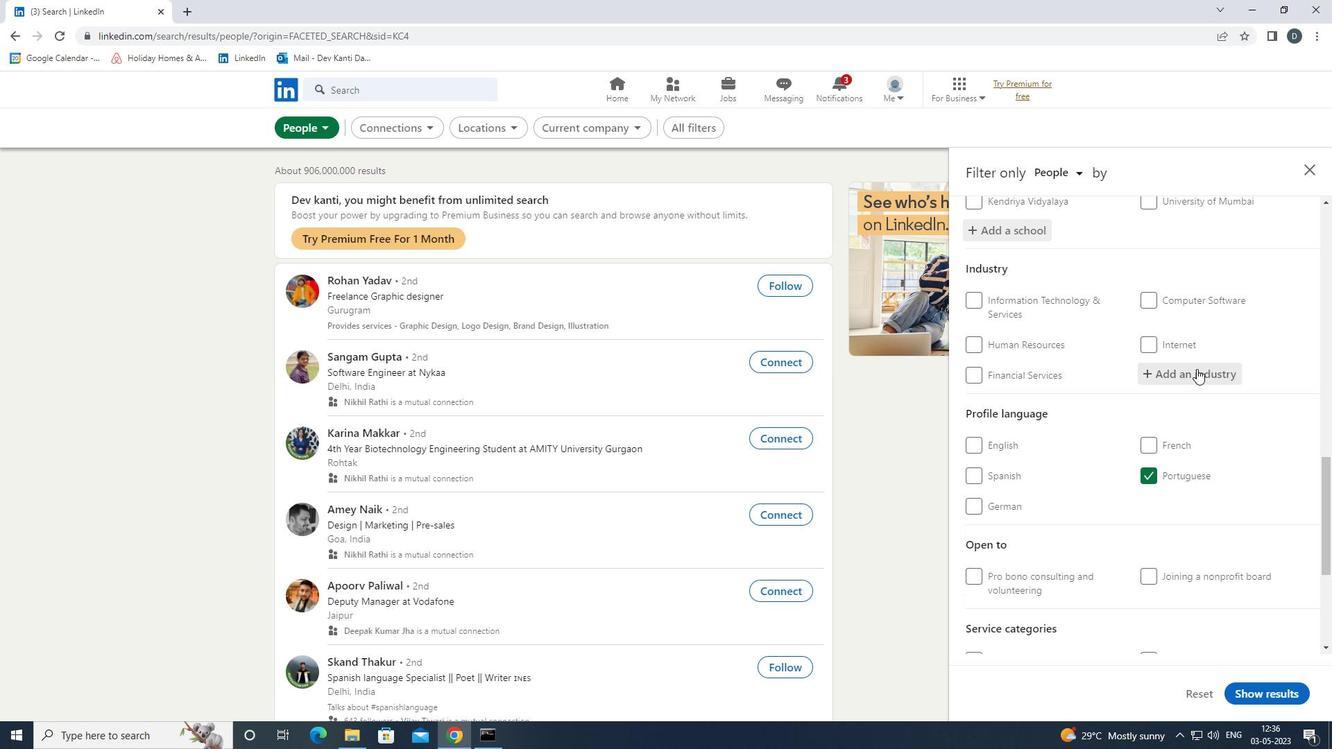 
Action: Key pressed <Key.shift>LEATHER<Key.space><Key.shift>P<Key.down><Key.enter>
Screenshot: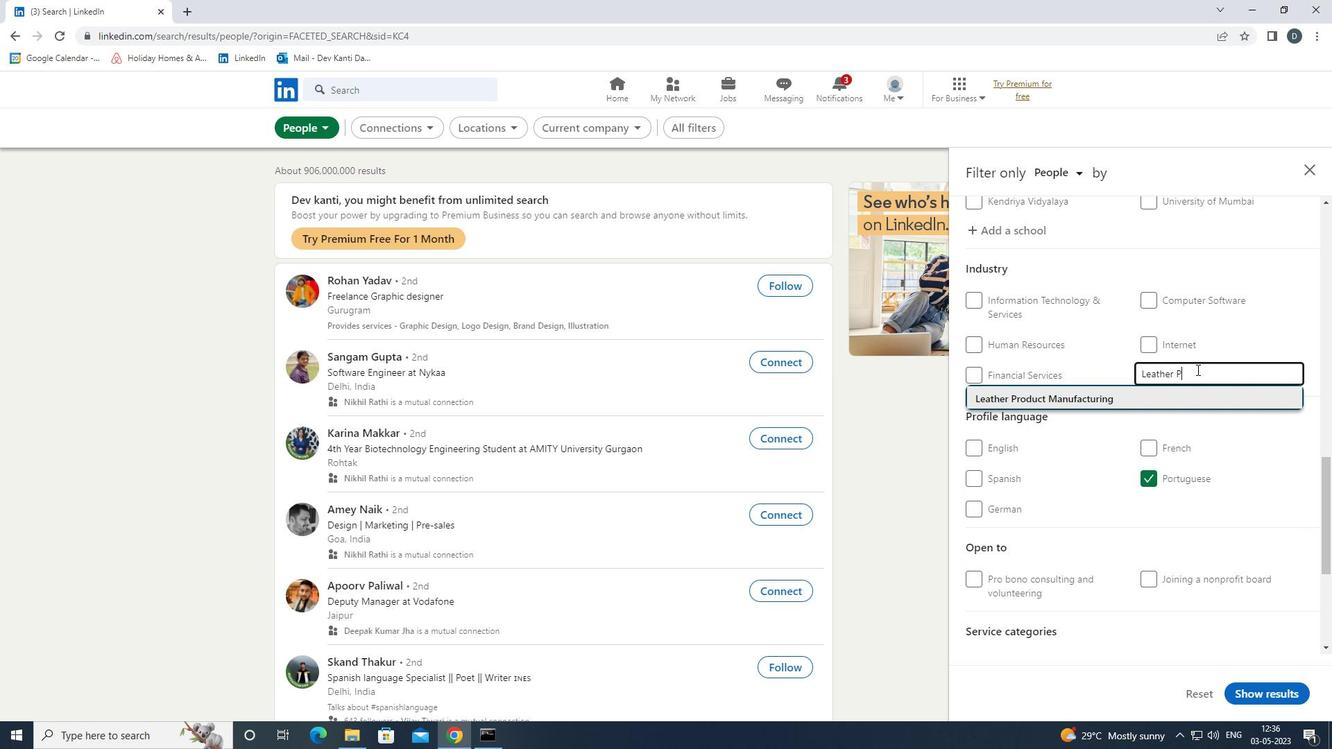 
Action: Mouse moved to (1139, 349)
Screenshot: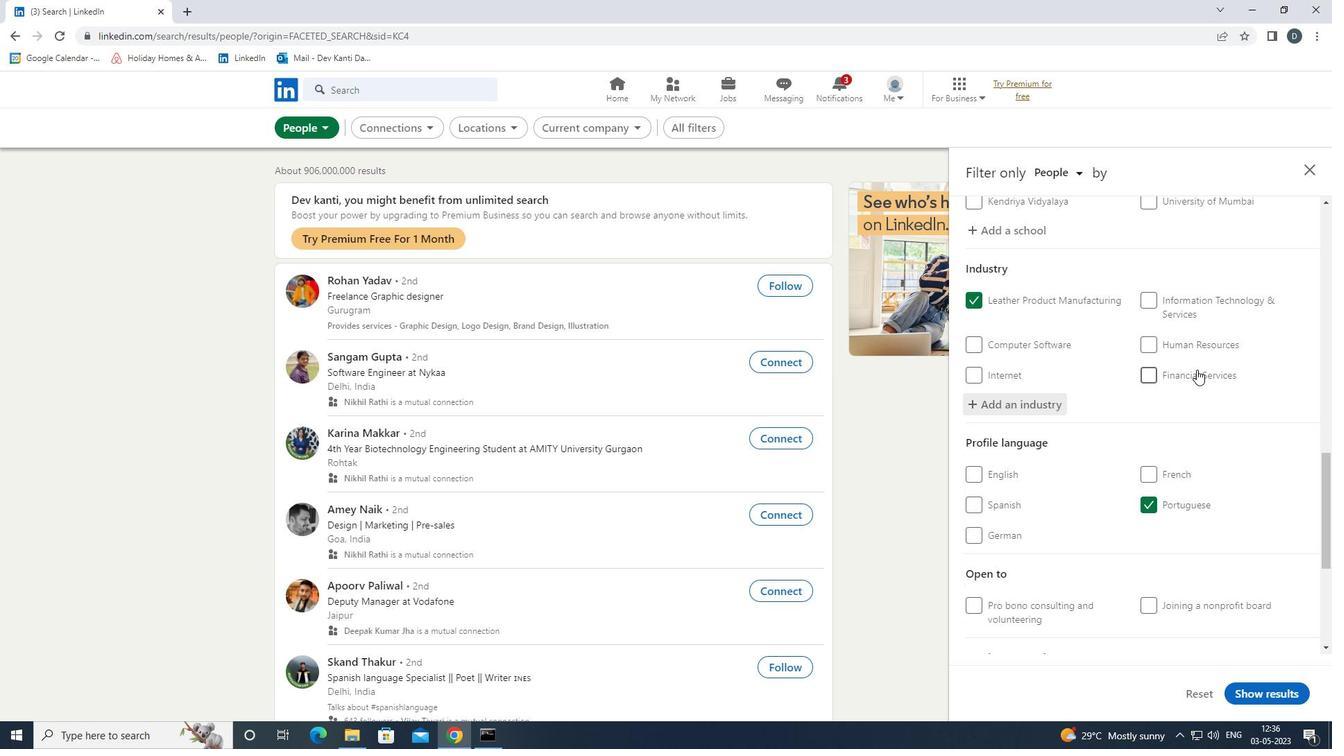 
Action: Mouse scrolled (1139, 348) with delta (0, 0)
Screenshot: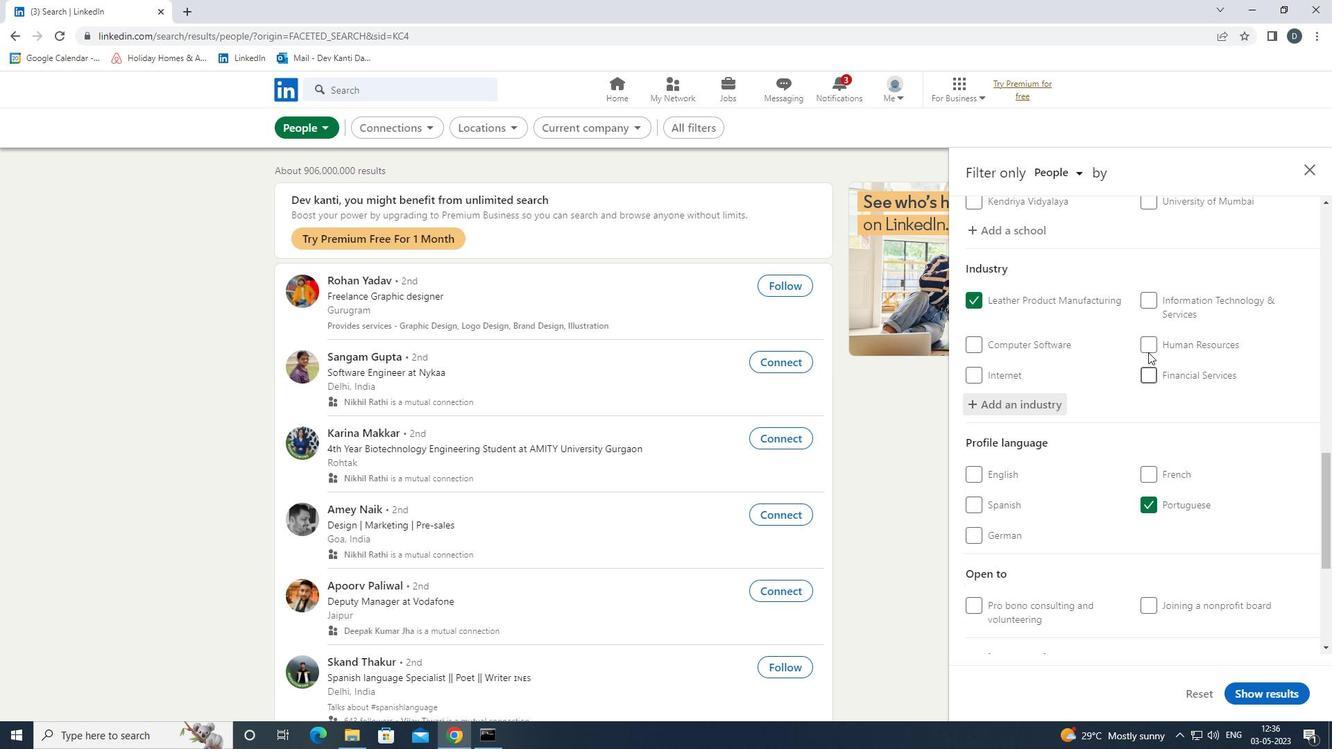 
Action: Mouse scrolled (1139, 348) with delta (0, 0)
Screenshot: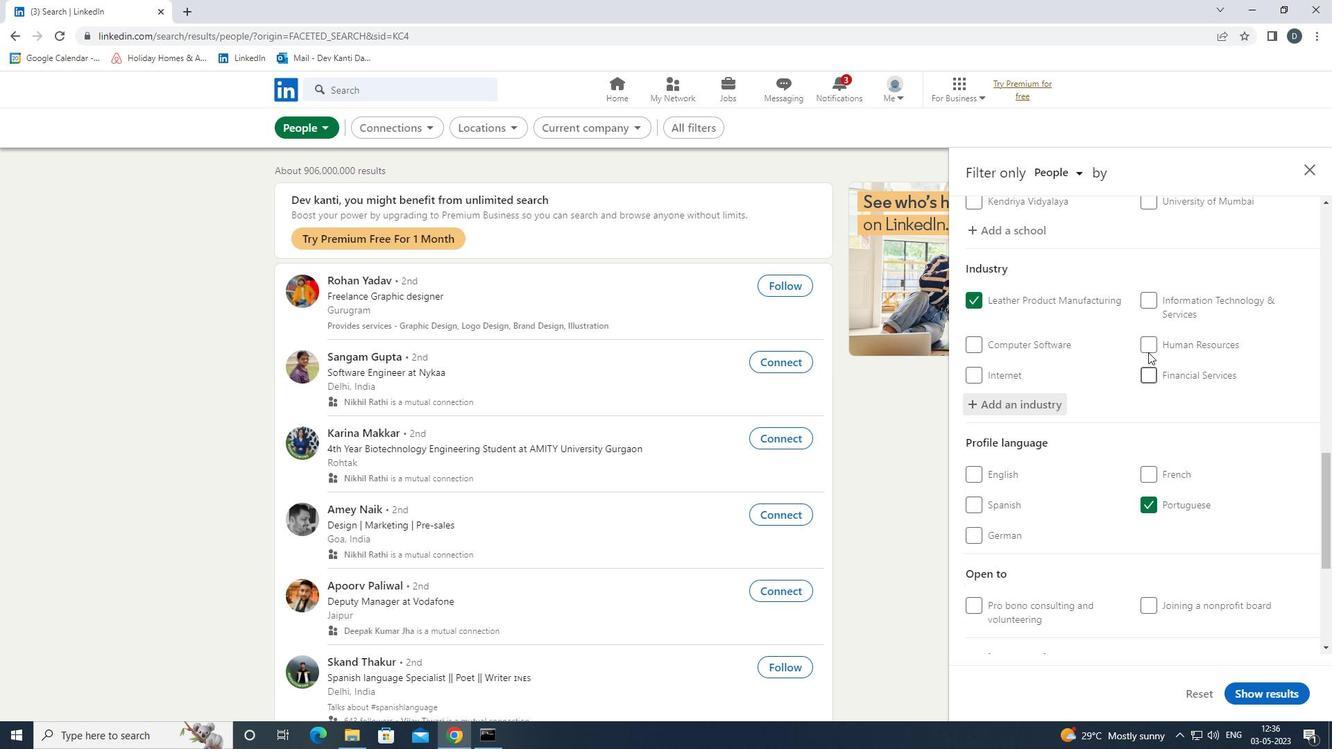 
Action: Mouse scrolled (1139, 348) with delta (0, 0)
Screenshot: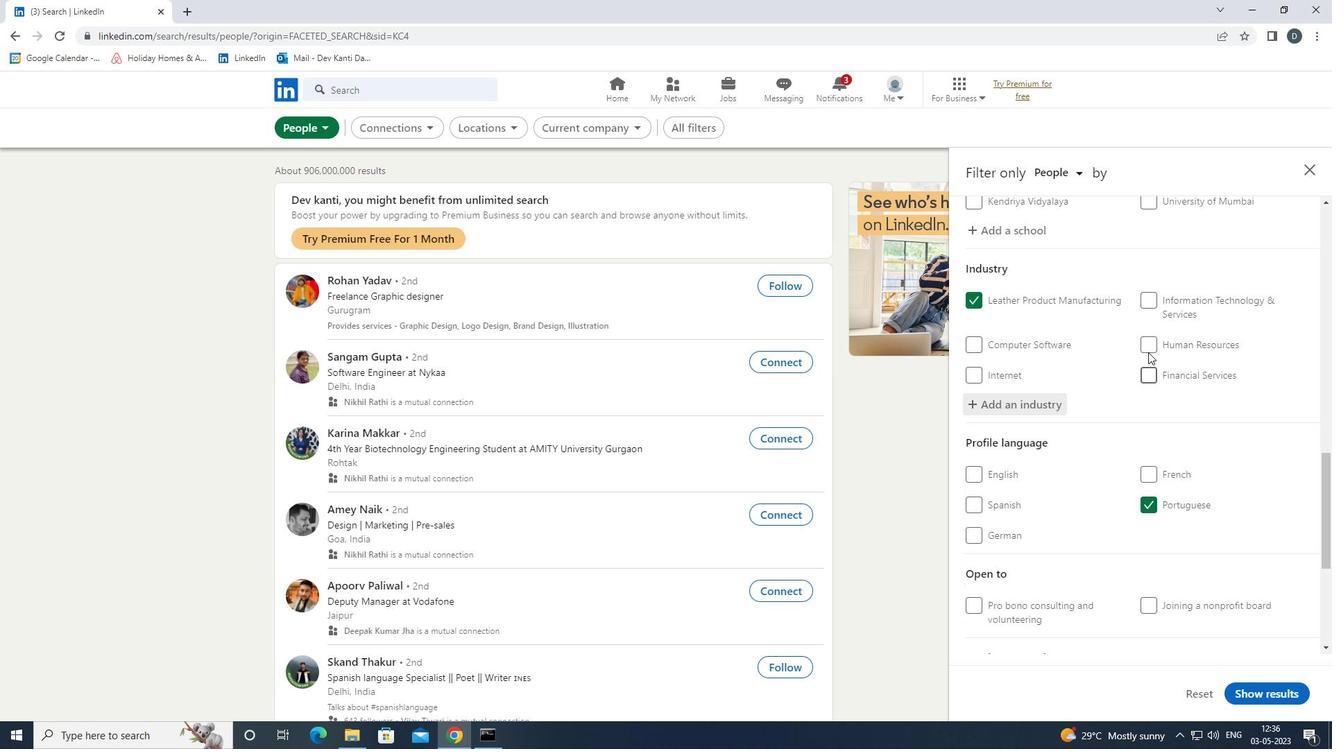 
Action: Mouse scrolled (1139, 348) with delta (0, 0)
Screenshot: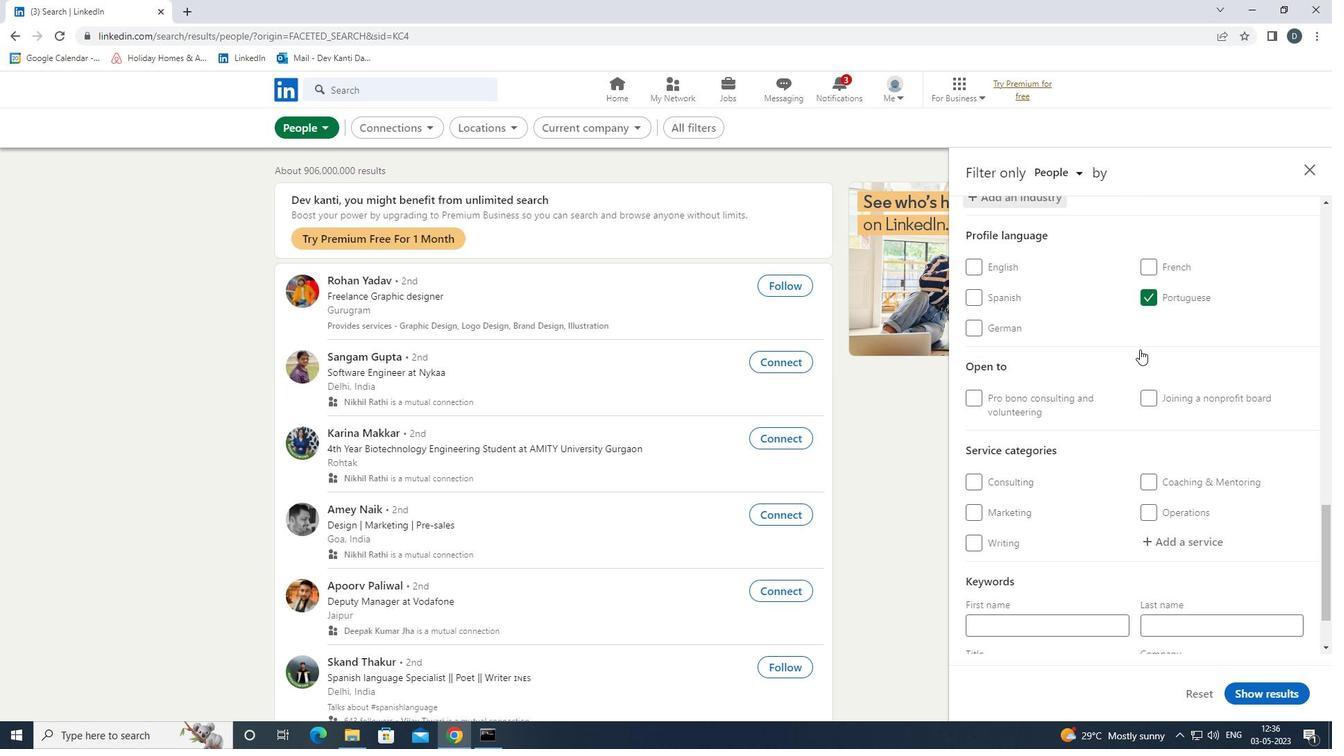 
Action: Mouse moved to (1139, 350)
Screenshot: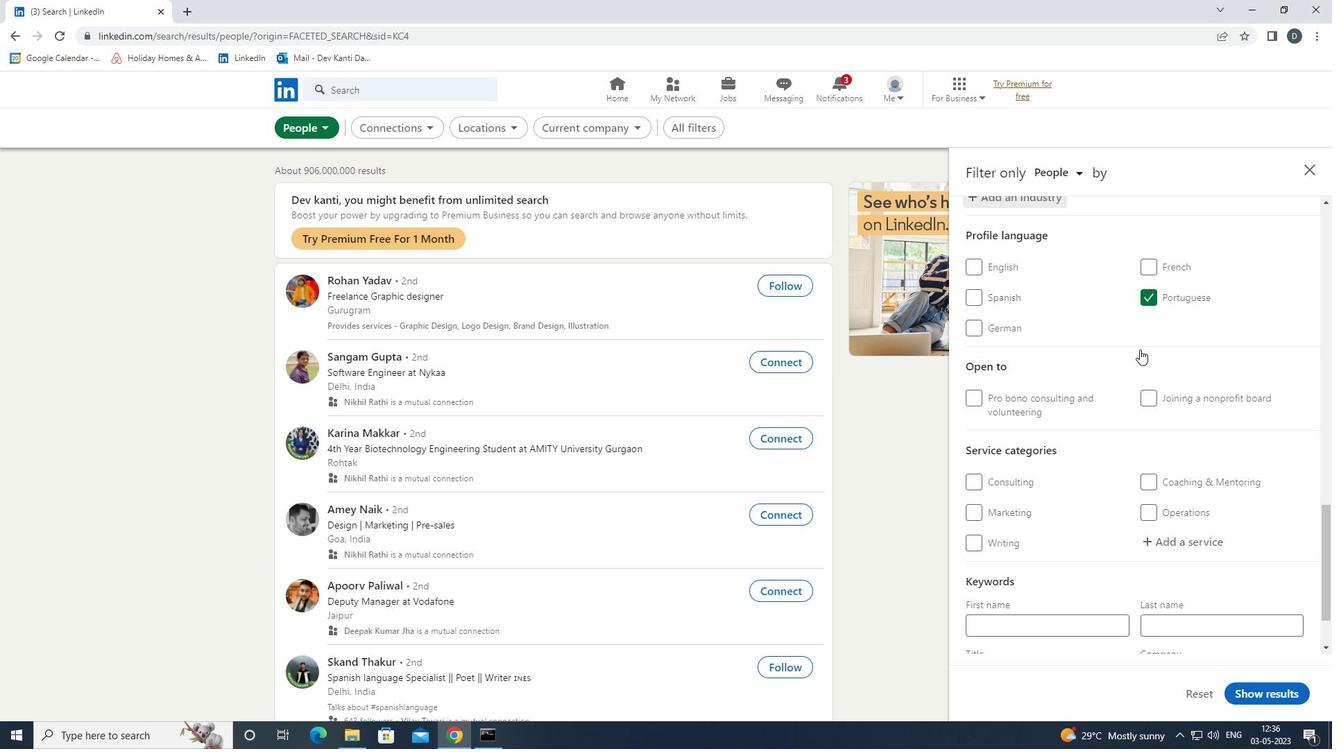
Action: Mouse scrolled (1139, 349) with delta (0, 0)
Screenshot: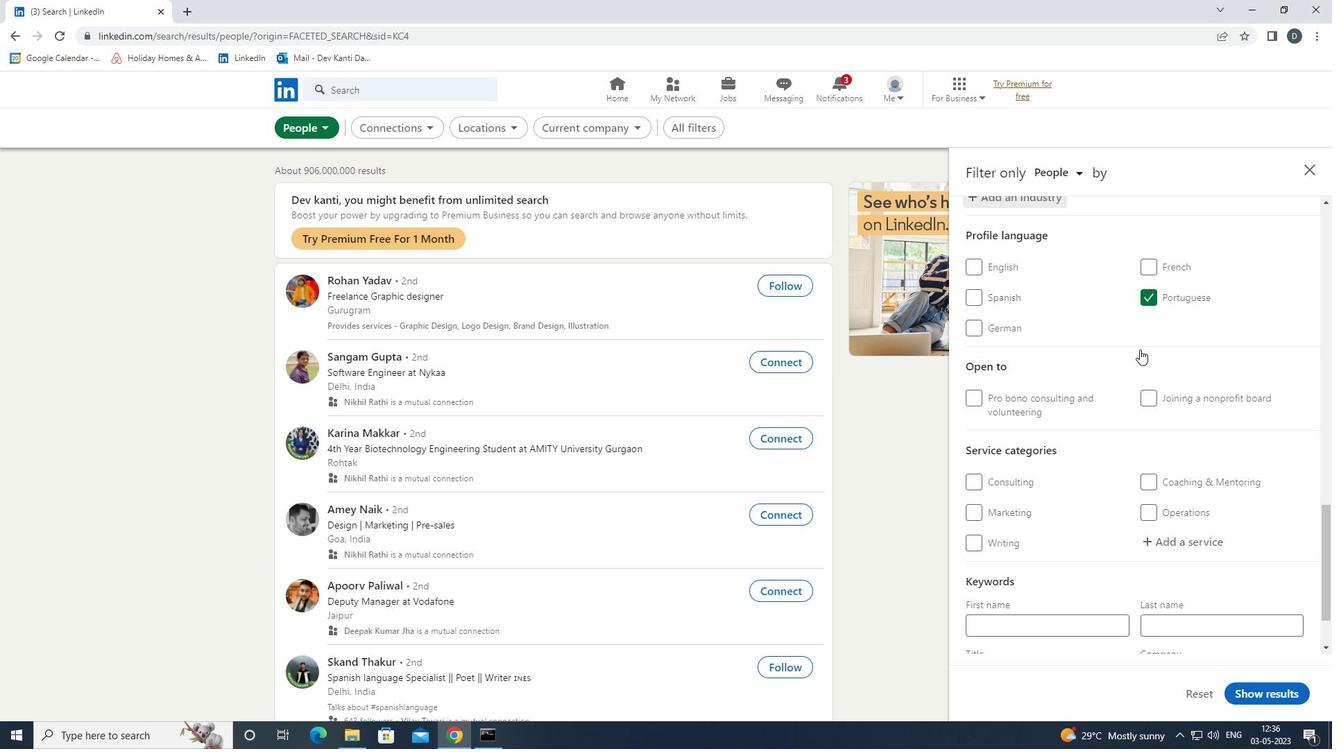 
Action: Mouse moved to (1203, 461)
Screenshot: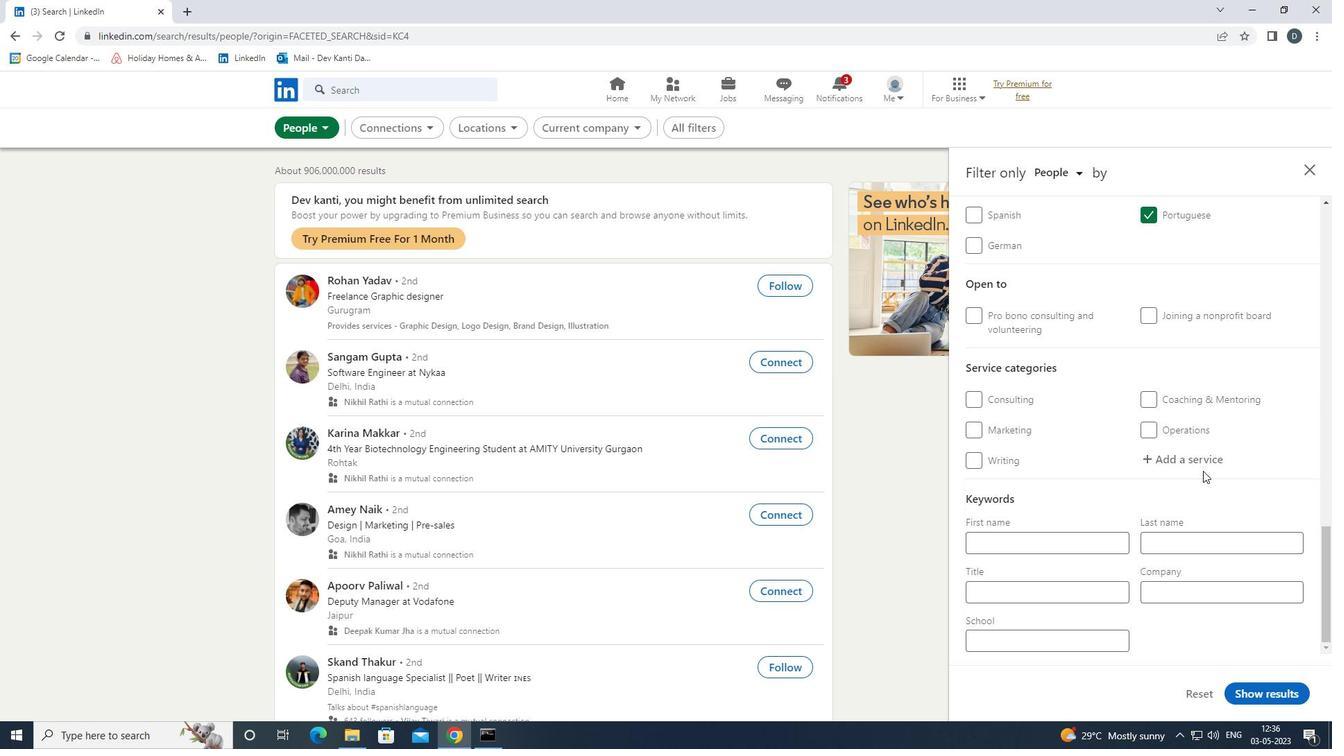
Action: Mouse pressed left at (1203, 461)
Screenshot: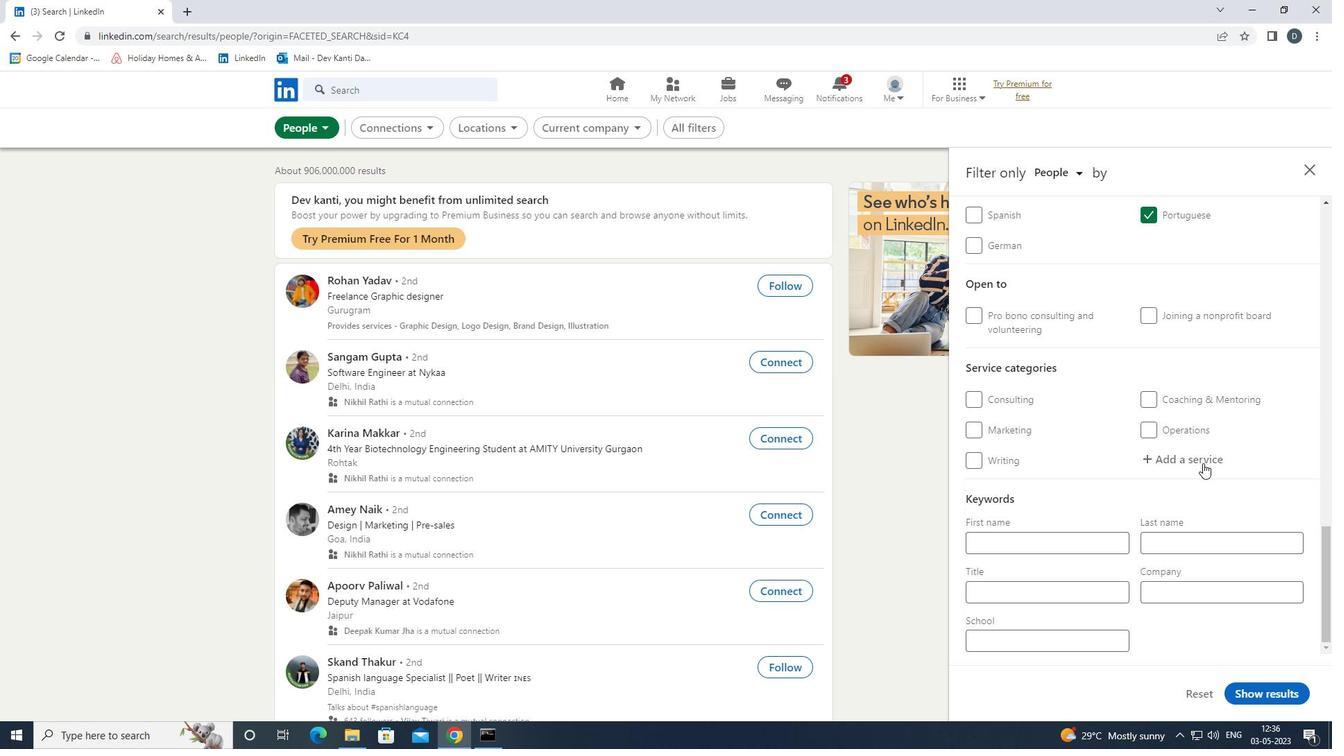 
Action: Key pressed <Key.shift>HOME<Key.space><Key.shift>NET<Key.down><Key.enter>
Screenshot: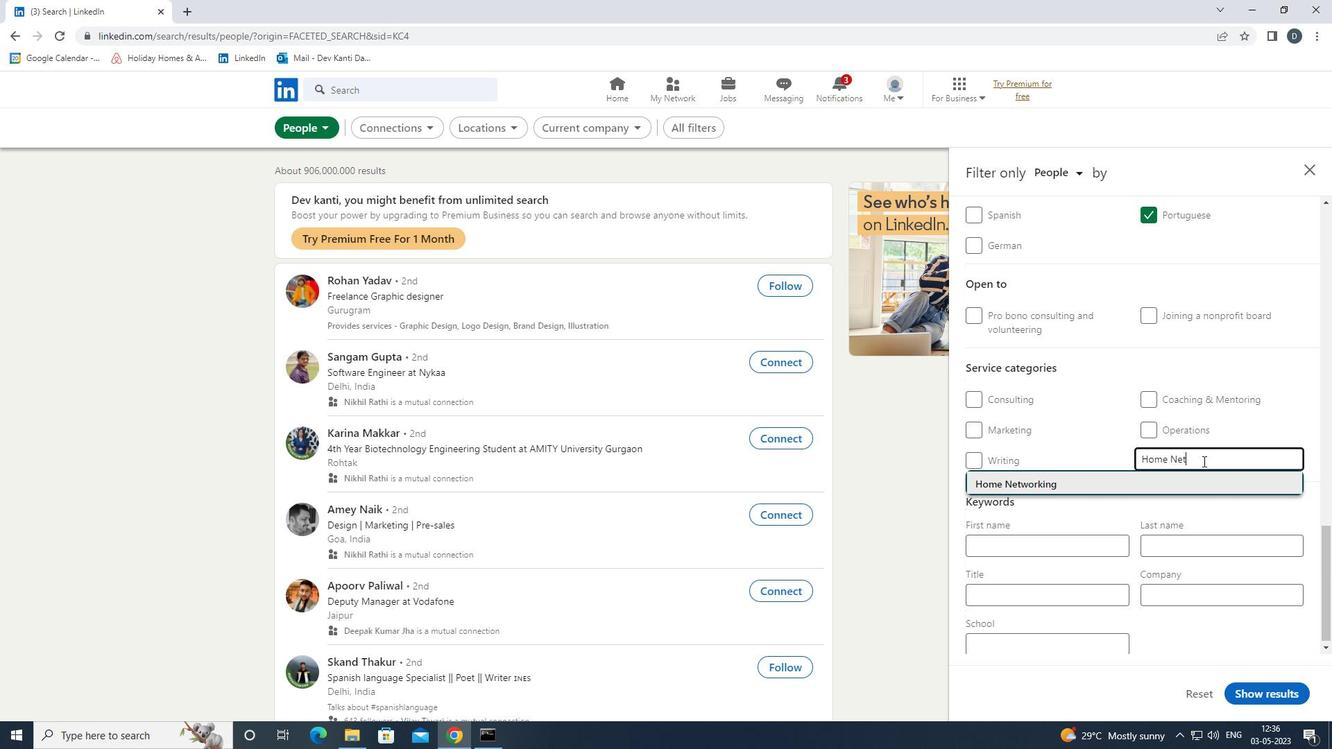 
Action: Mouse moved to (1177, 475)
Screenshot: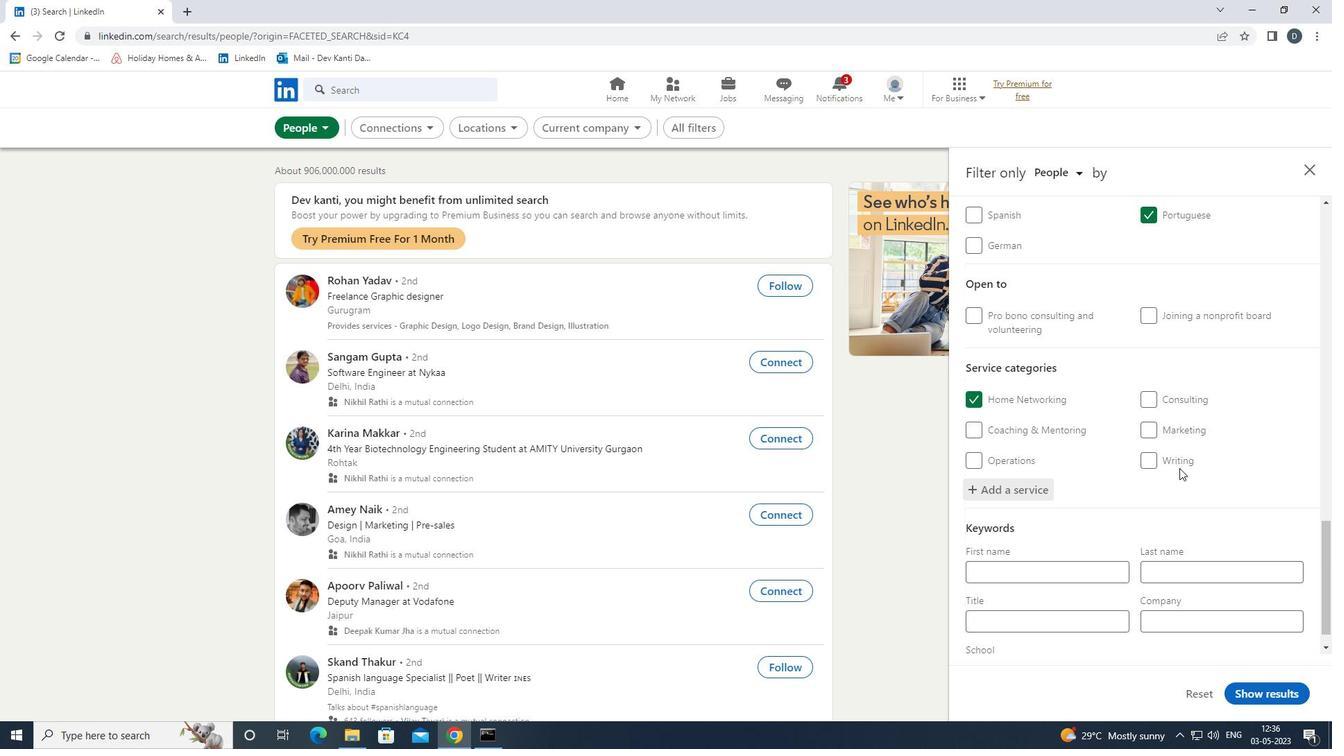 
Action: Mouse scrolled (1177, 474) with delta (0, 0)
Screenshot: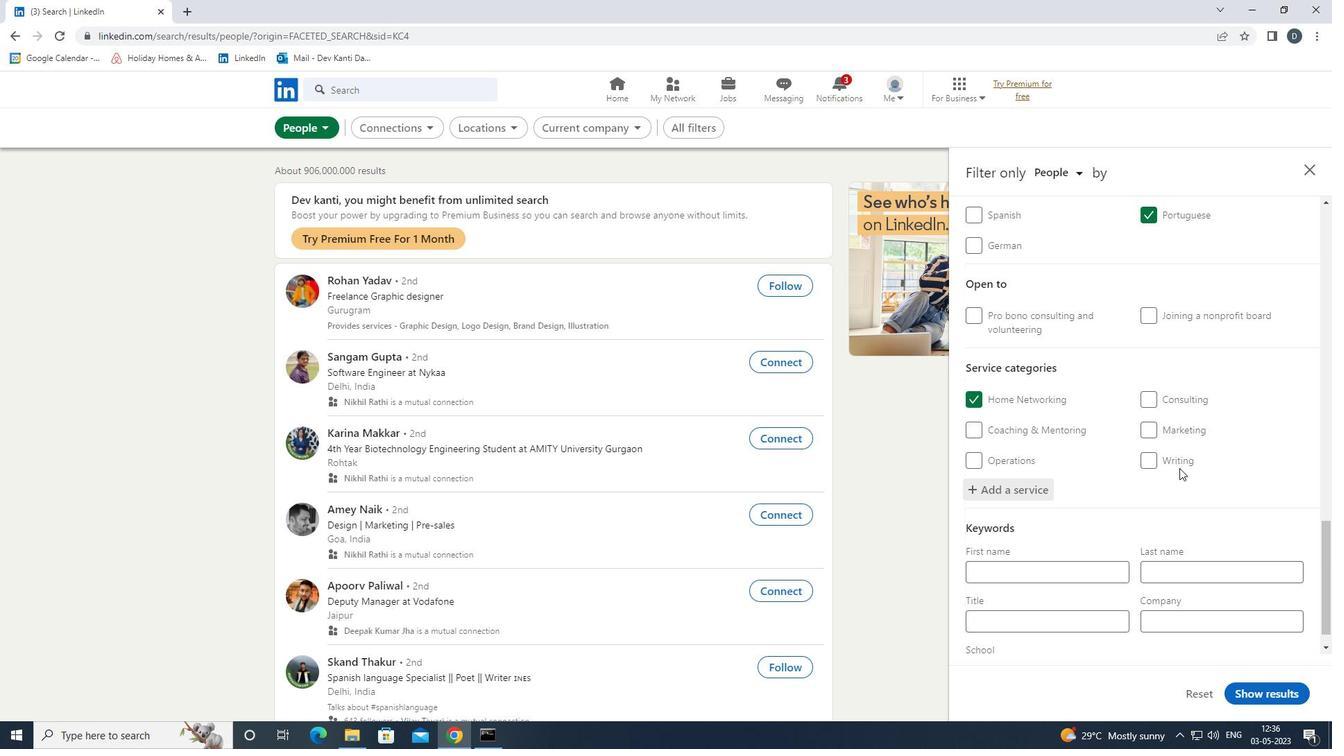 
Action: Mouse moved to (1167, 480)
Screenshot: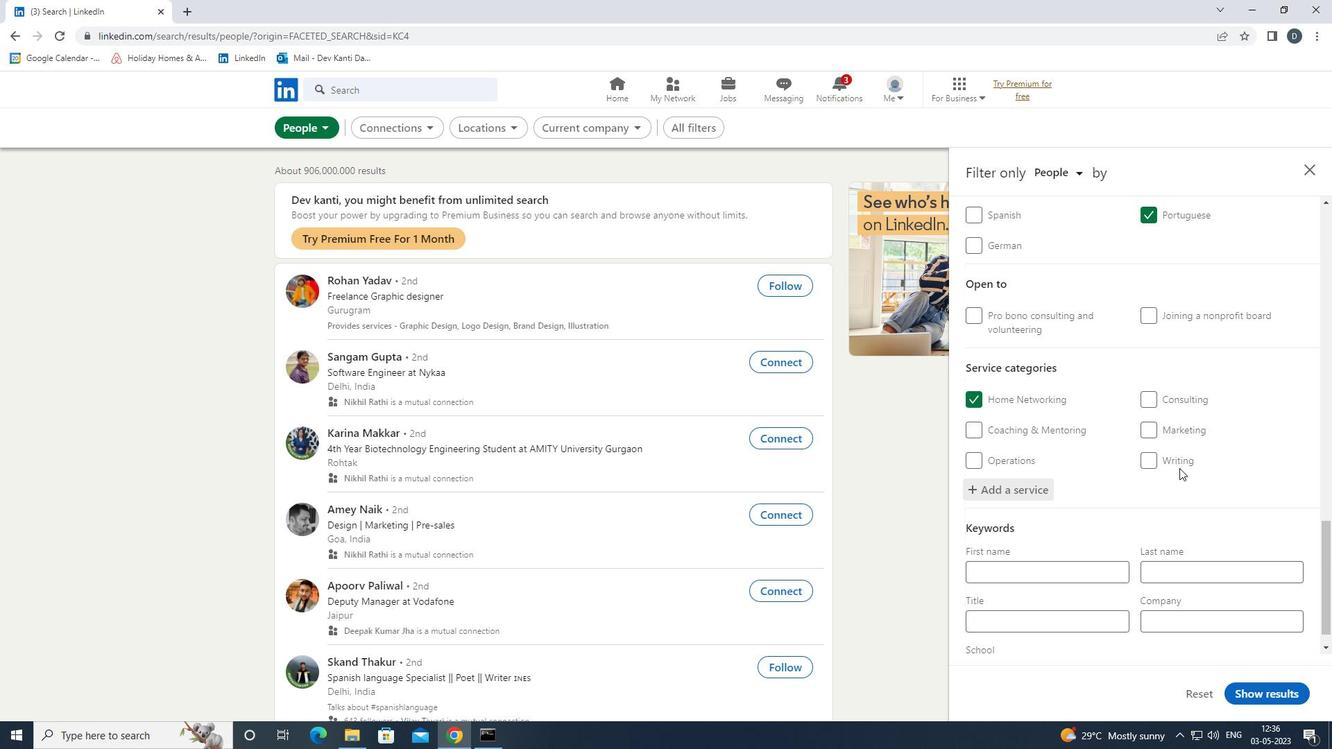 
Action: Mouse scrolled (1167, 479) with delta (0, 0)
Screenshot: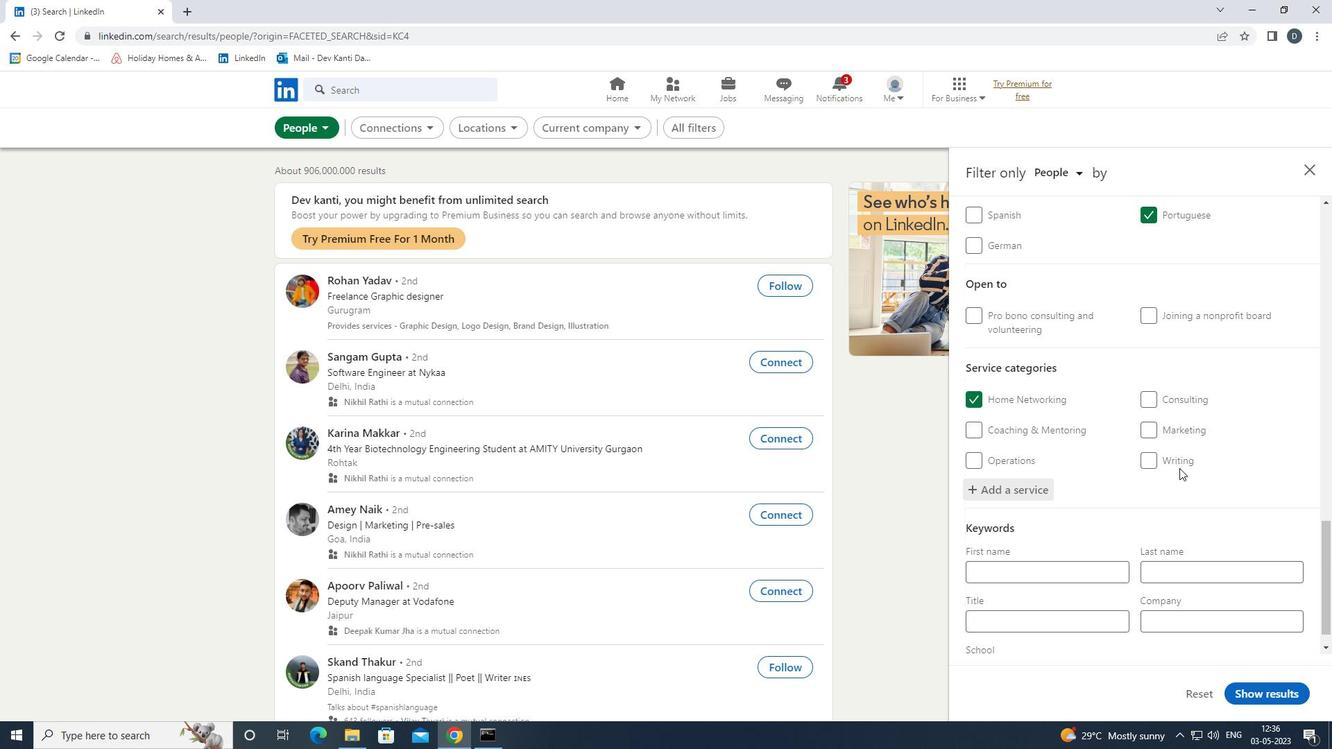 
Action: Mouse moved to (1164, 482)
Screenshot: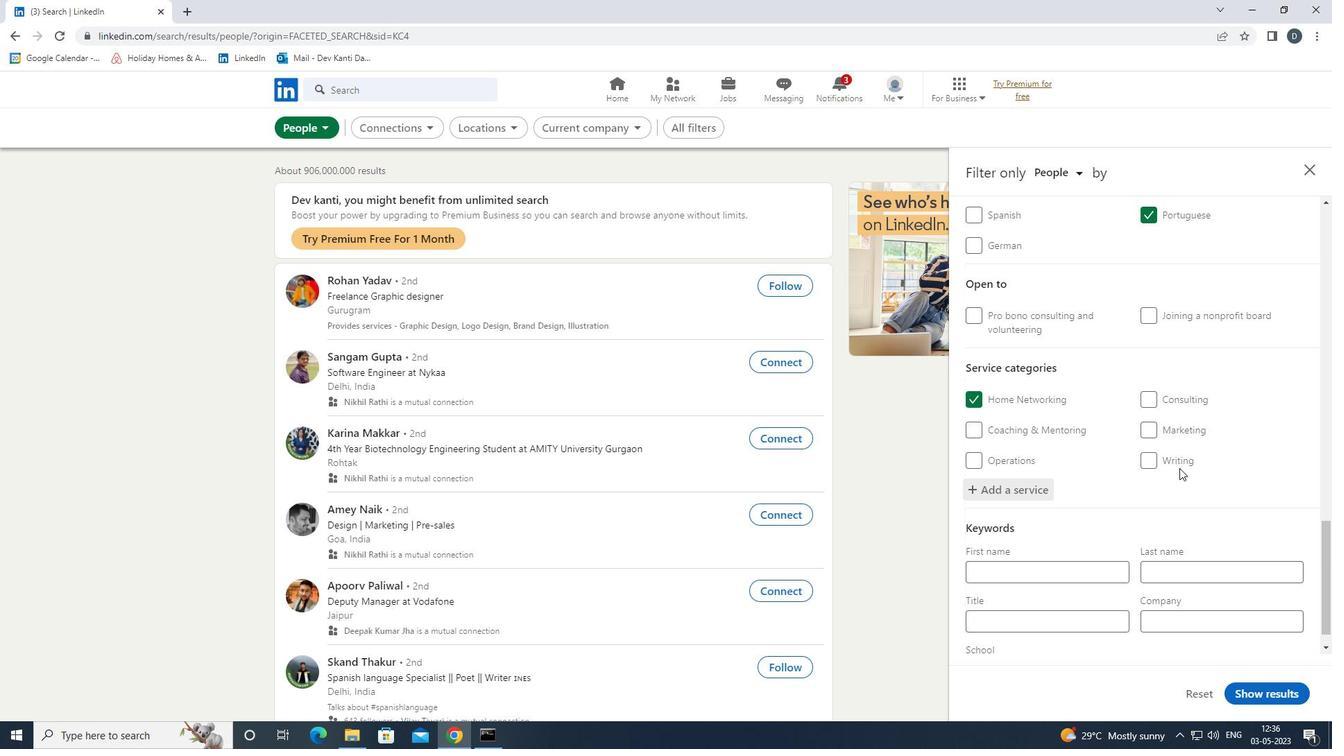 
Action: Mouse scrolled (1164, 481) with delta (0, 0)
Screenshot: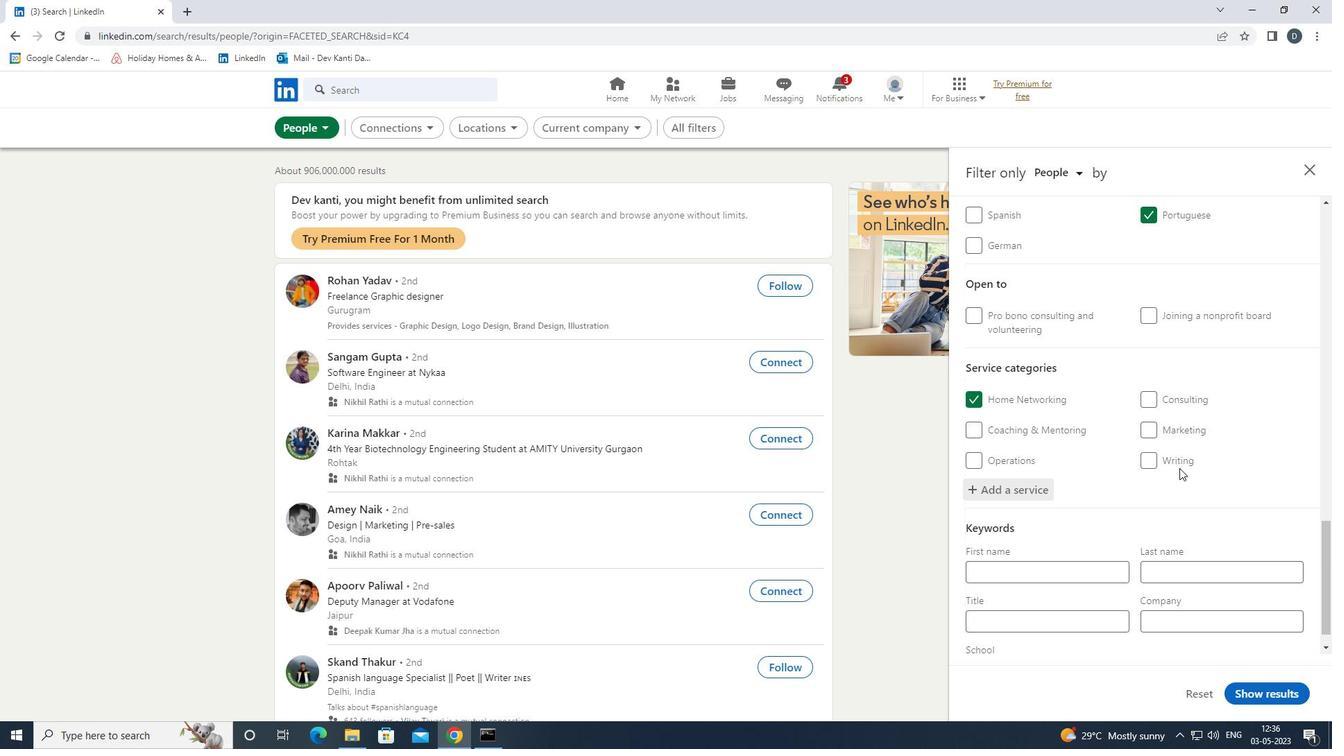
Action: Mouse moved to (1155, 487)
Screenshot: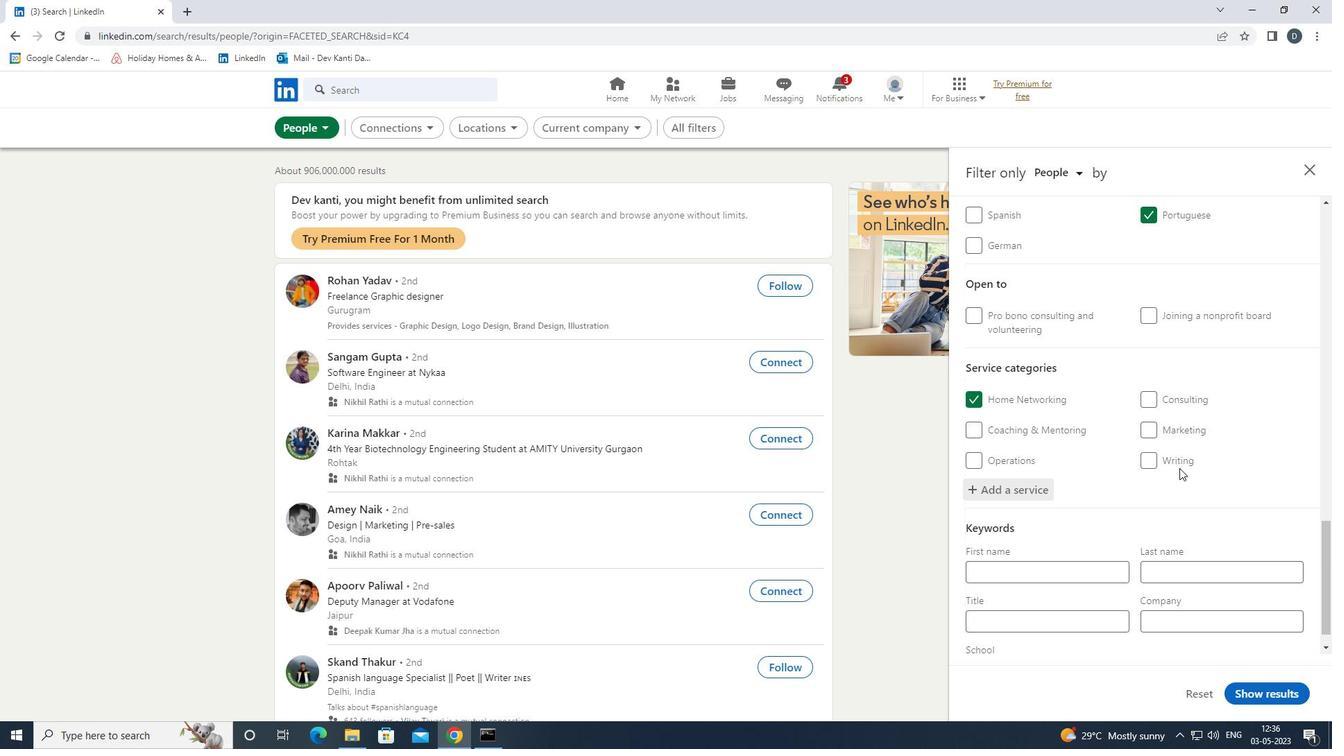 
Action: Mouse scrolled (1155, 487) with delta (0, 0)
Screenshot: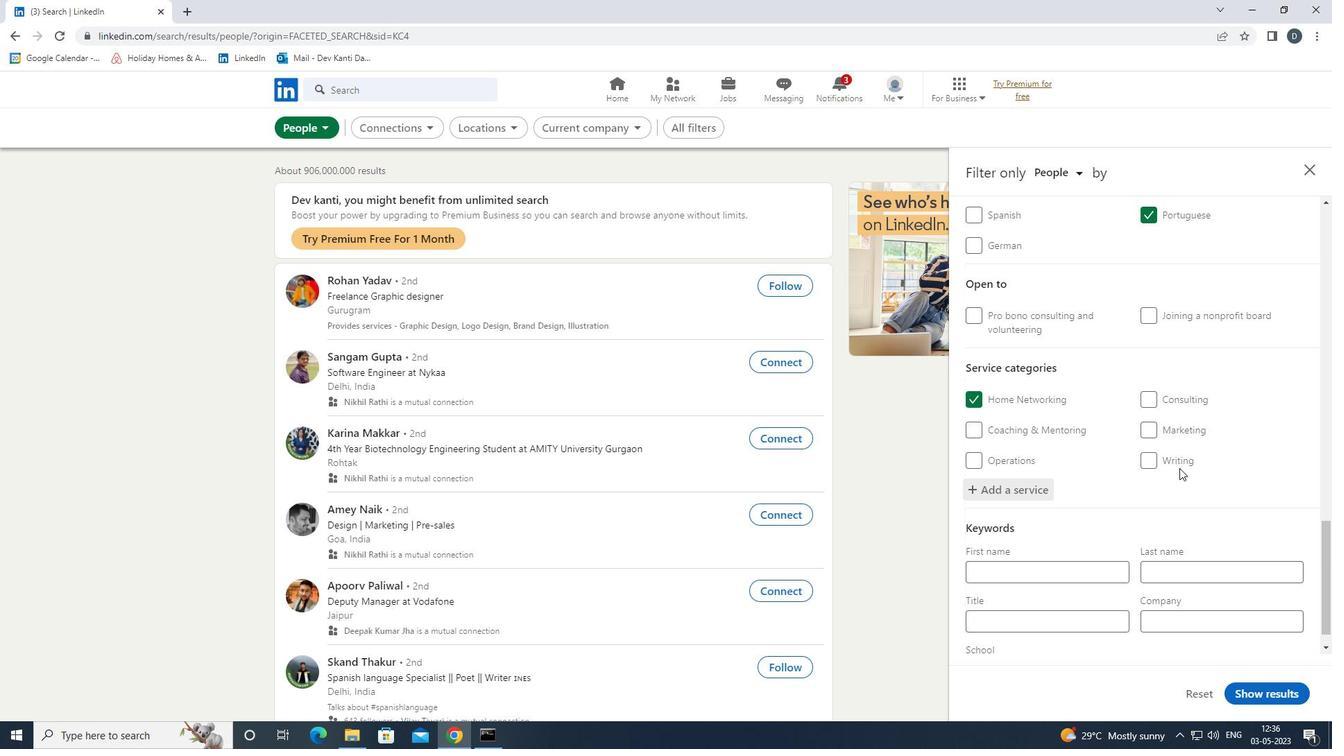 
Action: Mouse moved to (1143, 496)
Screenshot: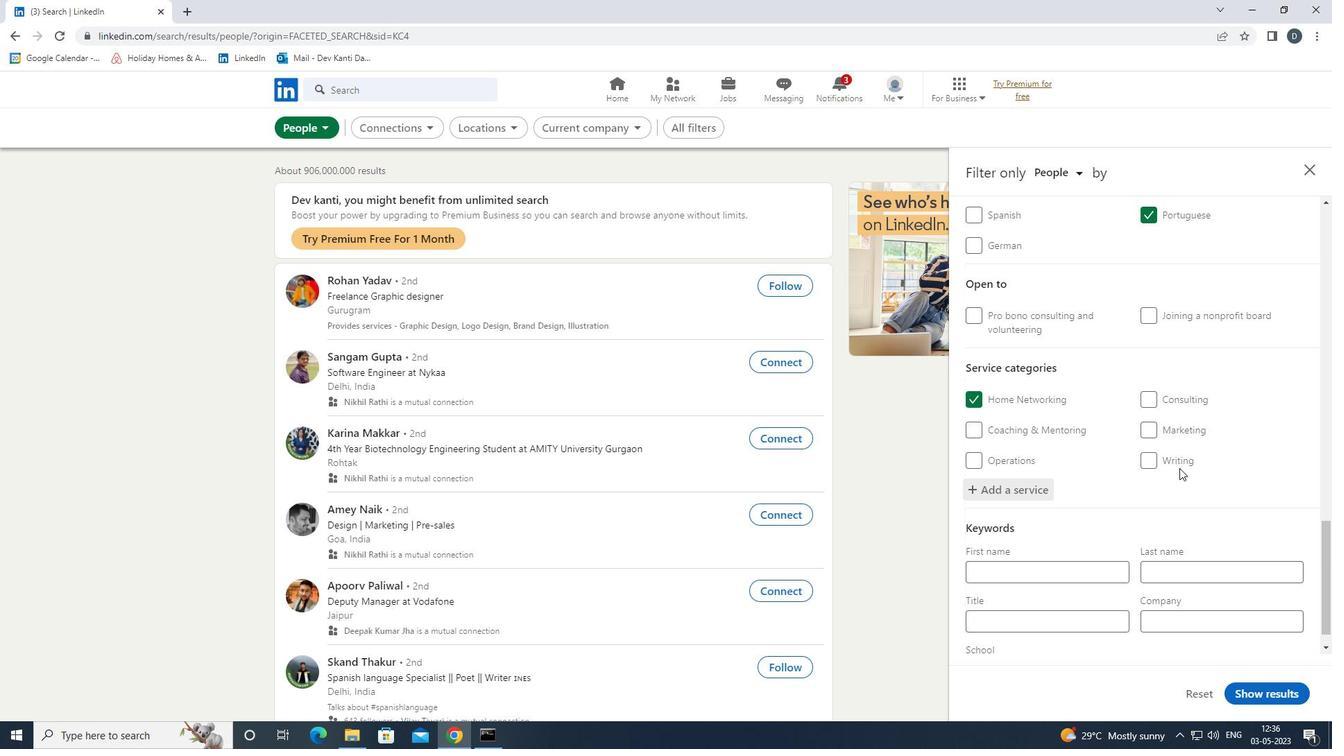 
Action: Mouse scrolled (1143, 496) with delta (0, 0)
Screenshot: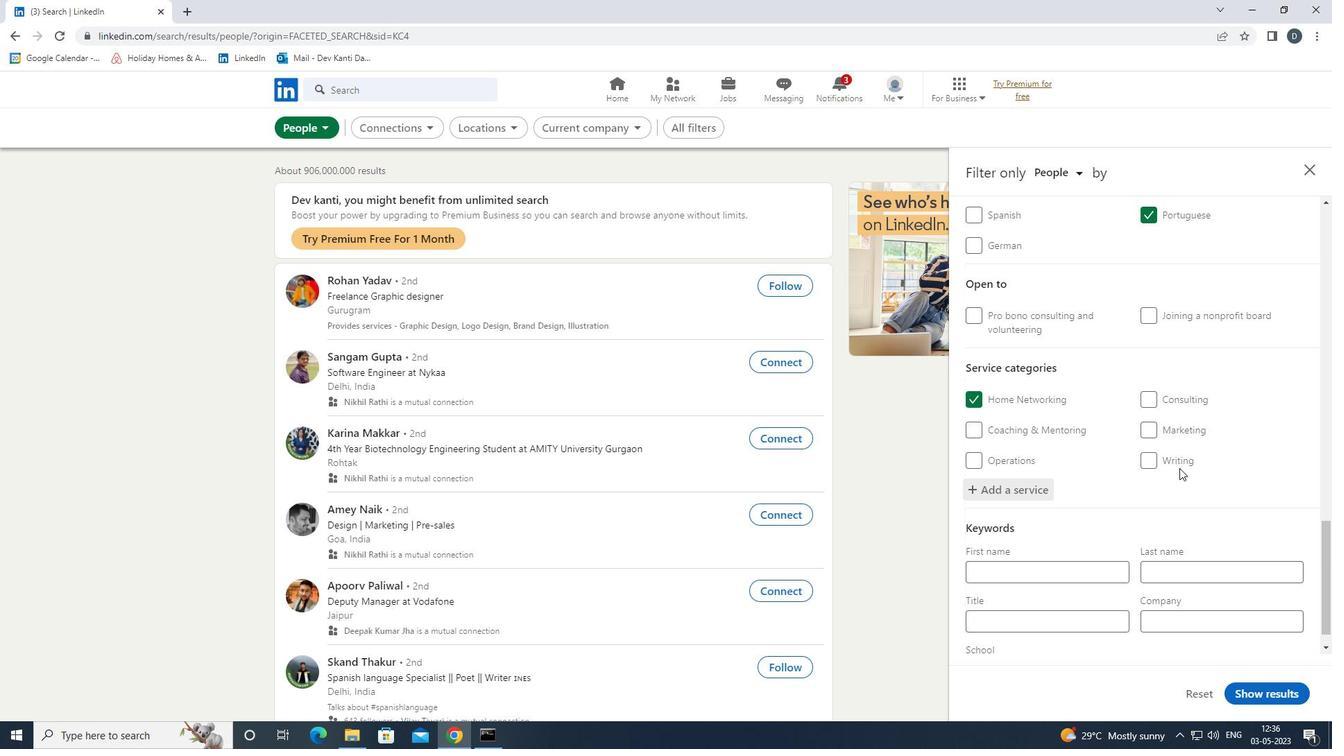 
Action: Mouse moved to (1078, 589)
Screenshot: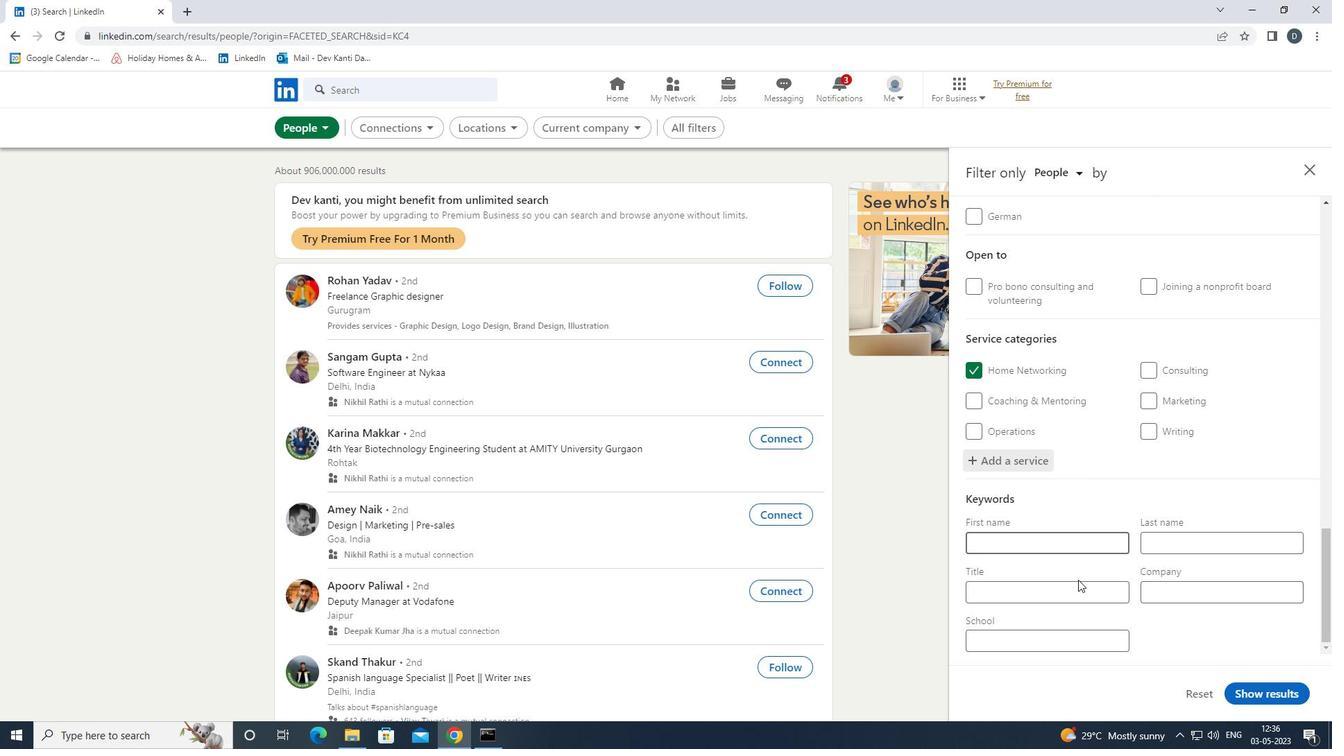 
Action: Mouse pressed left at (1078, 589)
Screenshot: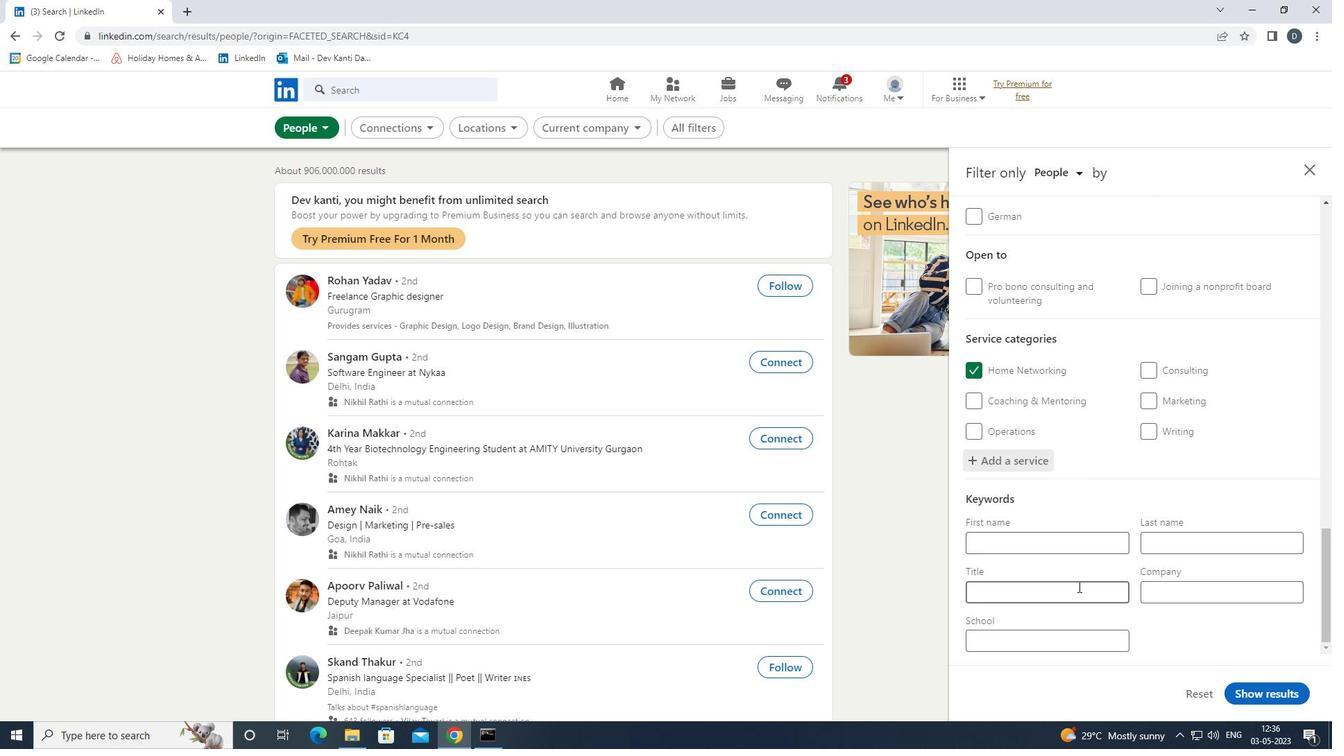 
Action: Mouse moved to (1078, 591)
Screenshot: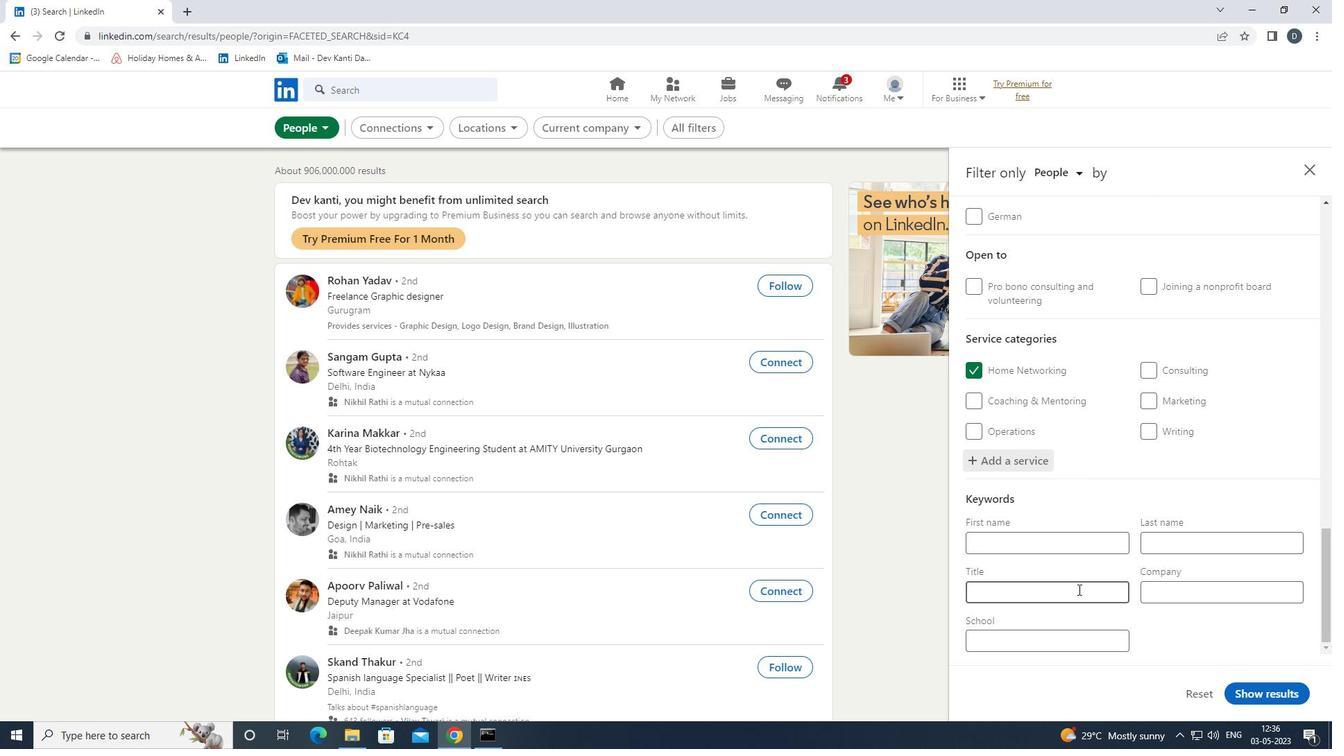 
Action: Key pressed <Key.shift>SCHOOL<Key.space><Key.shift>COUNSELOR
Screenshot: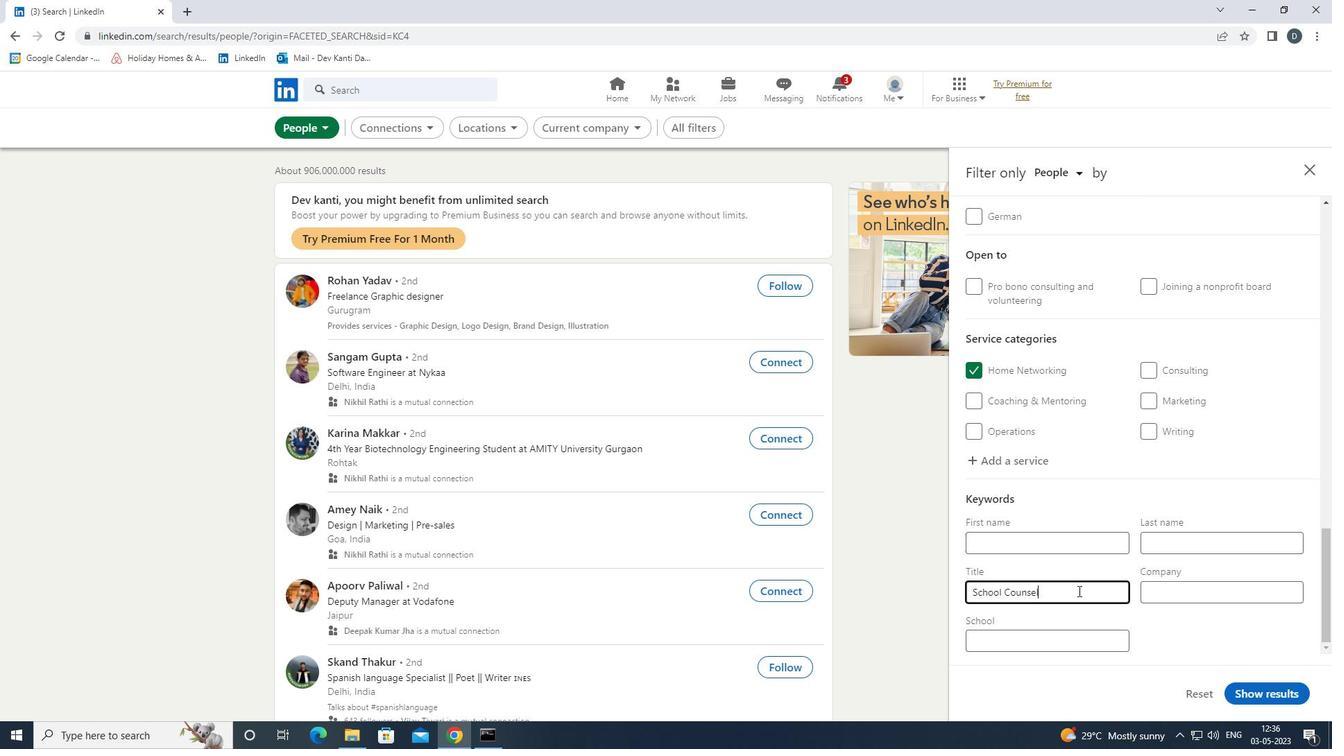 
Action: Mouse moved to (1255, 684)
Screenshot: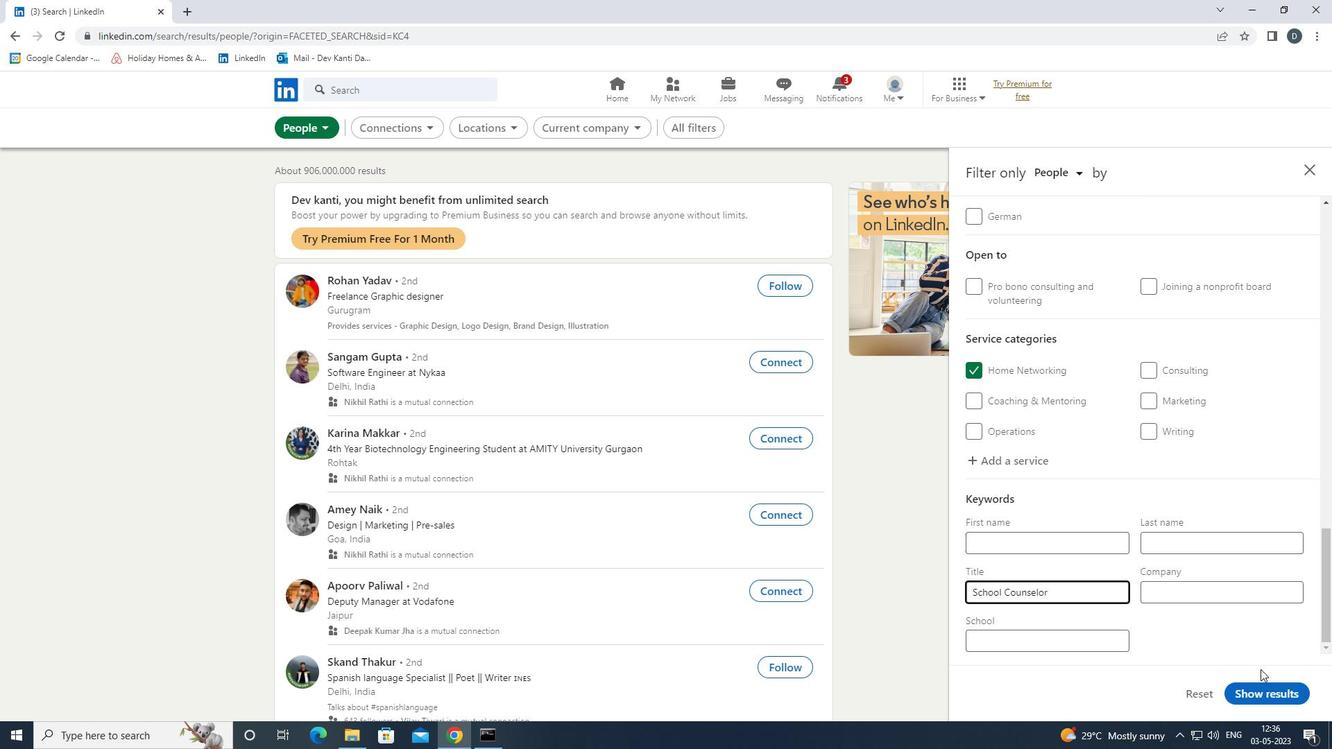 
Action: Mouse pressed left at (1255, 684)
Screenshot: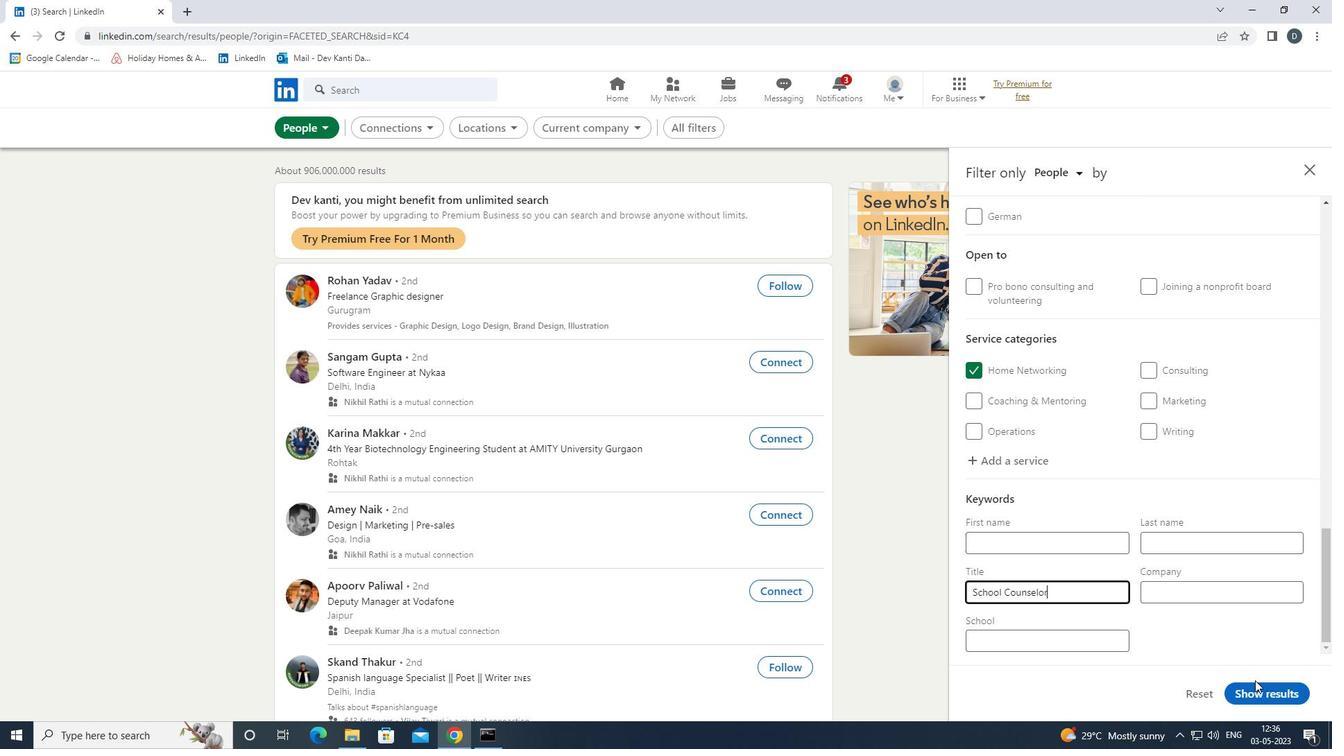 
Action: Mouse moved to (293, 108)
Screenshot: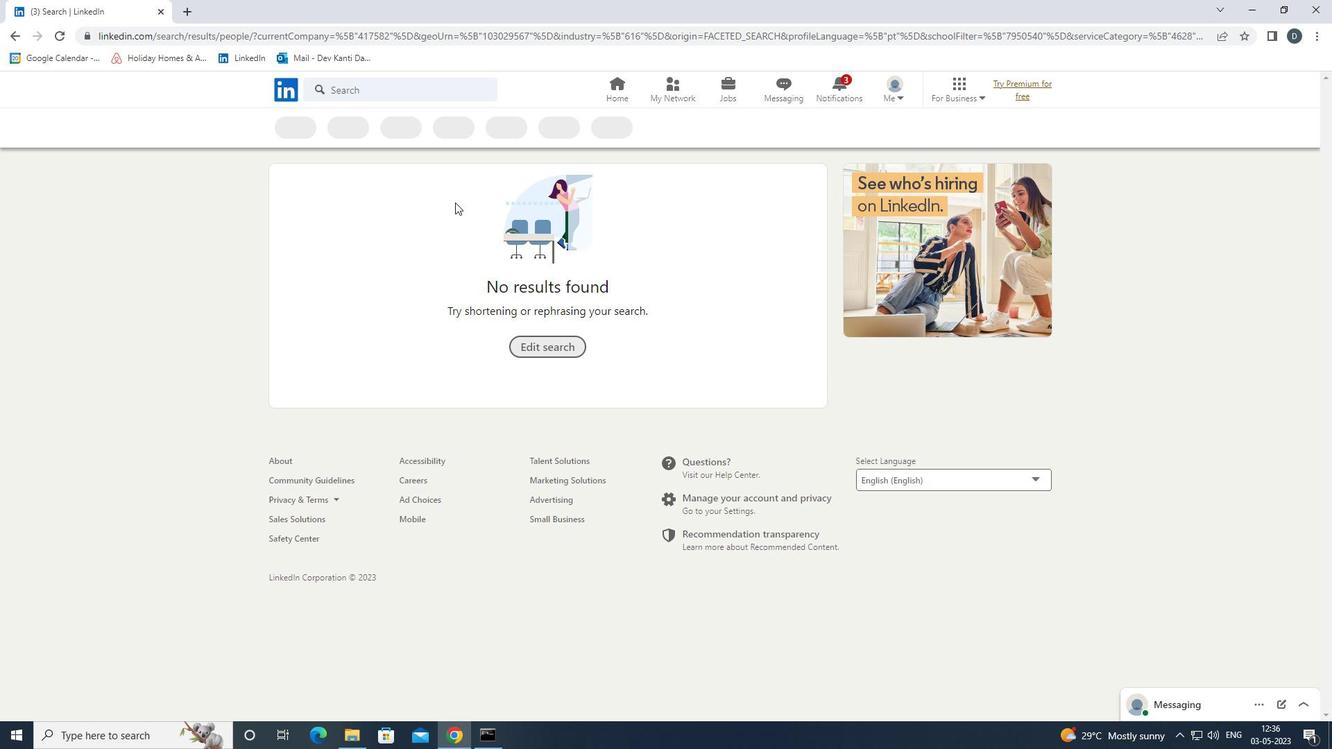
